 Task: Search one way flight ticket for 3 adults in first from Atlantic City: Atlantic City International Airport to Evansville: Evansville Regional Airport on 8-3-2023. Choice of flights is United. Number of bags: 2 checked bags. Price is upto 92000. Outbound departure time preference is 23:00. Return departure time preference is 0:00.
Action: Mouse moved to (328, 451)
Screenshot: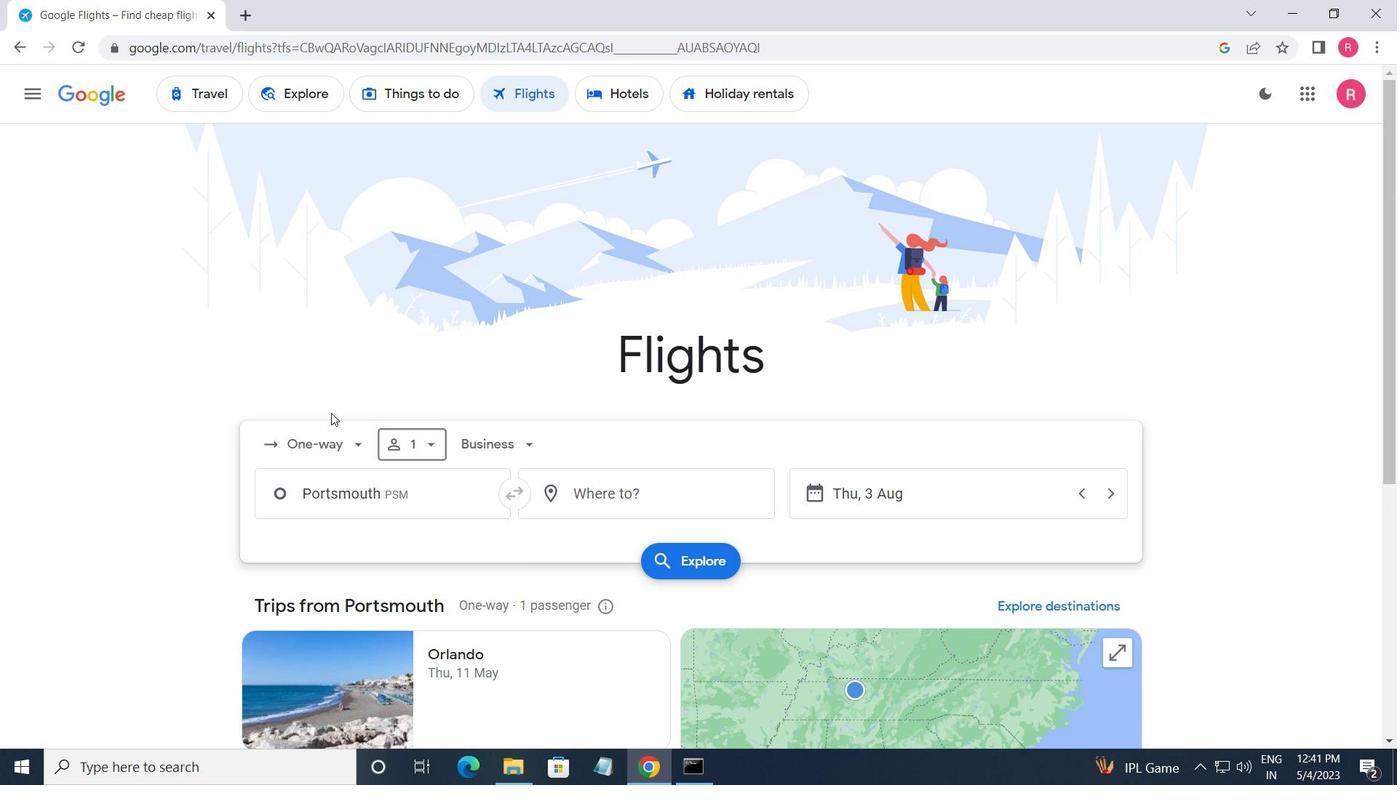 
Action: Mouse pressed left at (328, 451)
Screenshot: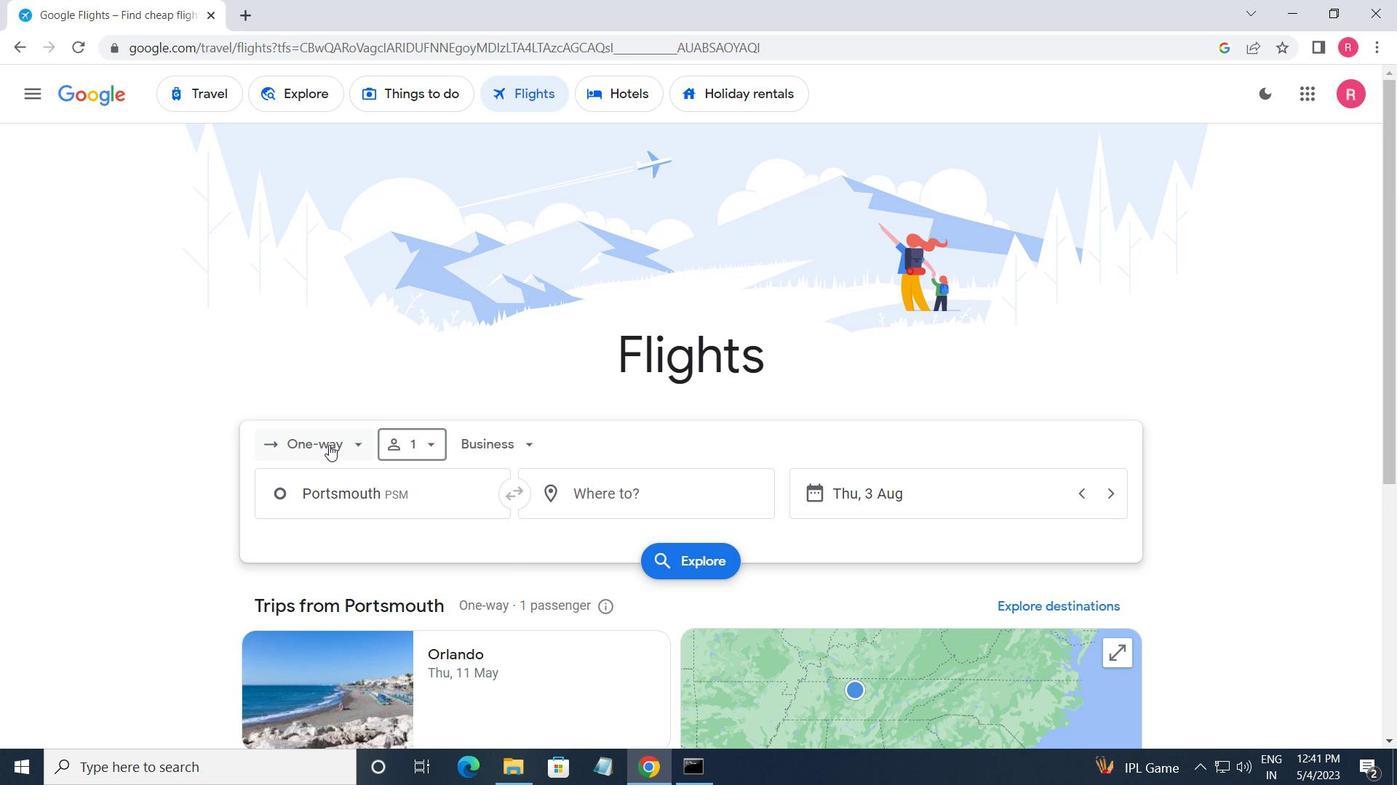 
Action: Mouse moved to (360, 527)
Screenshot: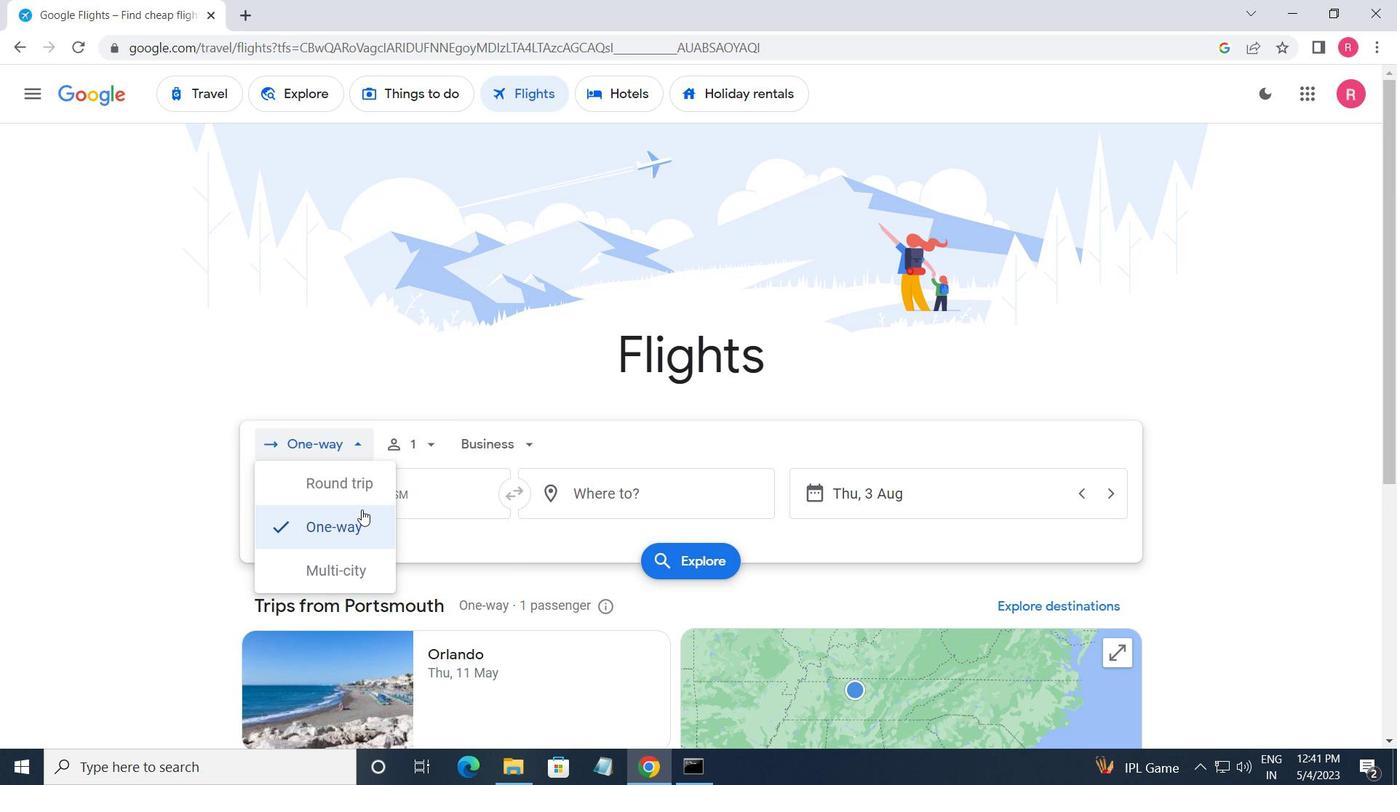 
Action: Mouse pressed left at (360, 527)
Screenshot: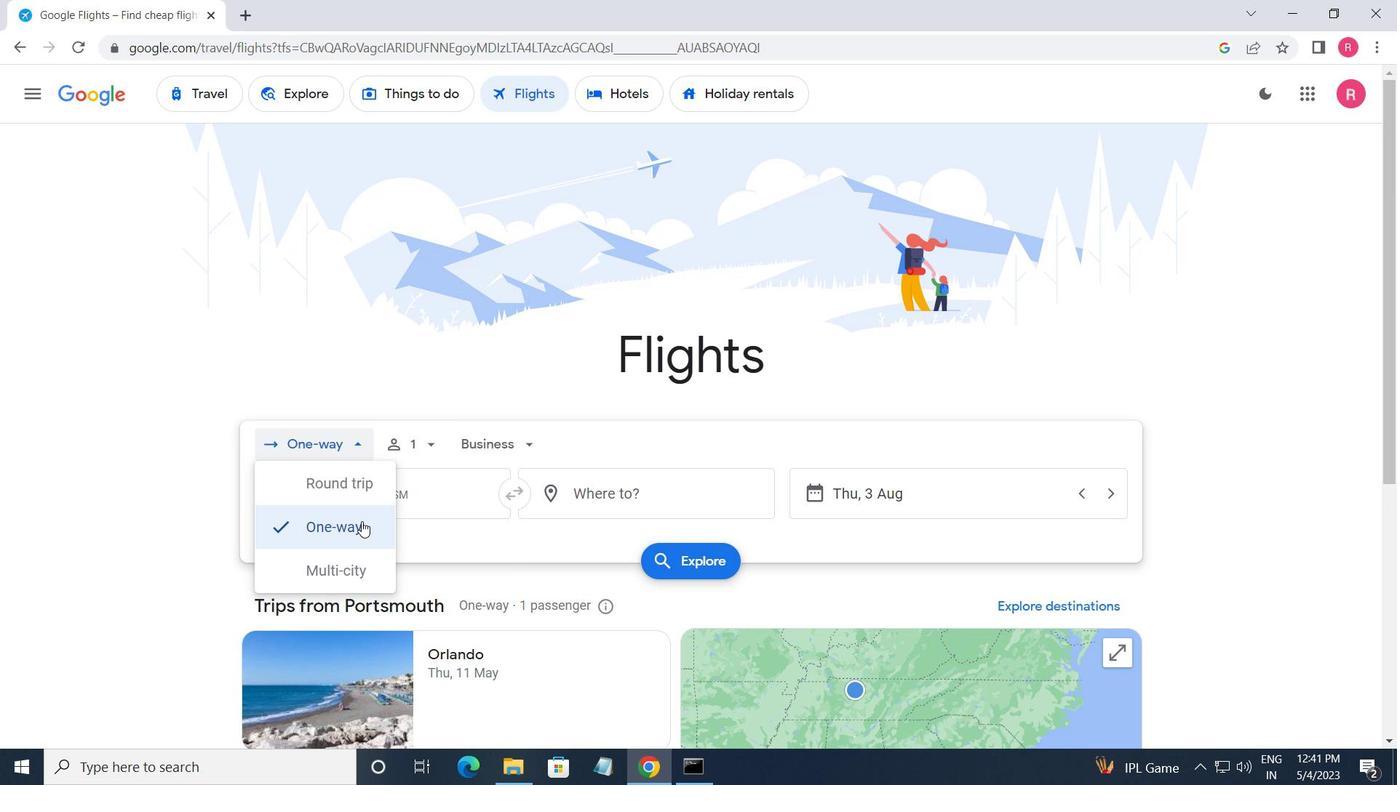 
Action: Mouse moved to (419, 460)
Screenshot: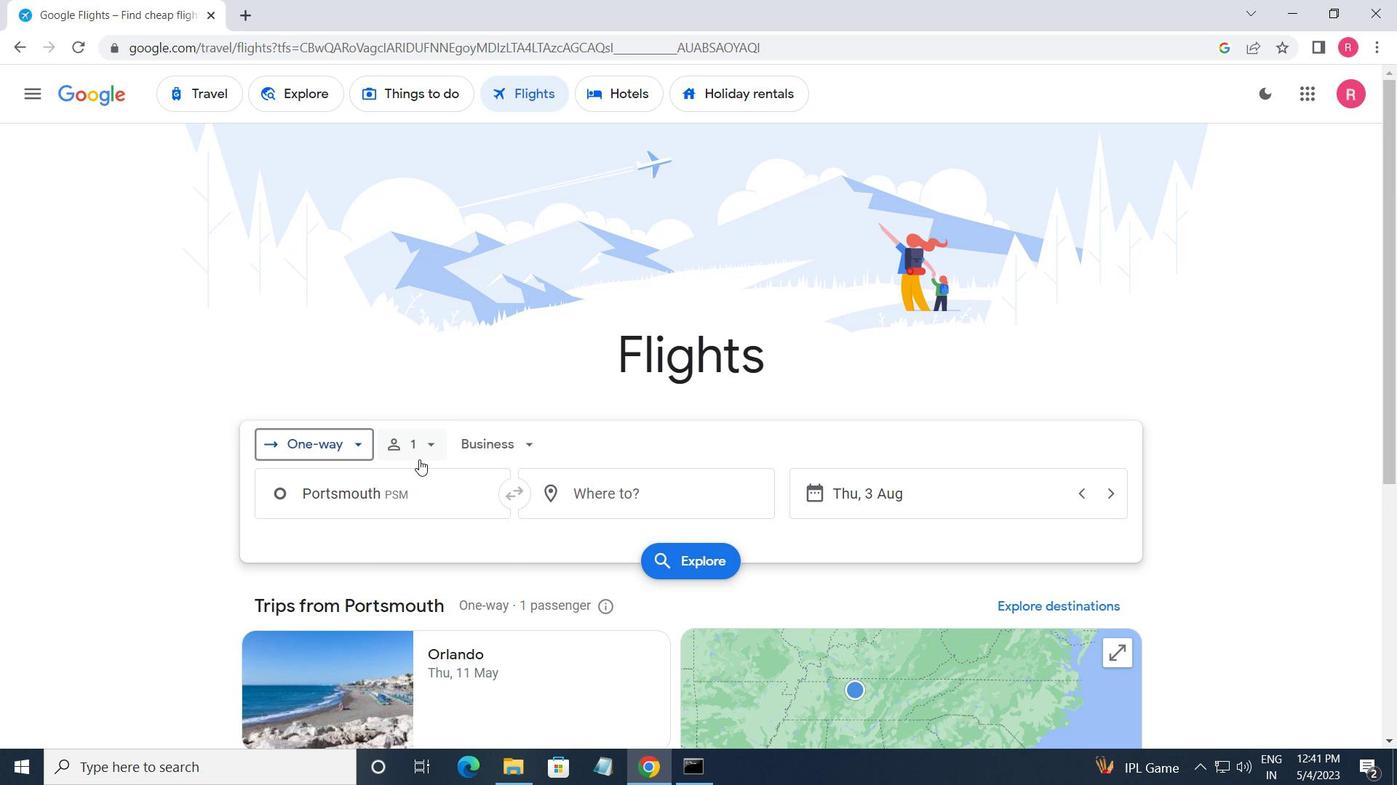 
Action: Mouse pressed left at (419, 460)
Screenshot: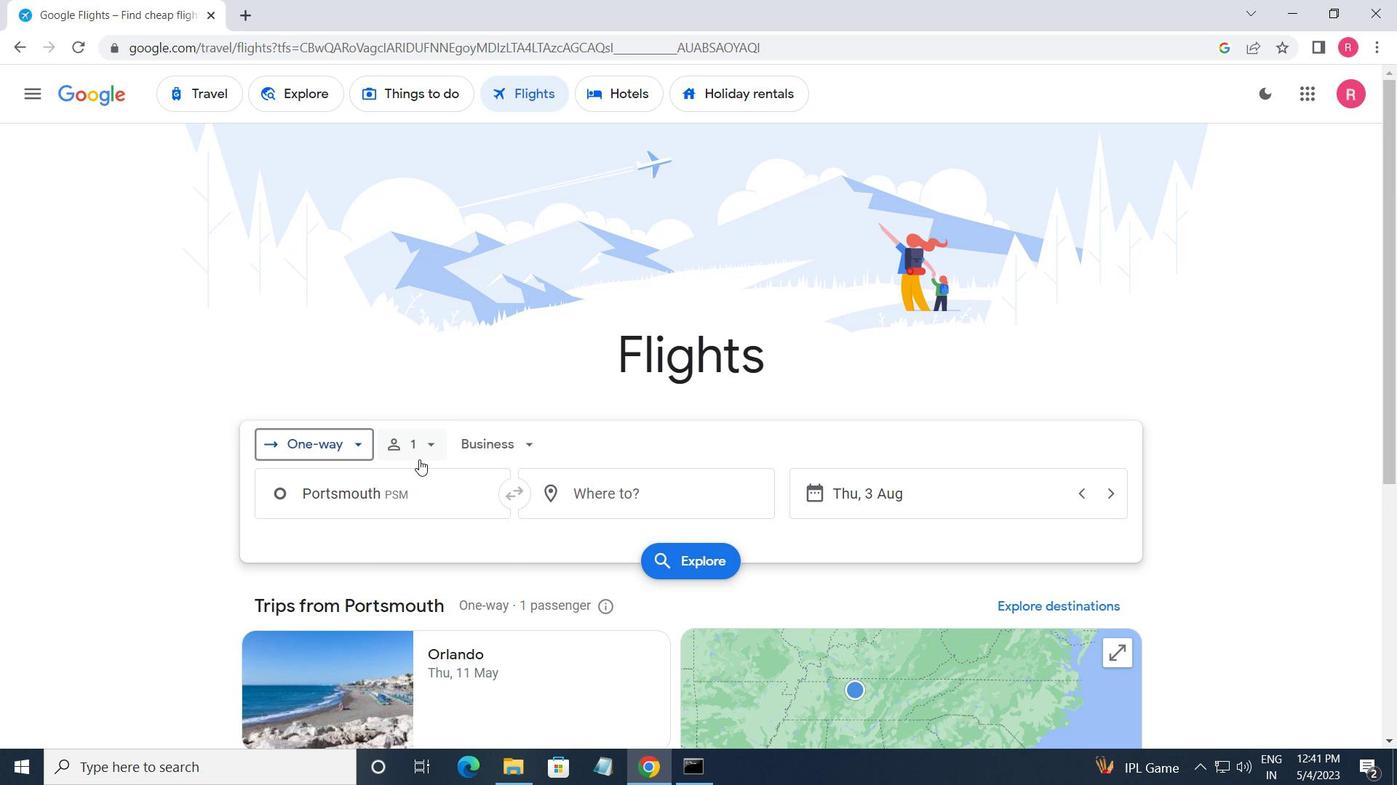
Action: Mouse moved to (571, 494)
Screenshot: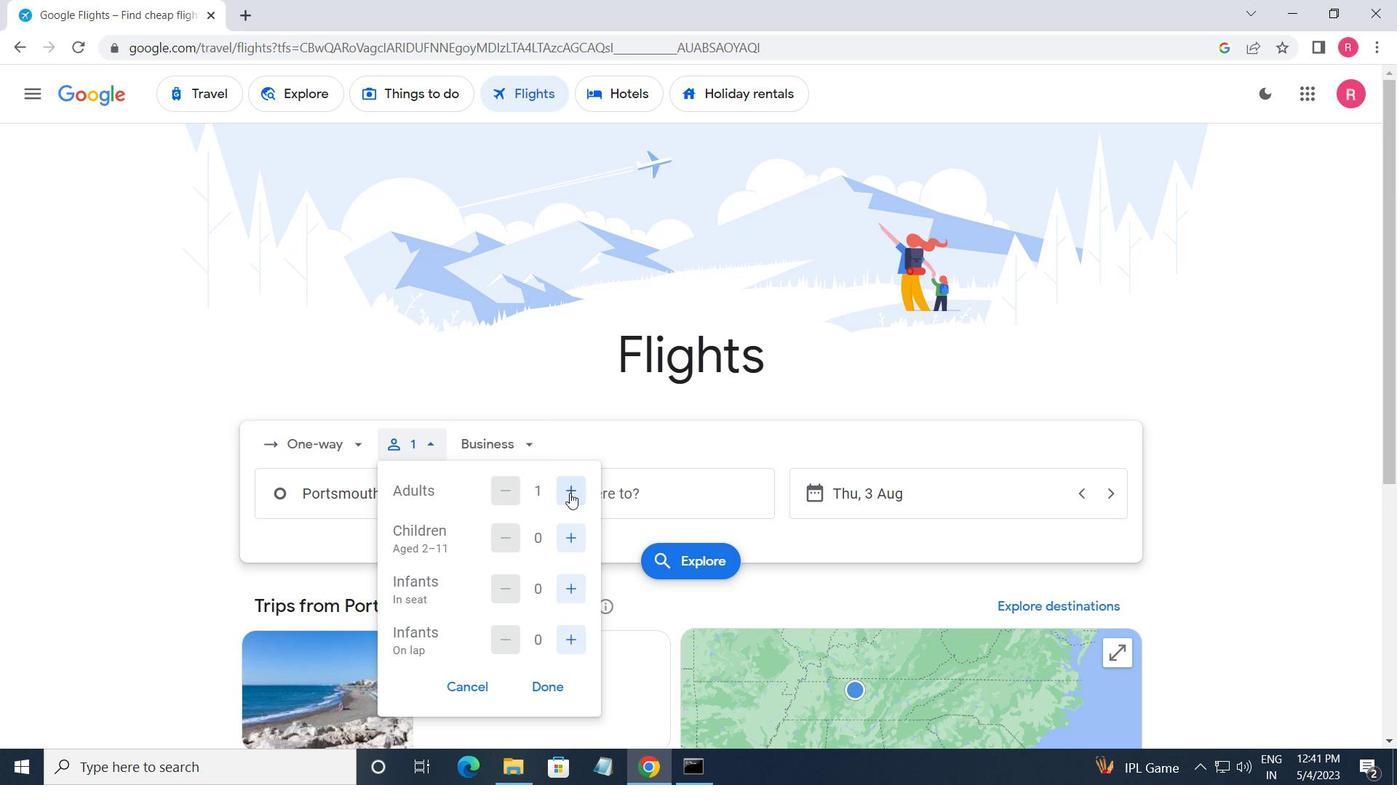 
Action: Mouse pressed left at (571, 494)
Screenshot: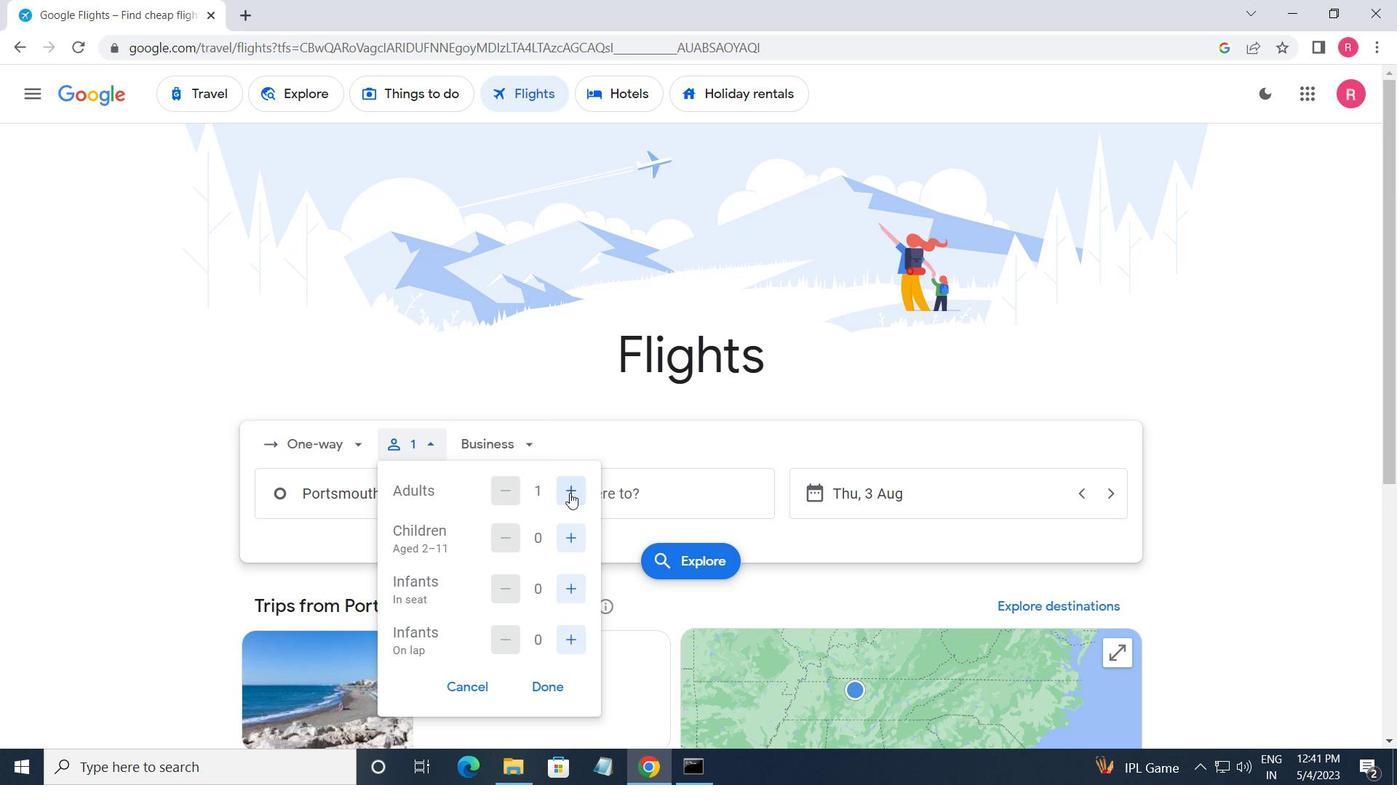 
Action: Mouse pressed left at (571, 494)
Screenshot: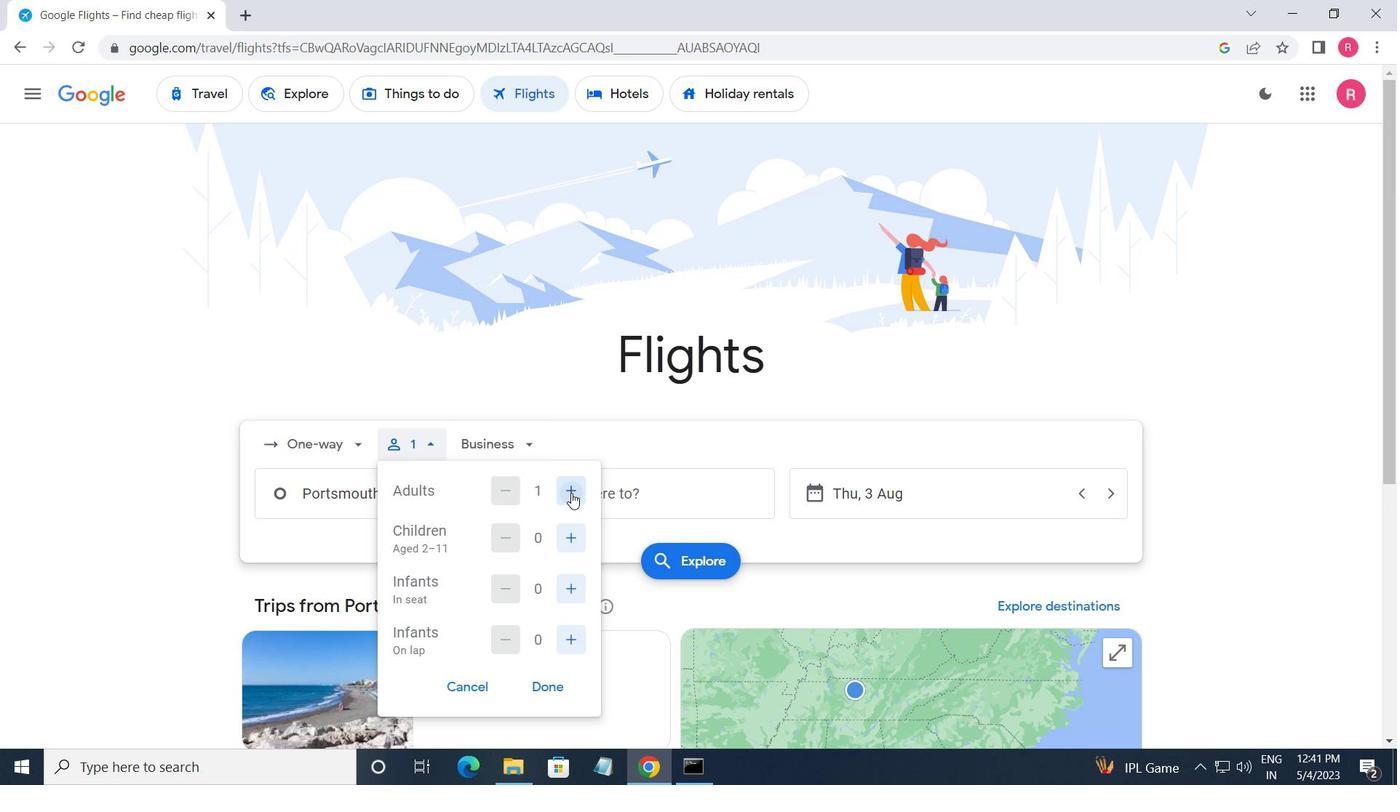 
Action: Mouse moved to (523, 444)
Screenshot: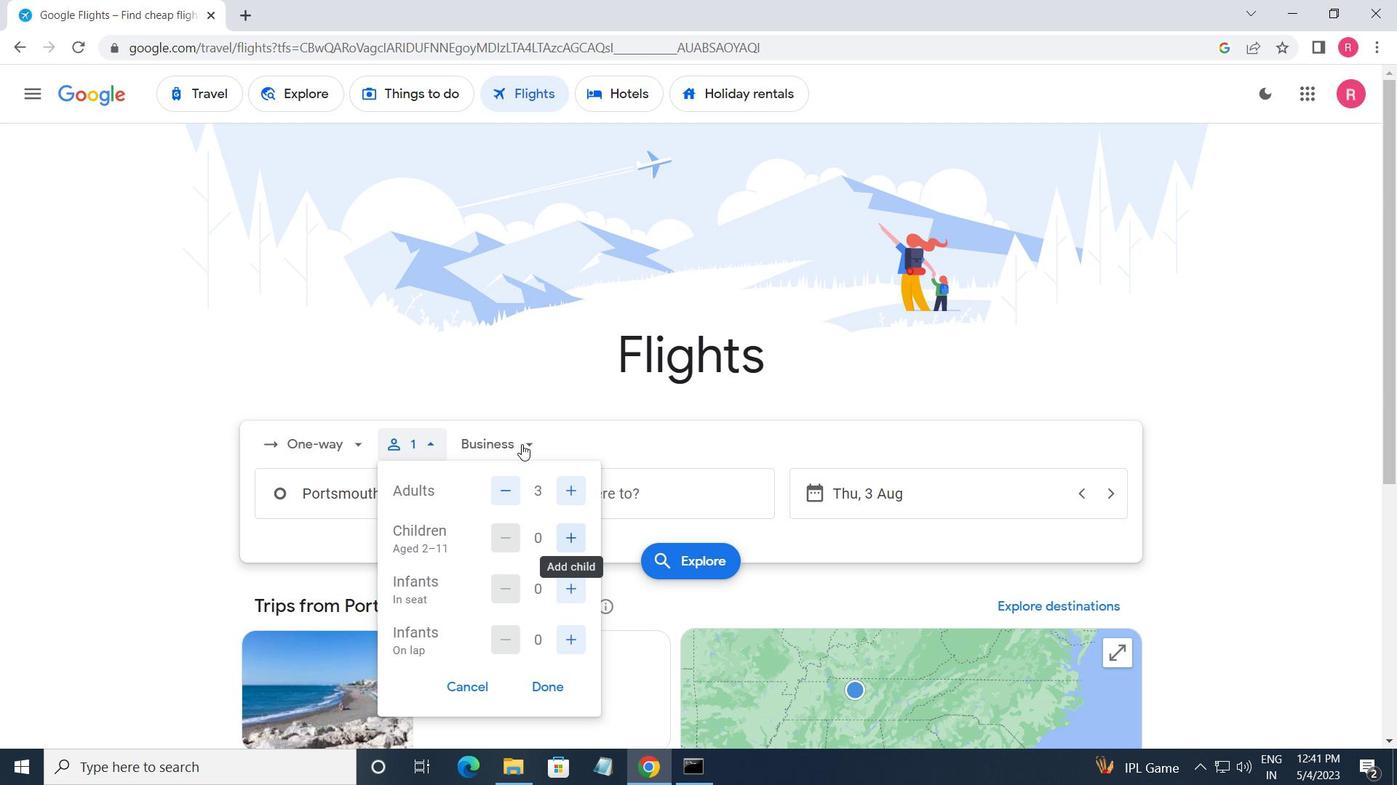
Action: Mouse pressed left at (523, 444)
Screenshot: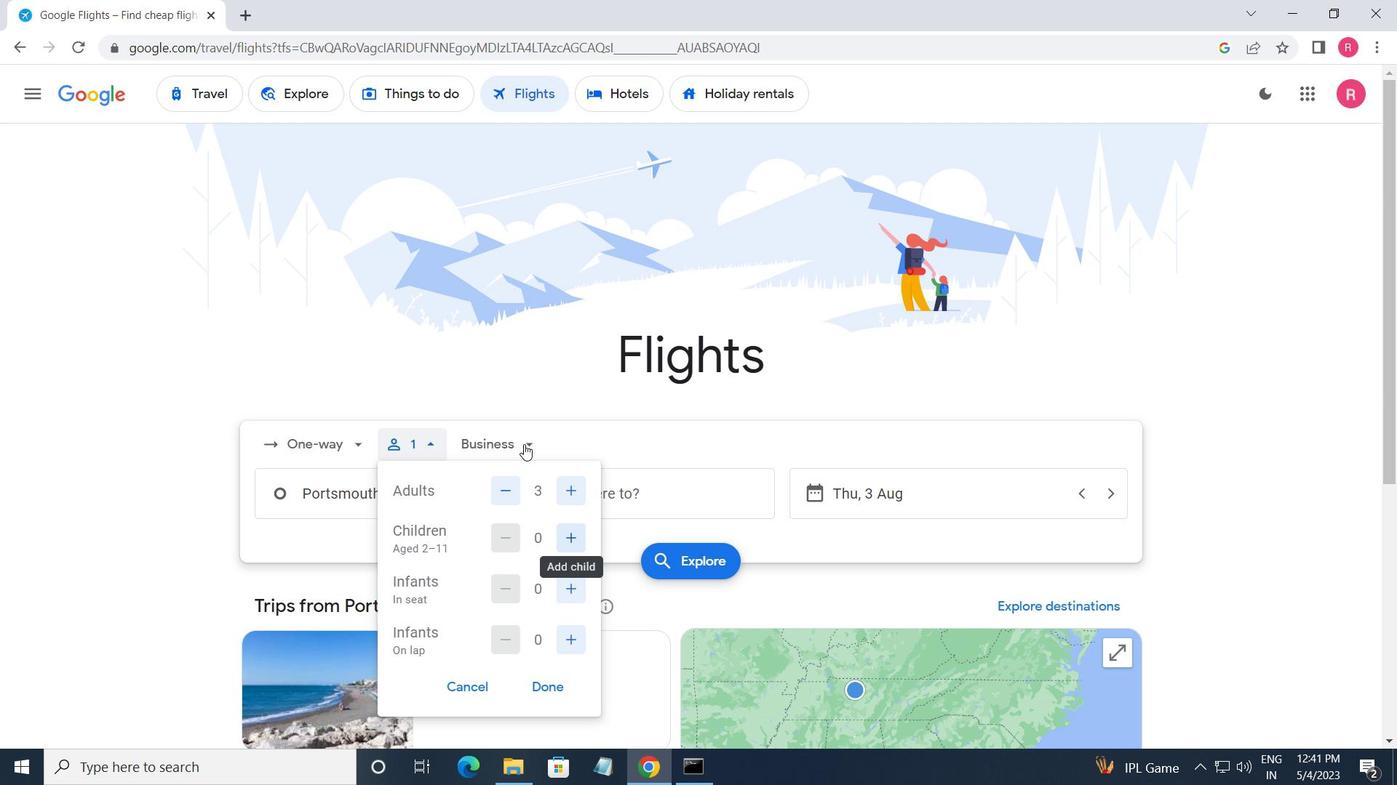 
Action: Mouse moved to (533, 617)
Screenshot: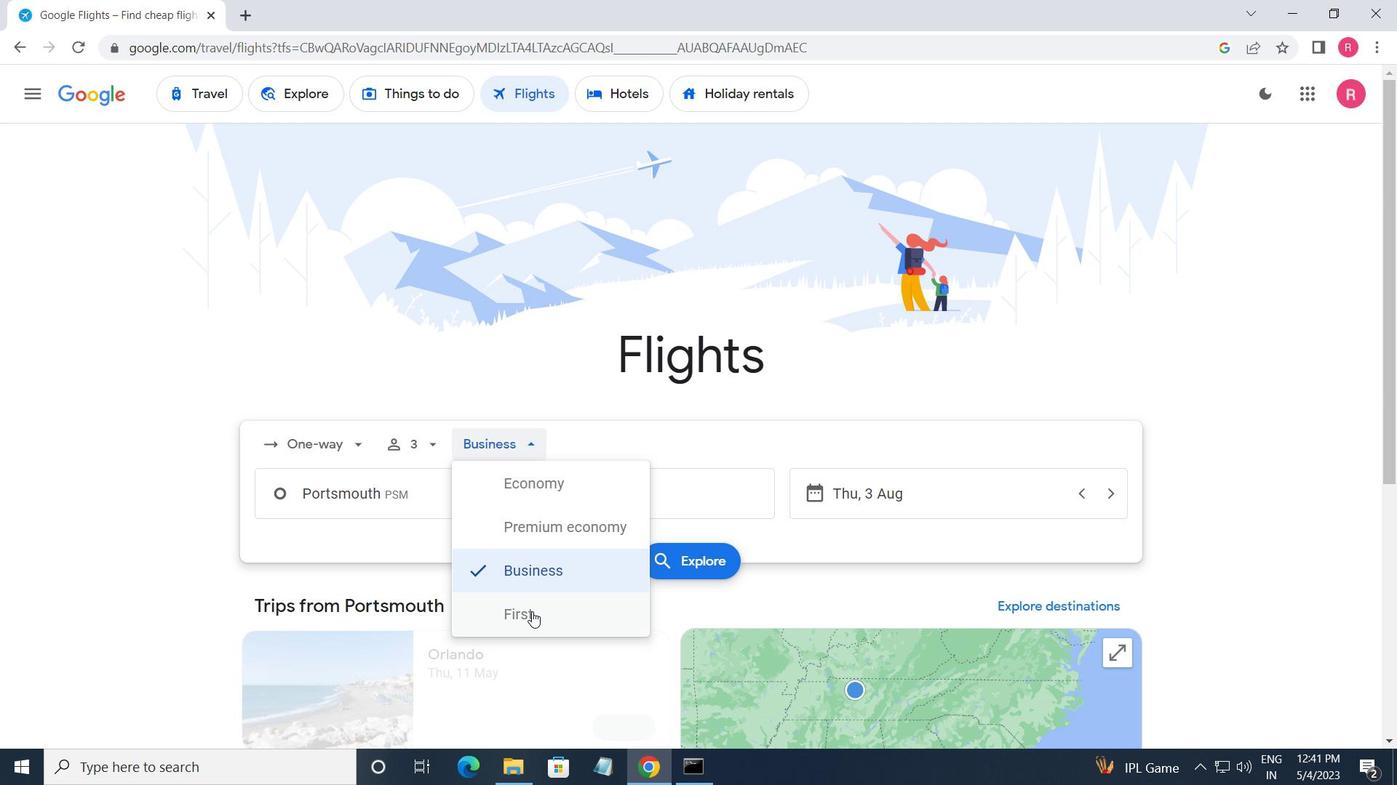 
Action: Mouse pressed left at (533, 617)
Screenshot: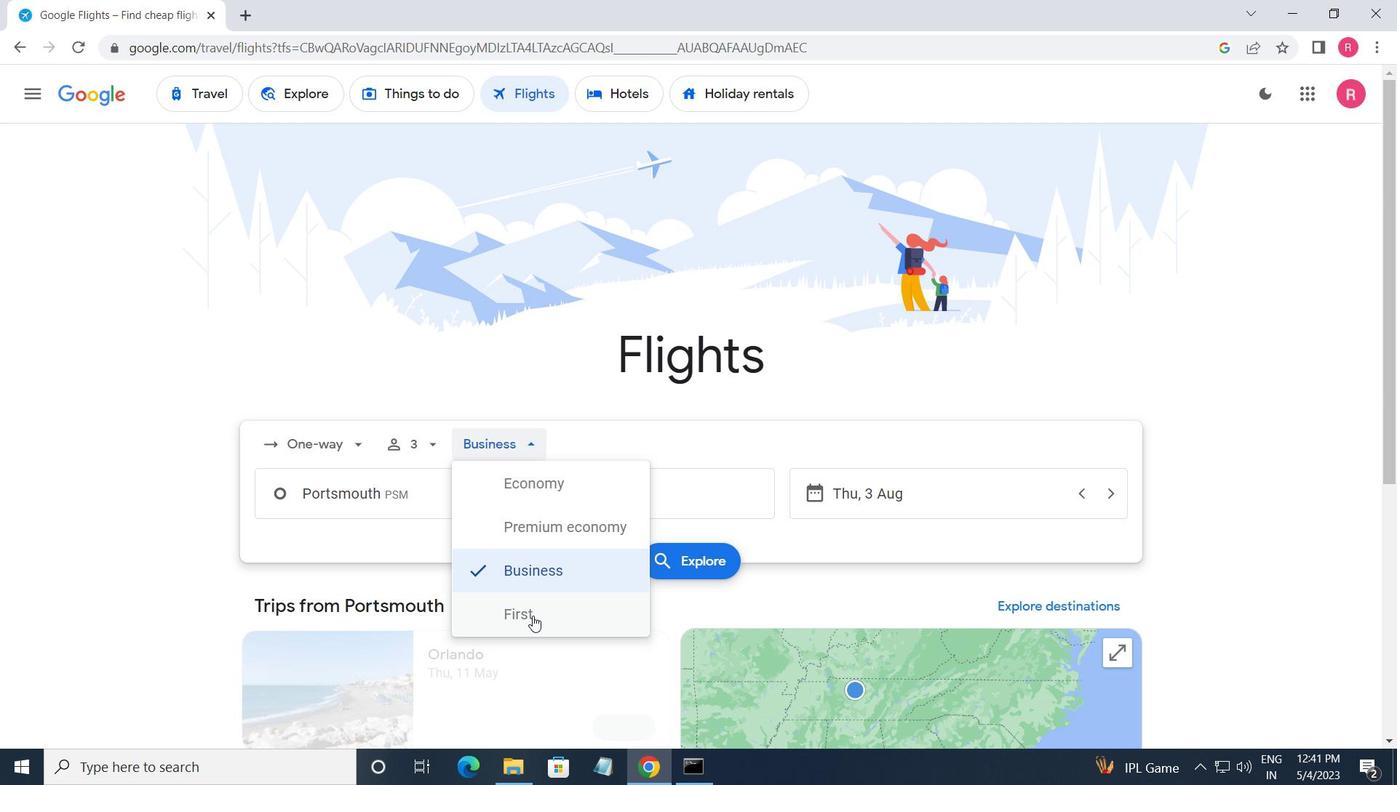 
Action: Mouse moved to (467, 513)
Screenshot: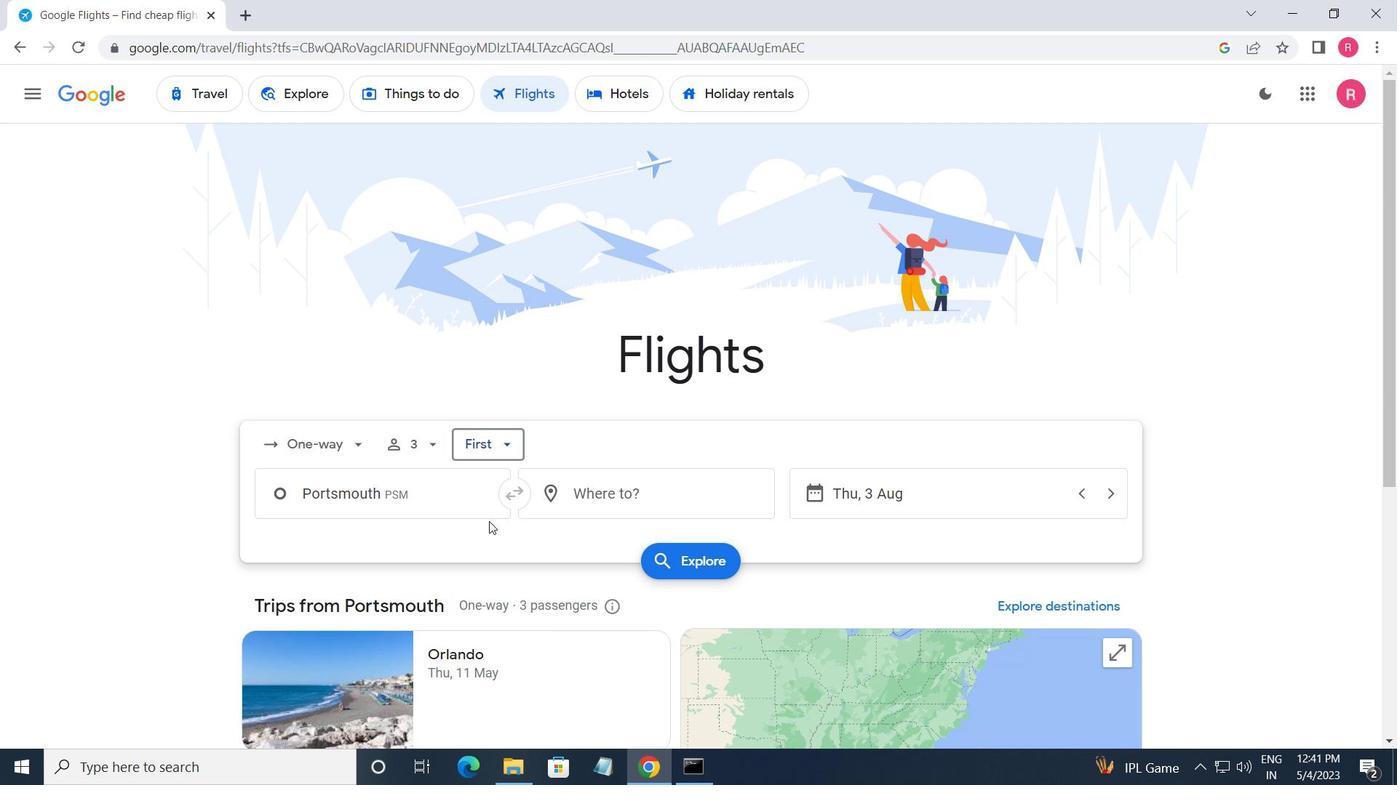 
Action: Mouse pressed left at (467, 513)
Screenshot: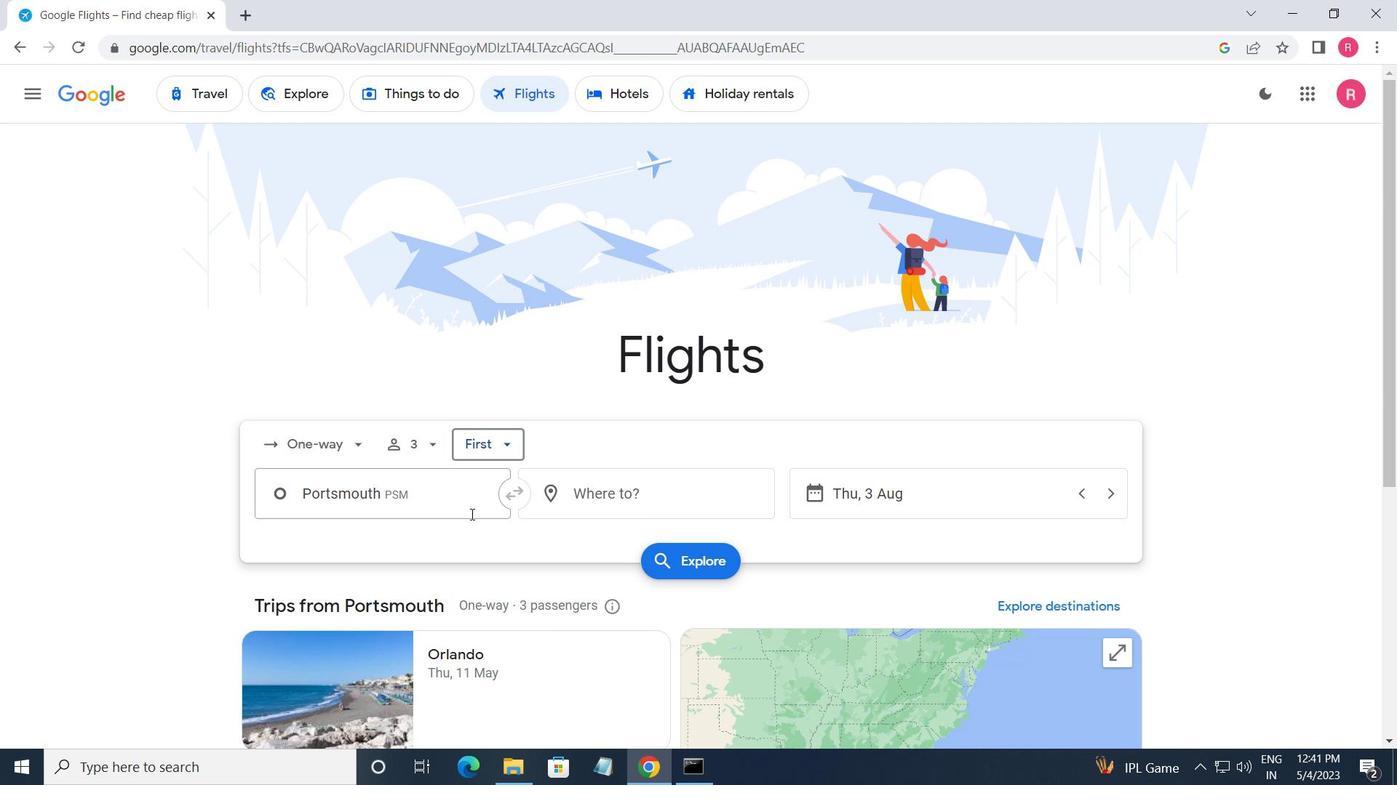 
Action: Mouse moved to (454, 621)
Screenshot: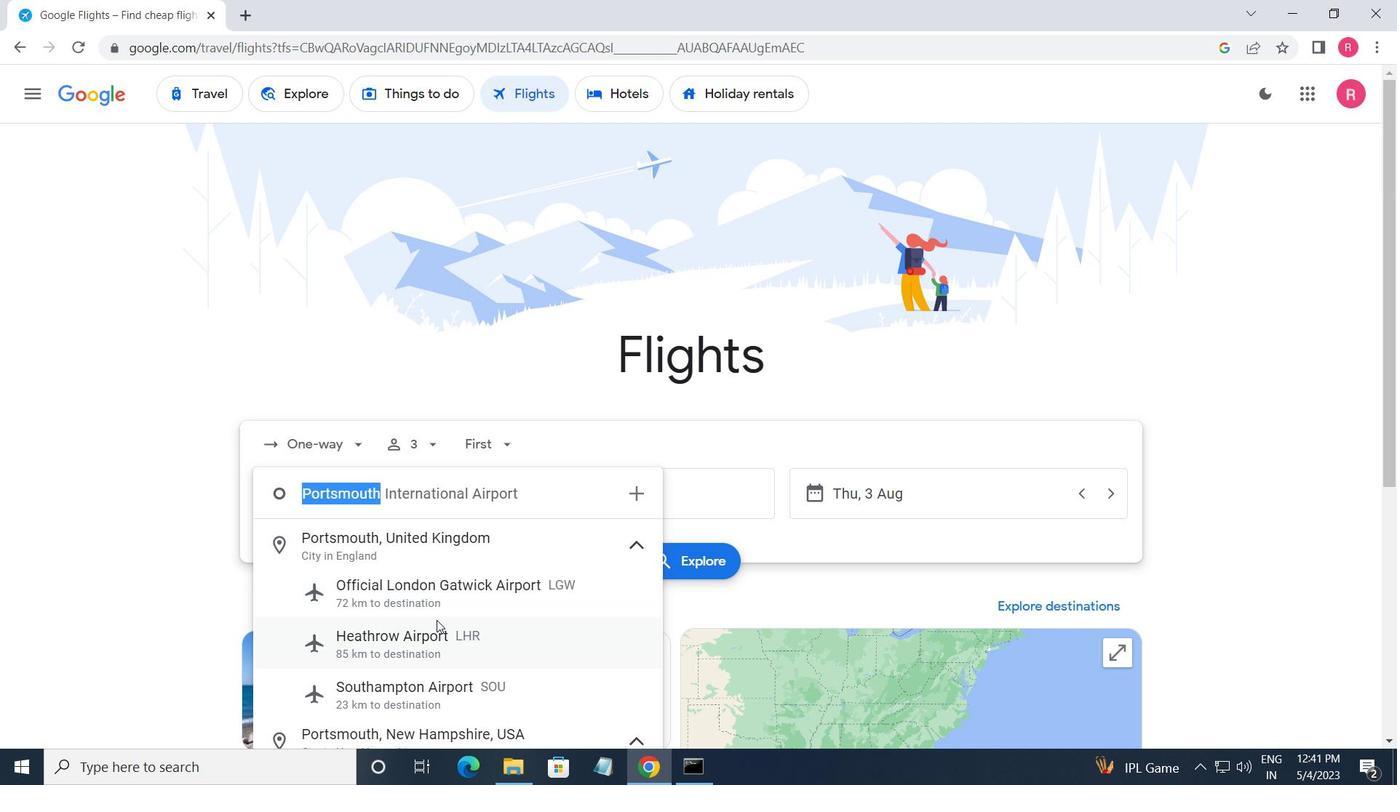 
Action: Mouse scrolled (454, 620) with delta (0, 0)
Screenshot: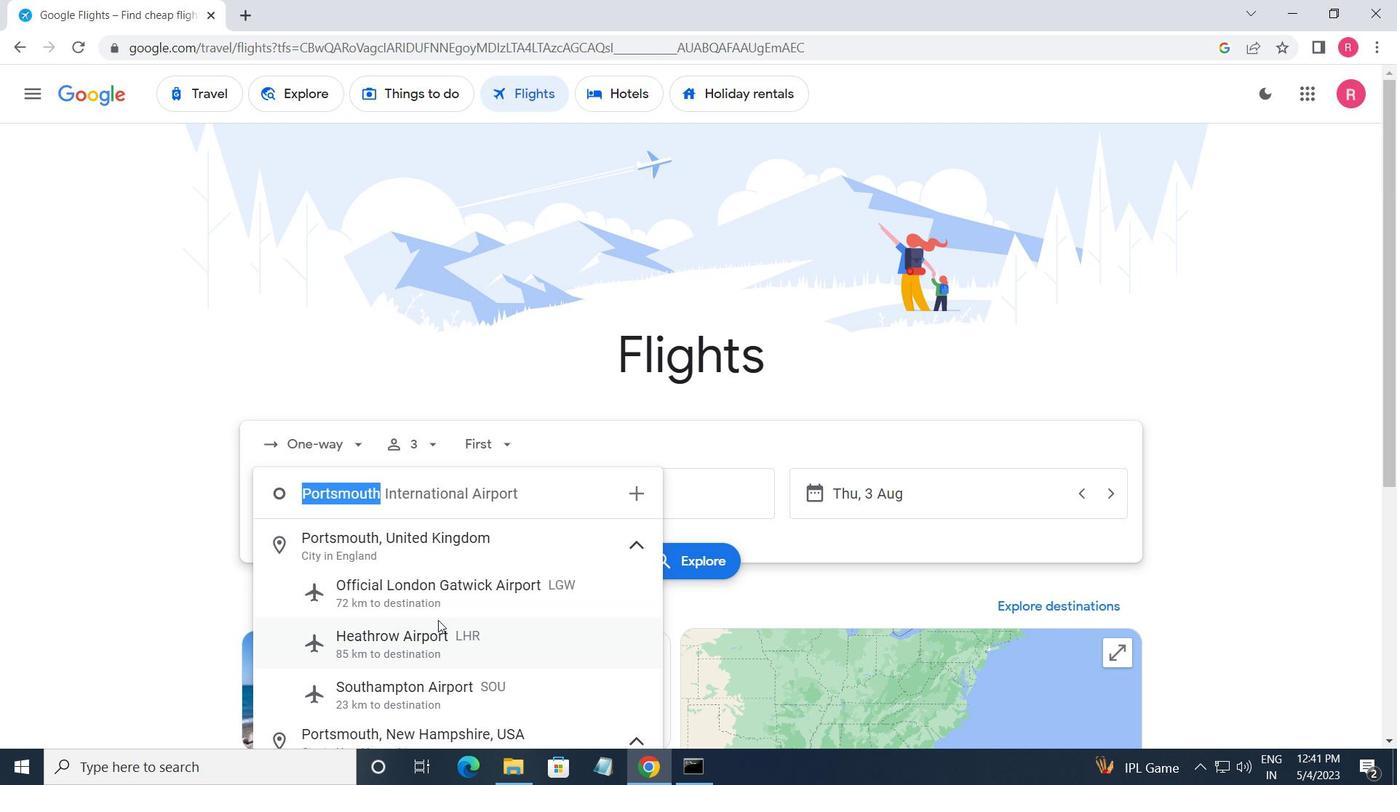 
Action: Mouse moved to (456, 620)
Screenshot: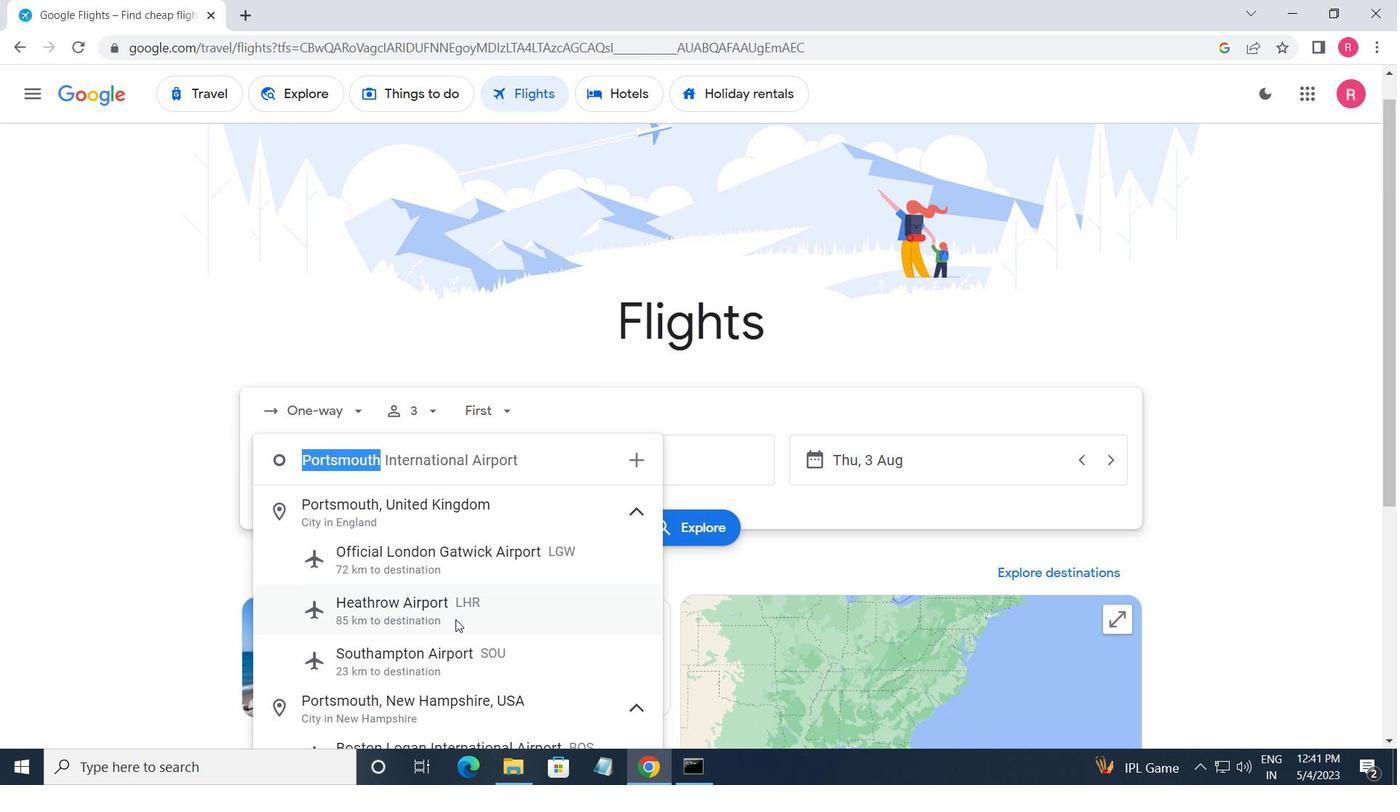 
Action: Mouse scrolled (456, 619) with delta (0, 0)
Screenshot: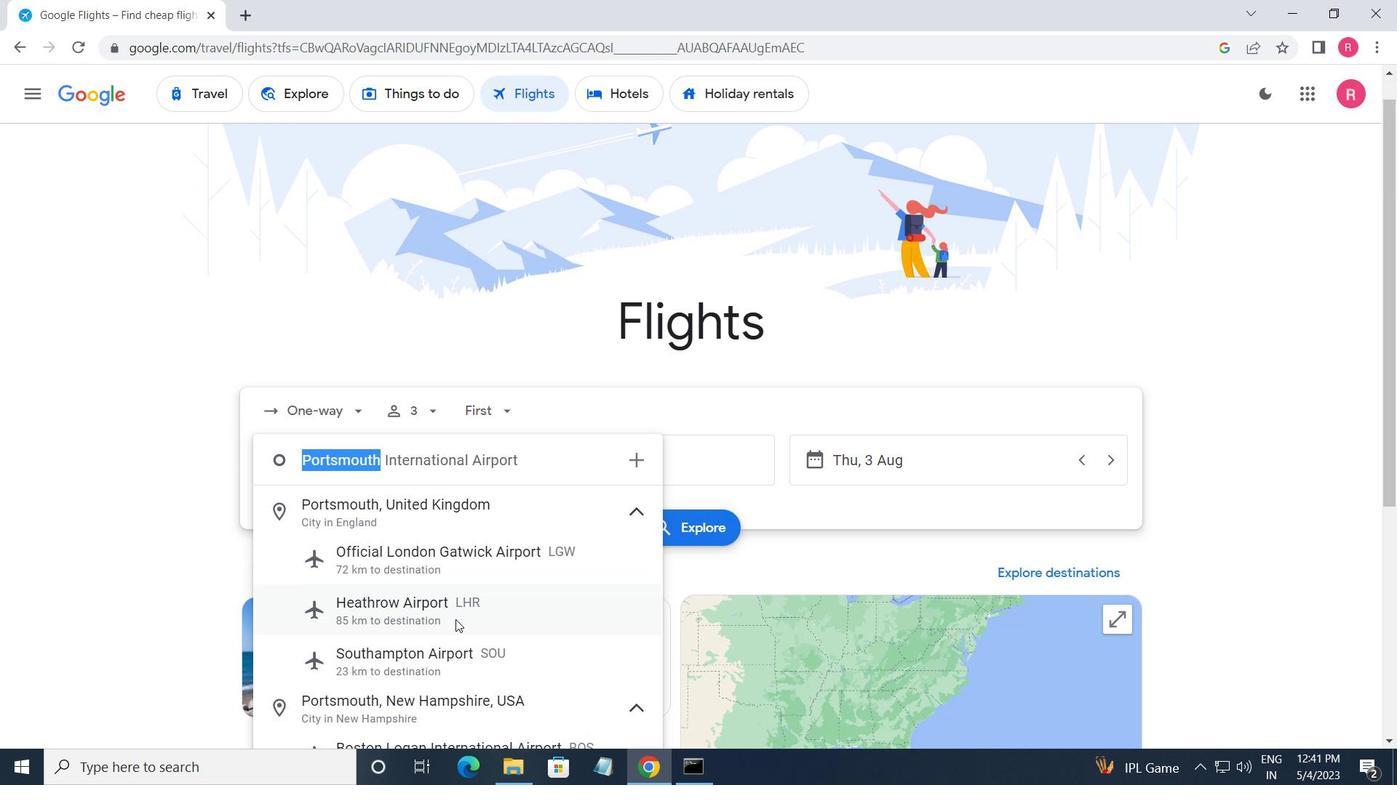 
Action: Mouse moved to (381, 534)
Screenshot: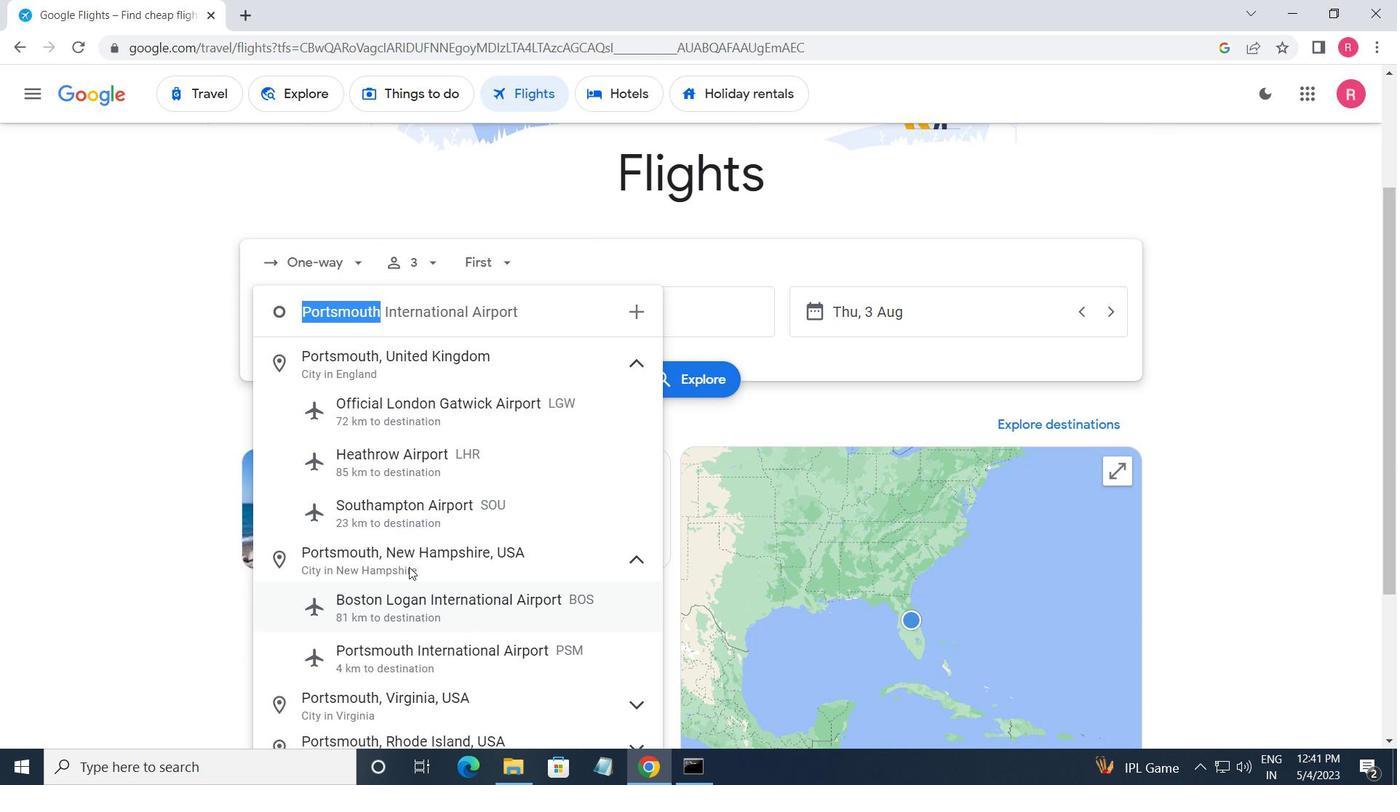 
Action: Key pressed <Key.shift>A
Screenshot: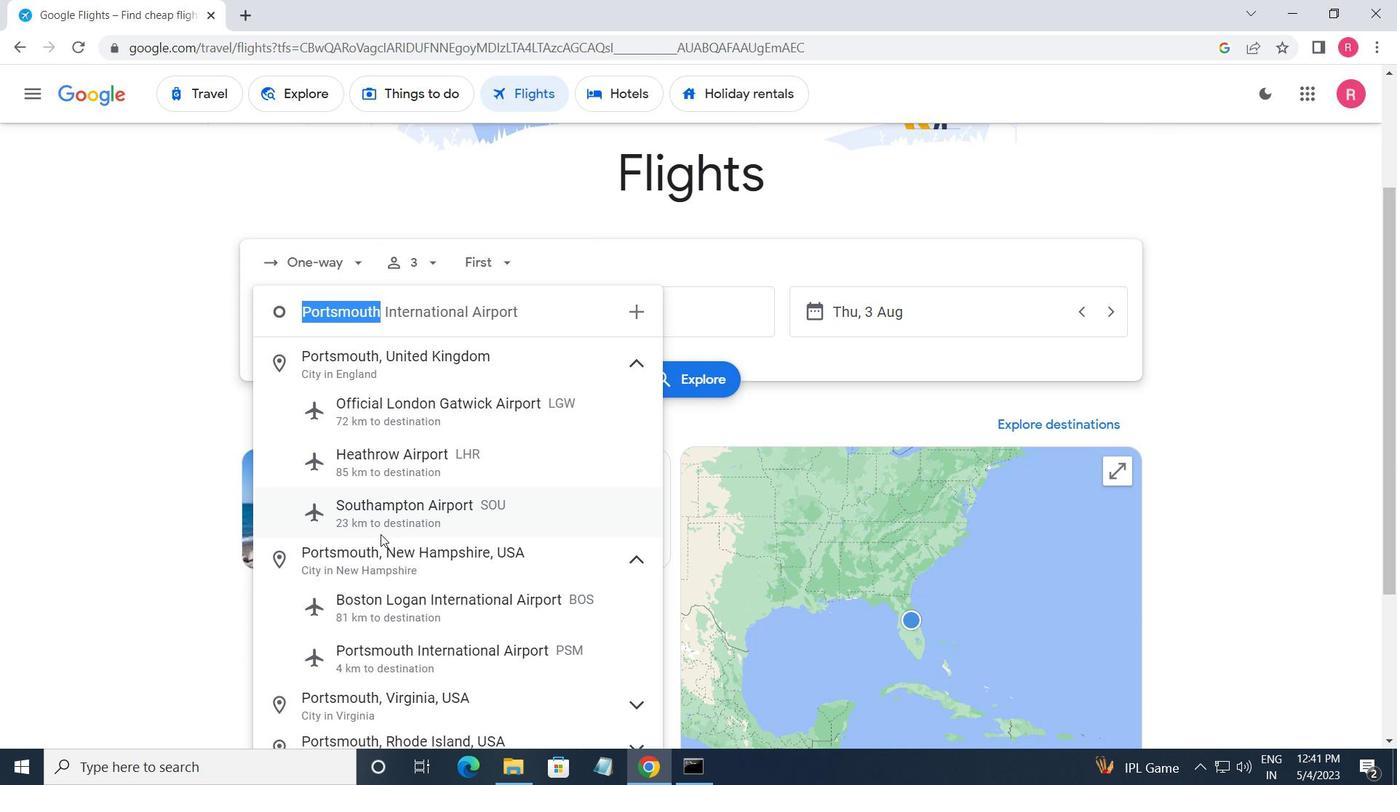 
Action: Mouse moved to (277, 456)
Screenshot: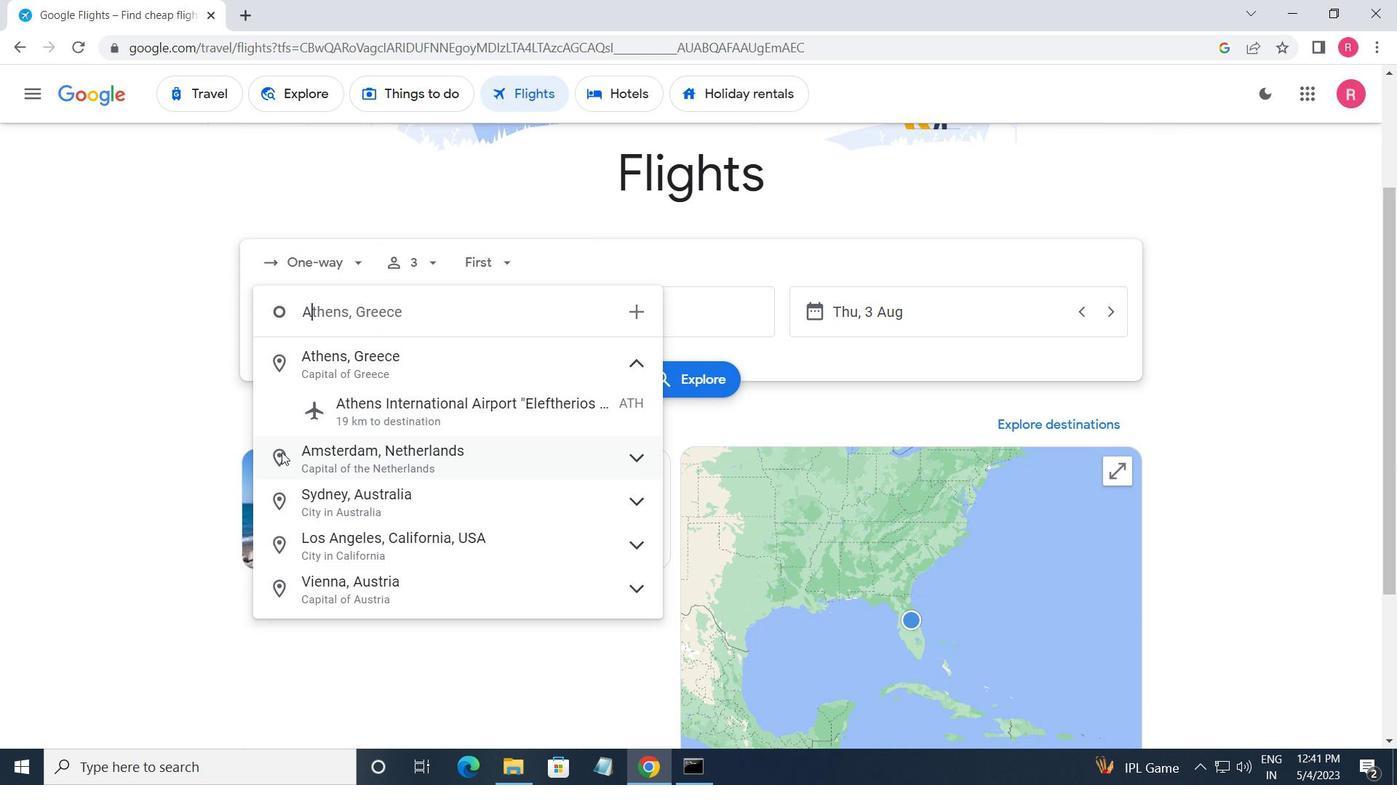 
Action: Key pressed TLANTA<Key.space><Key.shift><Key.shift><Key.shift><Key.shift><Key.shift><Key.shift>C<Key.backspace><Key.shift>CITY<Key.left><Key.left><Key.left><Key.left><Key.left><Key.backspace>IC
Screenshot: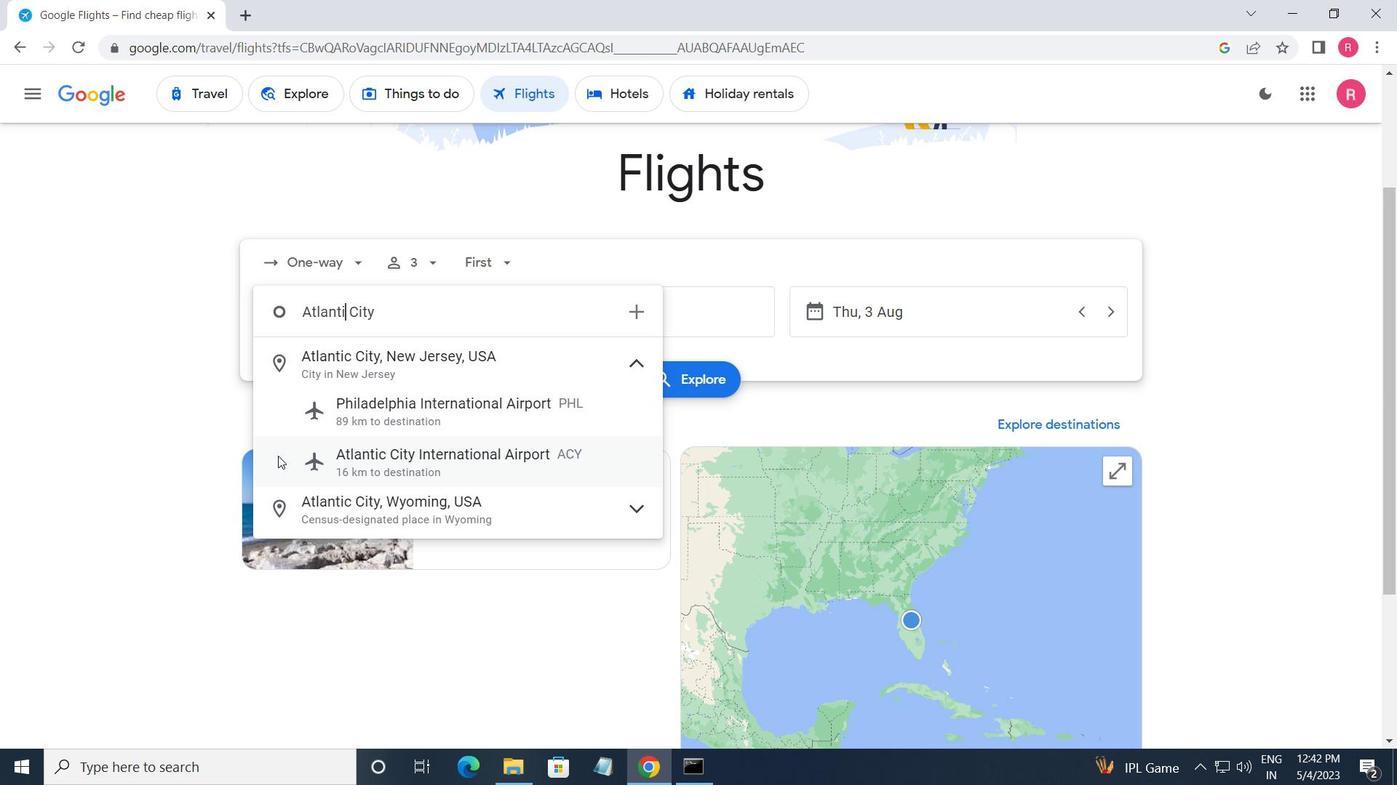 
Action: Mouse moved to (409, 446)
Screenshot: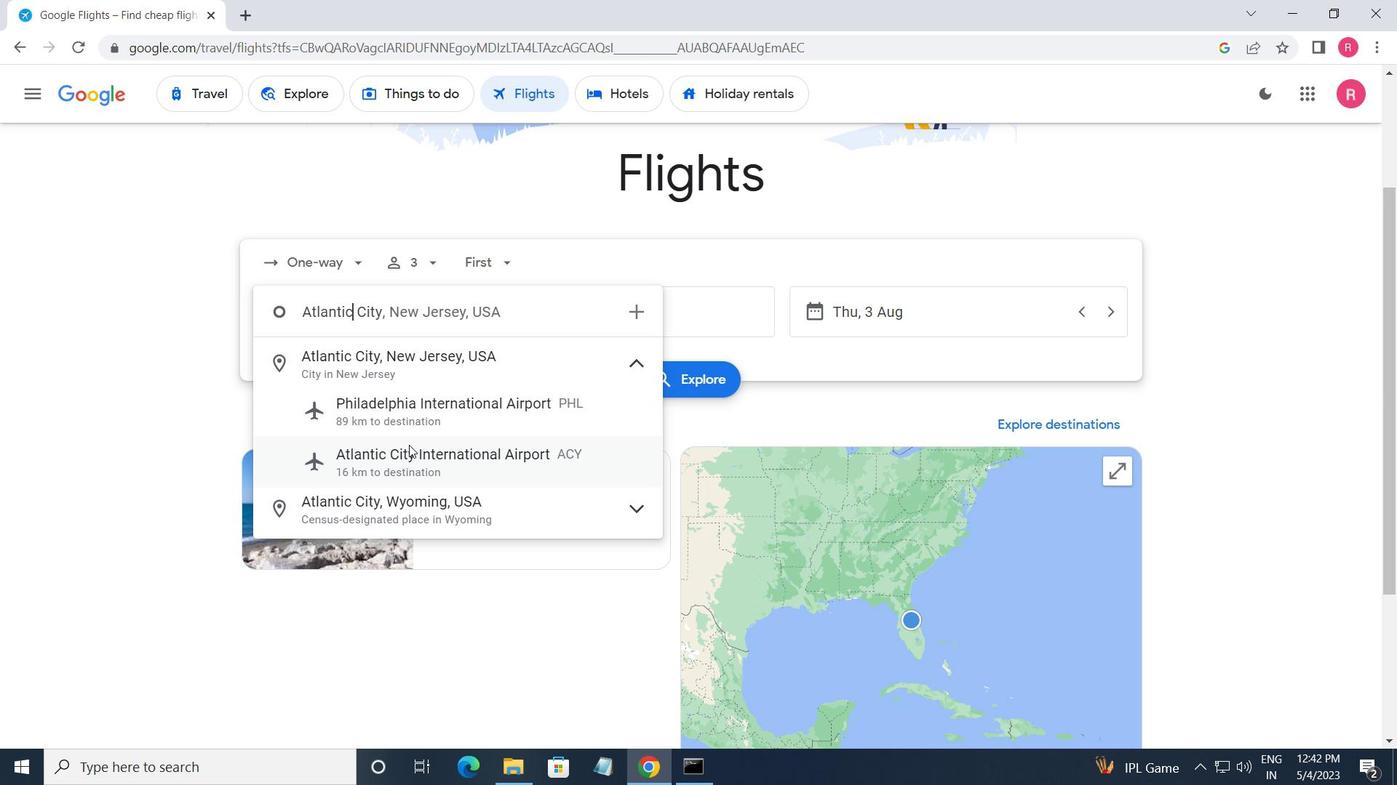 
Action: Mouse pressed left at (409, 446)
Screenshot: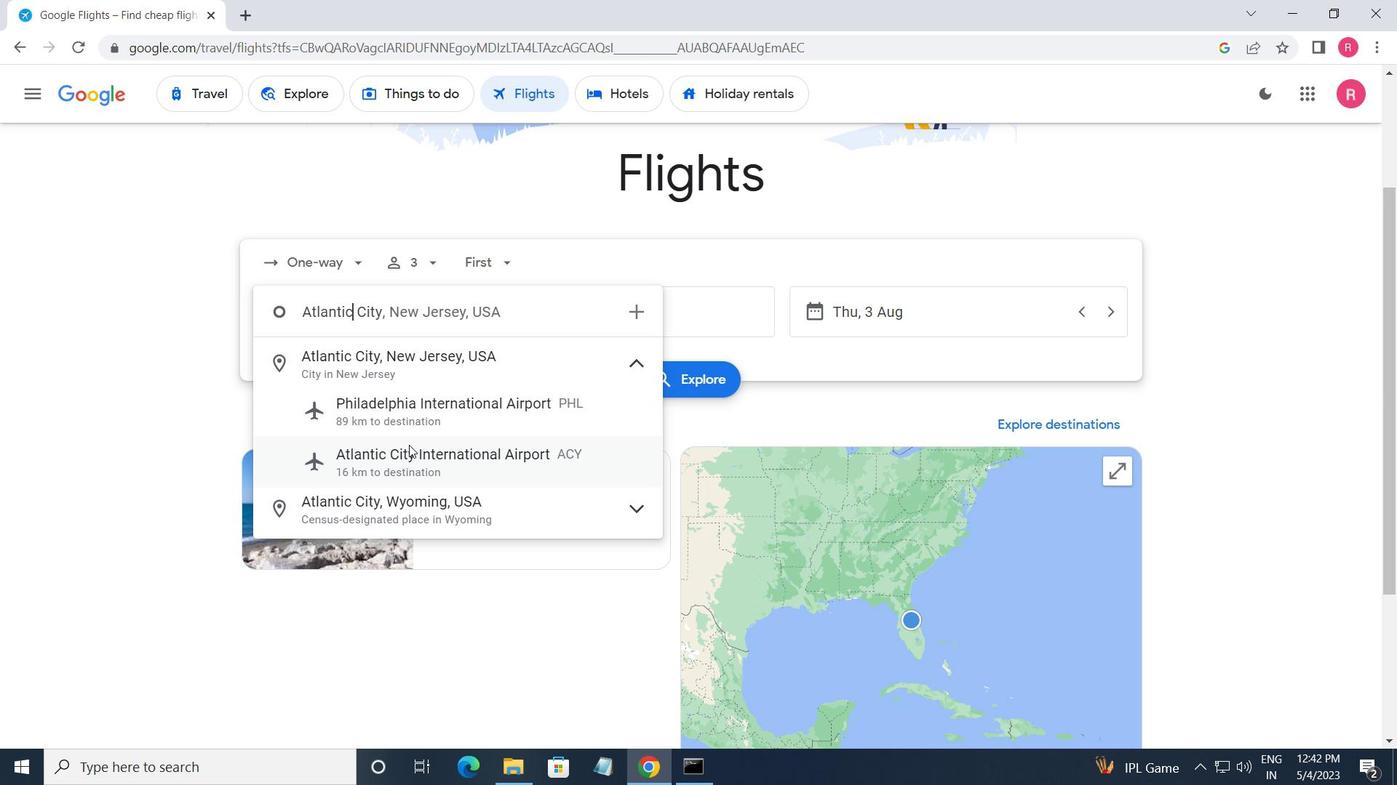 
Action: Mouse moved to (677, 330)
Screenshot: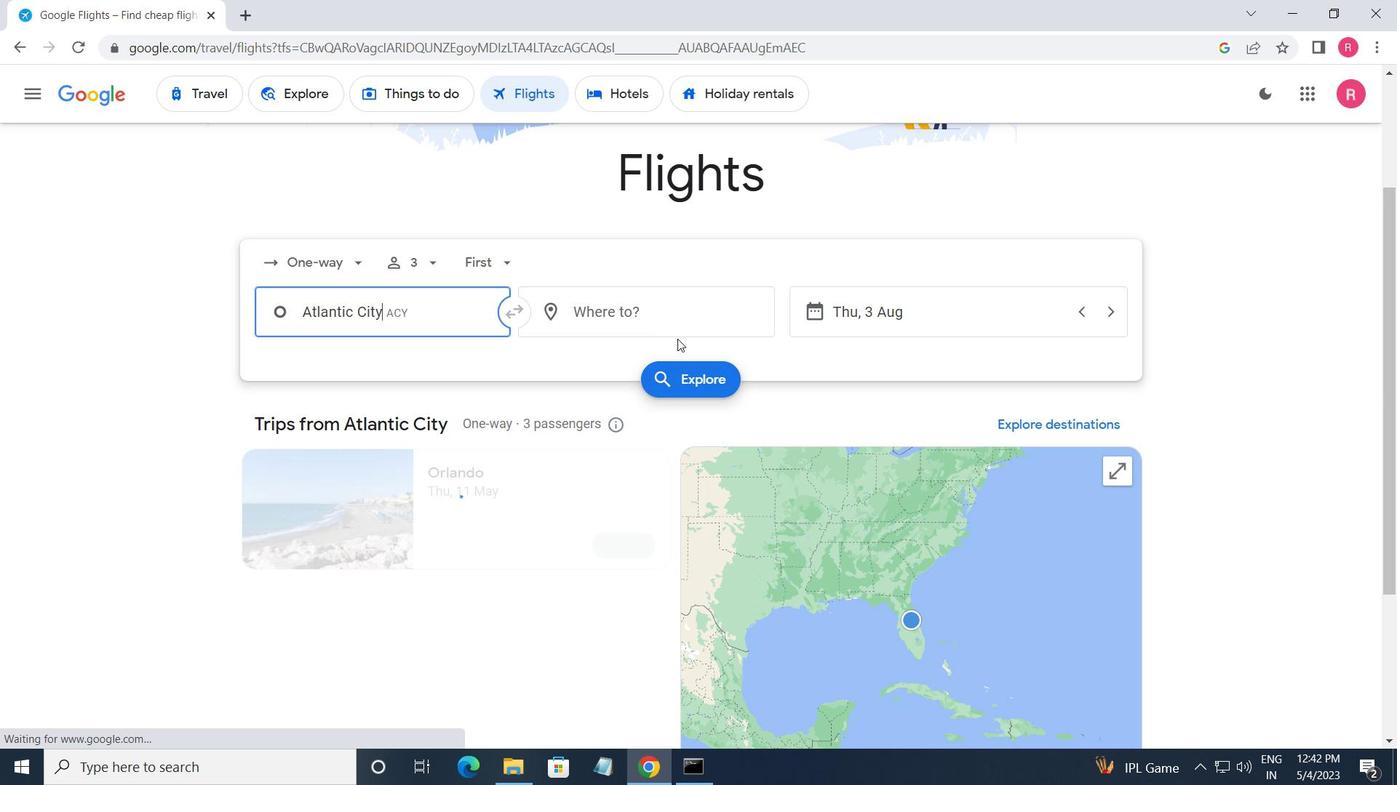 
Action: Mouse pressed left at (677, 330)
Screenshot: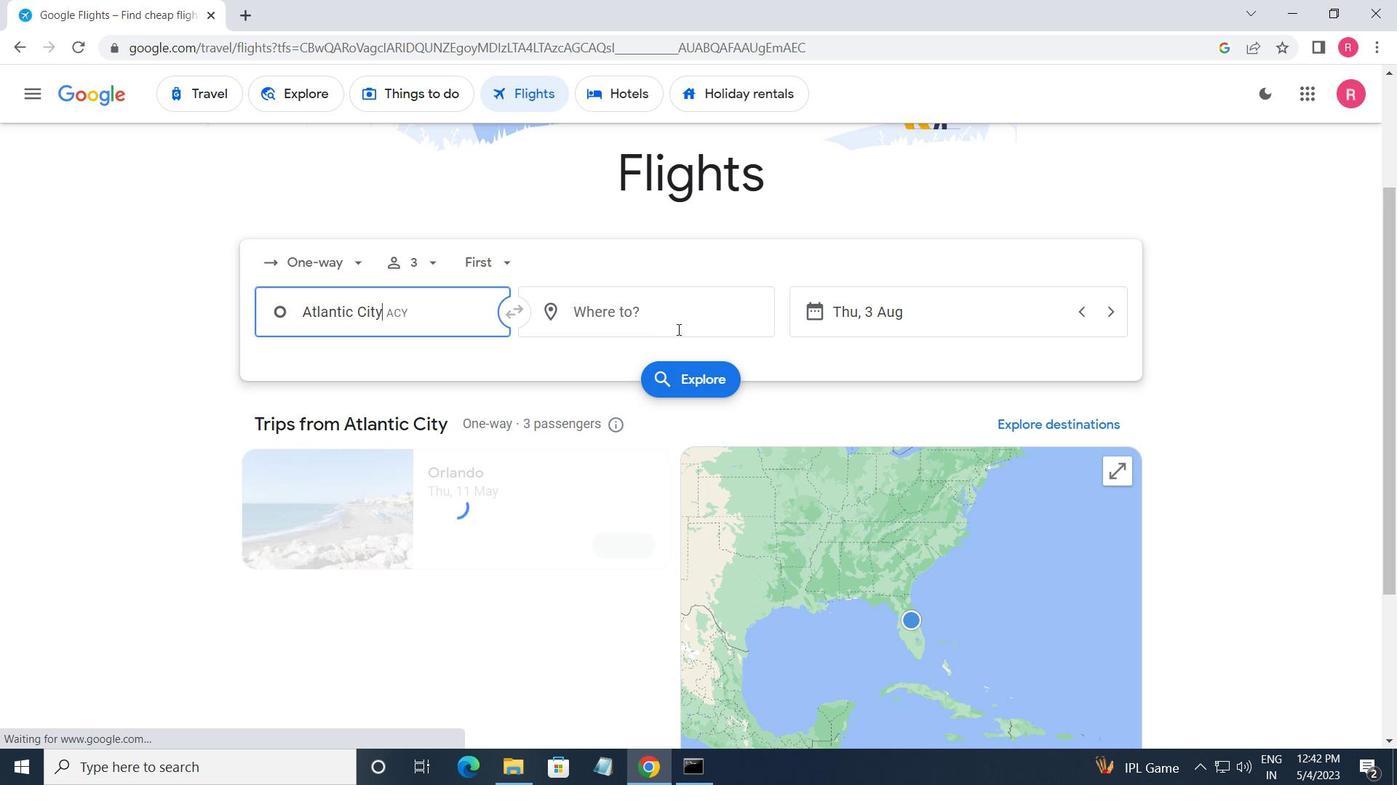 
Action: Mouse moved to (696, 507)
Screenshot: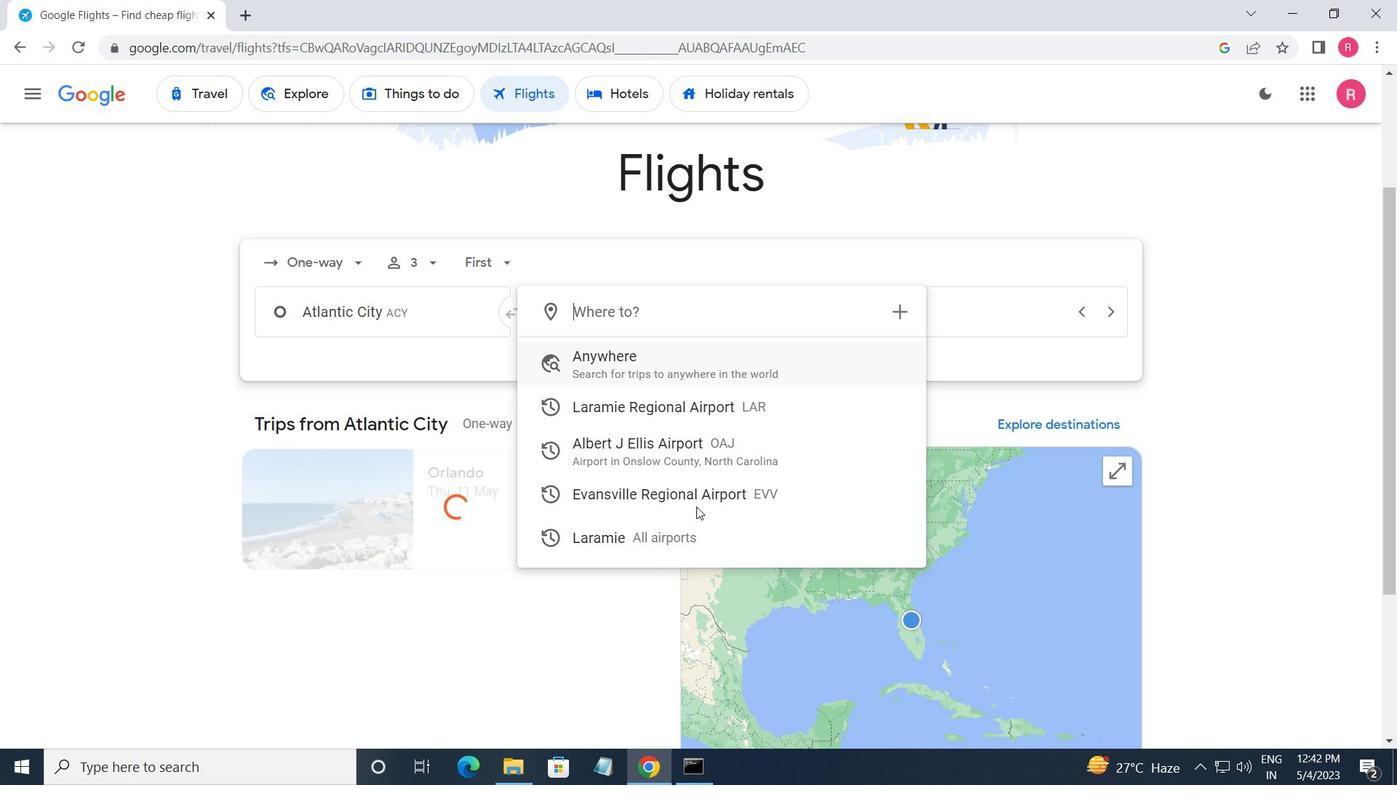 
Action: Mouse pressed left at (696, 507)
Screenshot: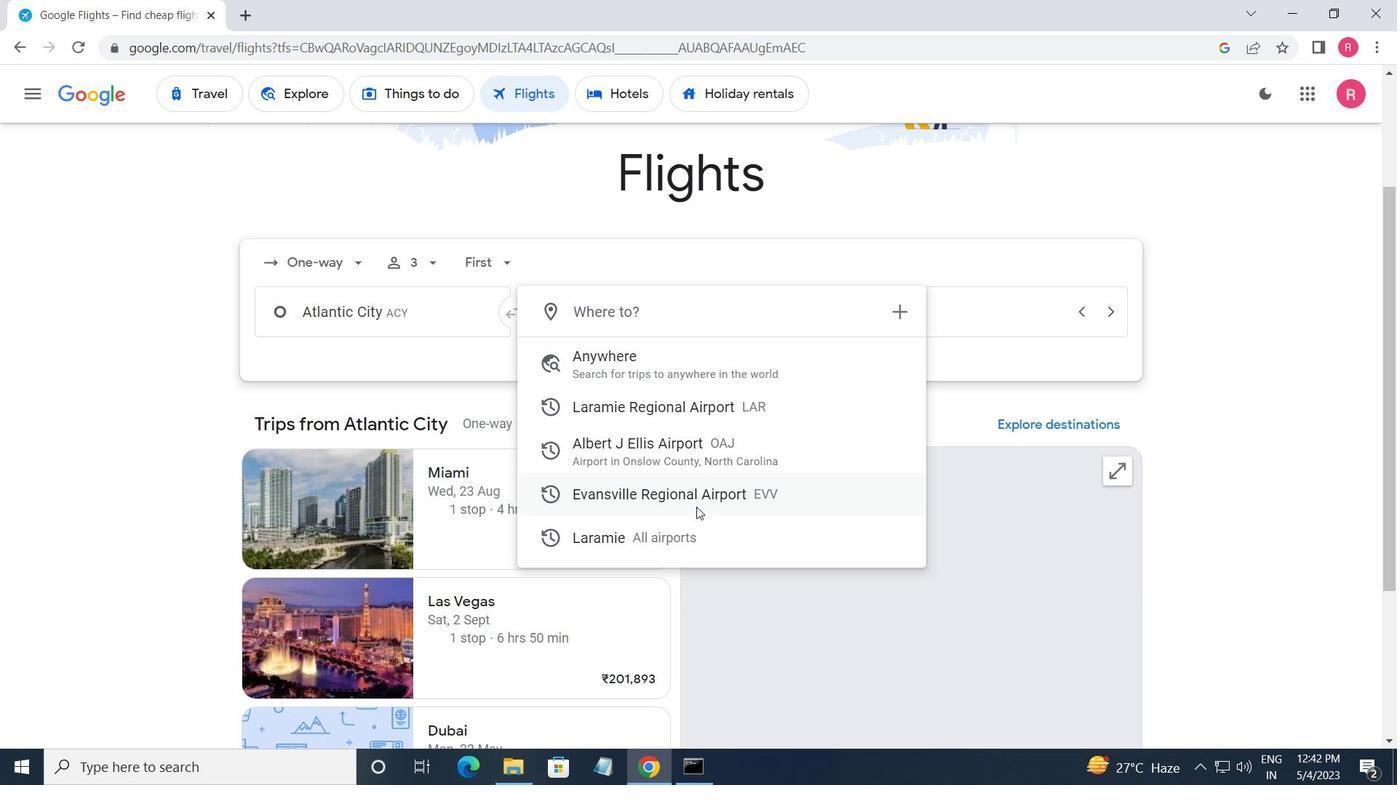 
Action: Mouse moved to (974, 324)
Screenshot: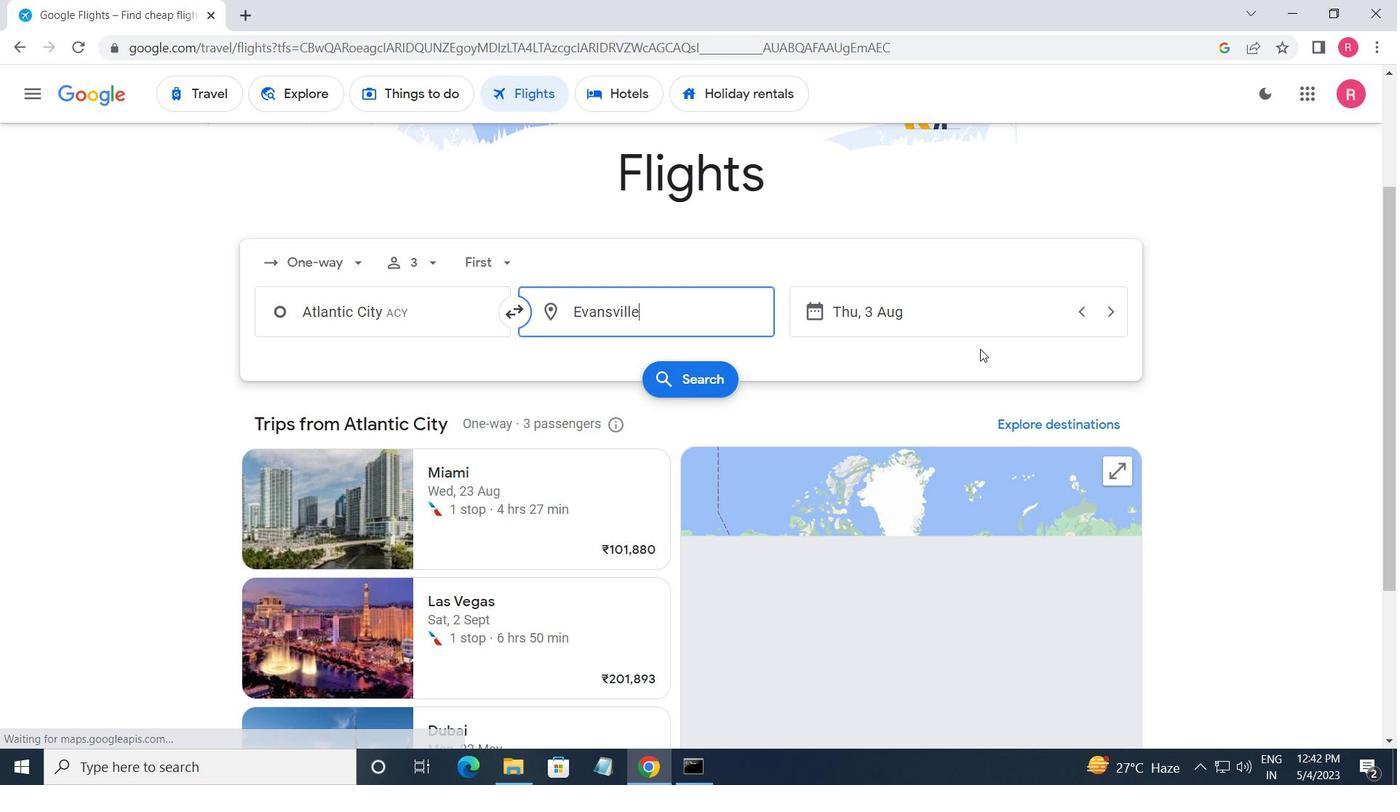 
Action: Mouse pressed left at (974, 324)
Screenshot: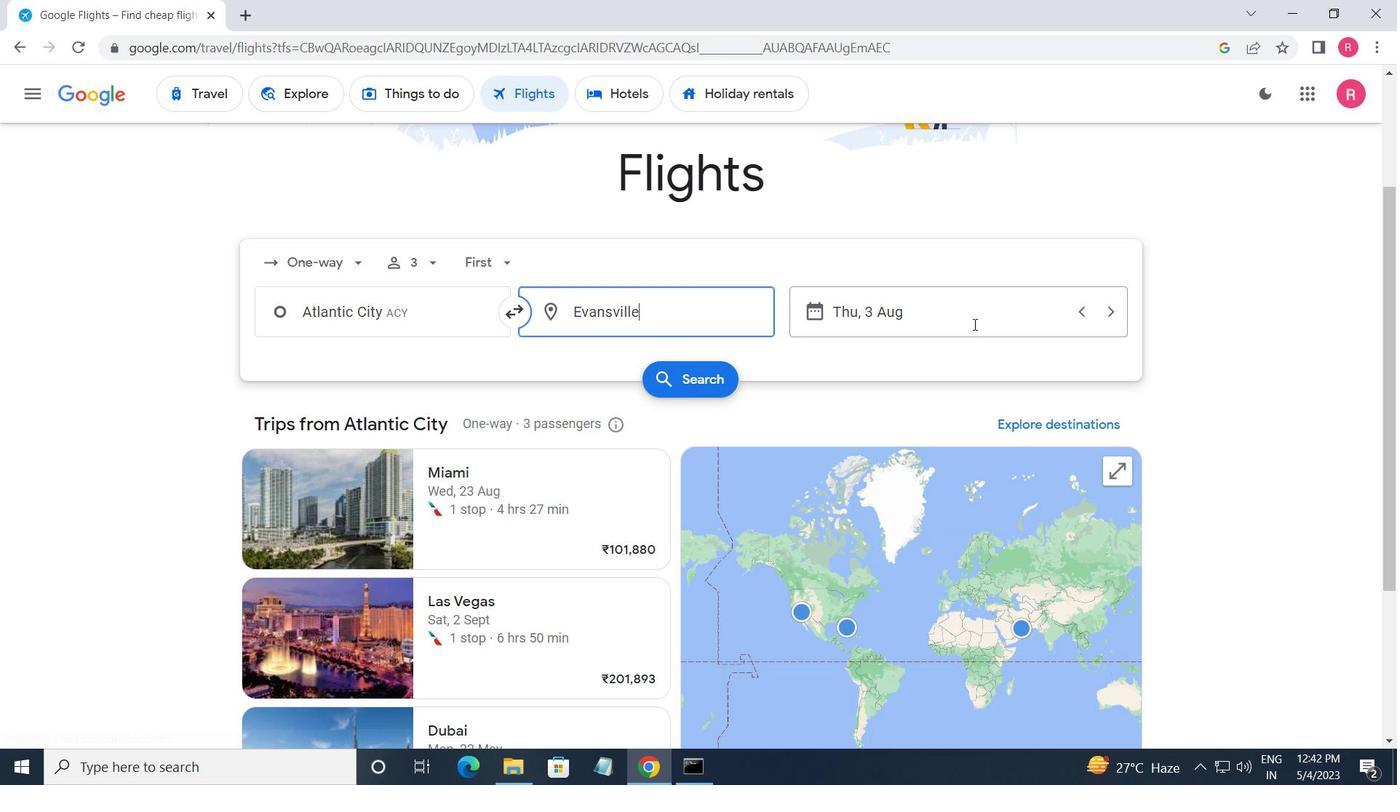 
Action: Mouse moved to (649, 413)
Screenshot: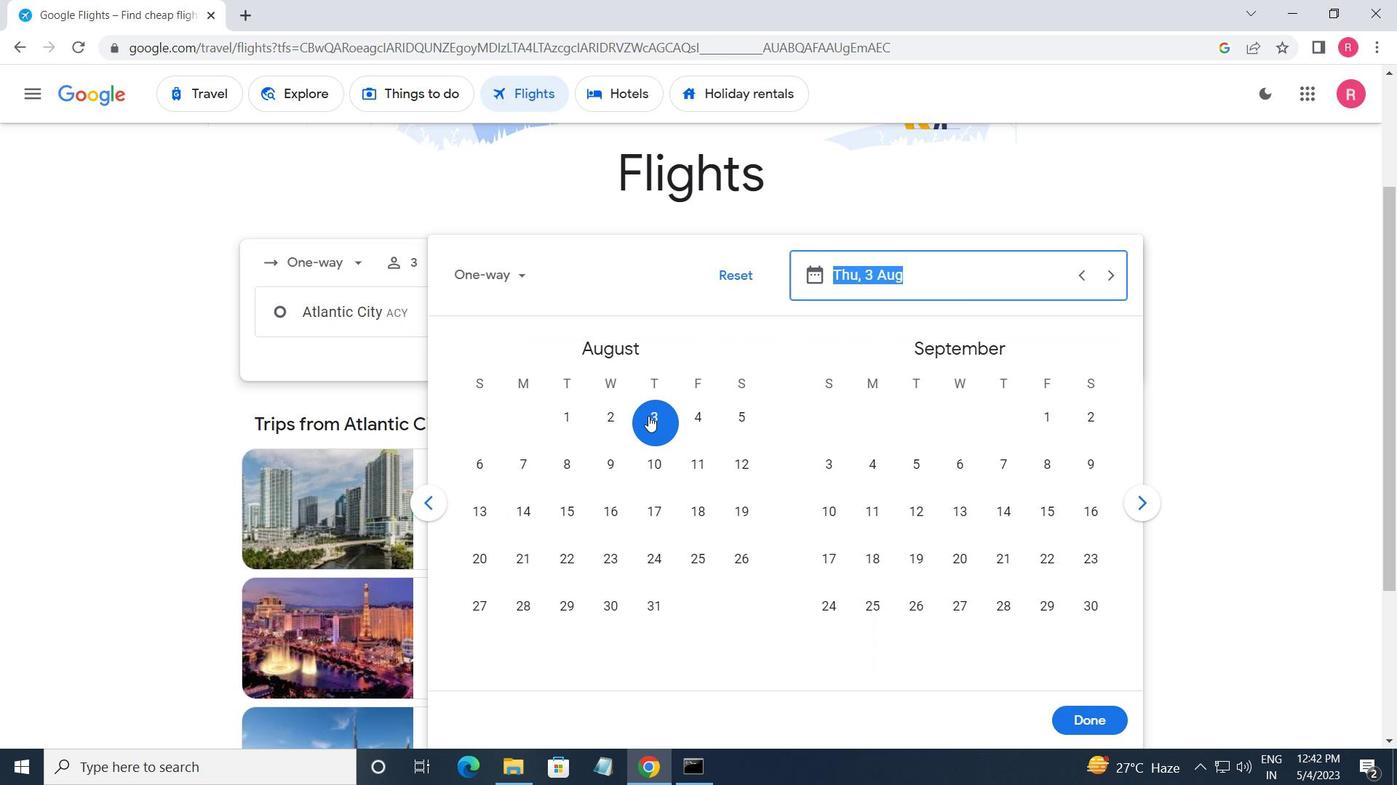 
Action: Mouse pressed left at (649, 413)
Screenshot: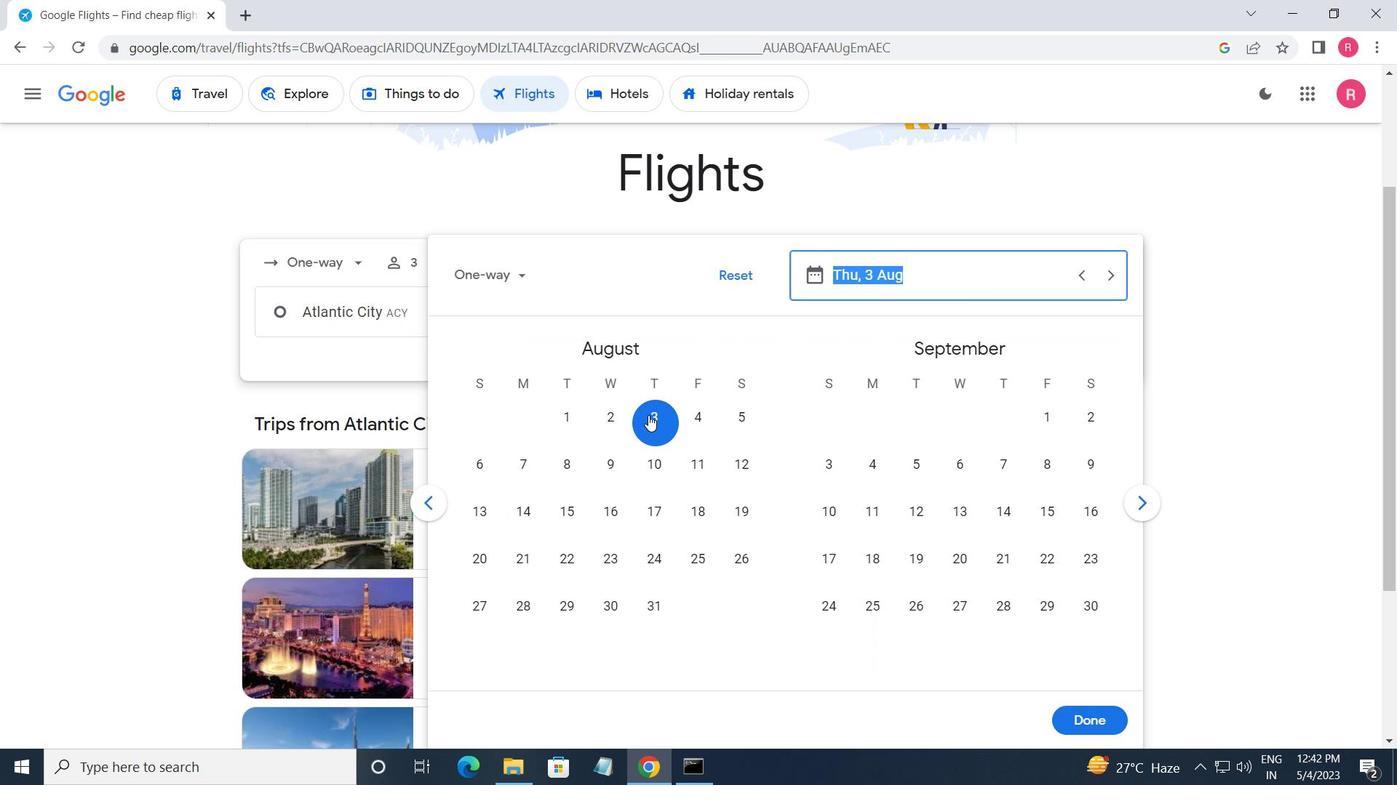 
Action: Mouse moved to (1097, 720)
Screenshot: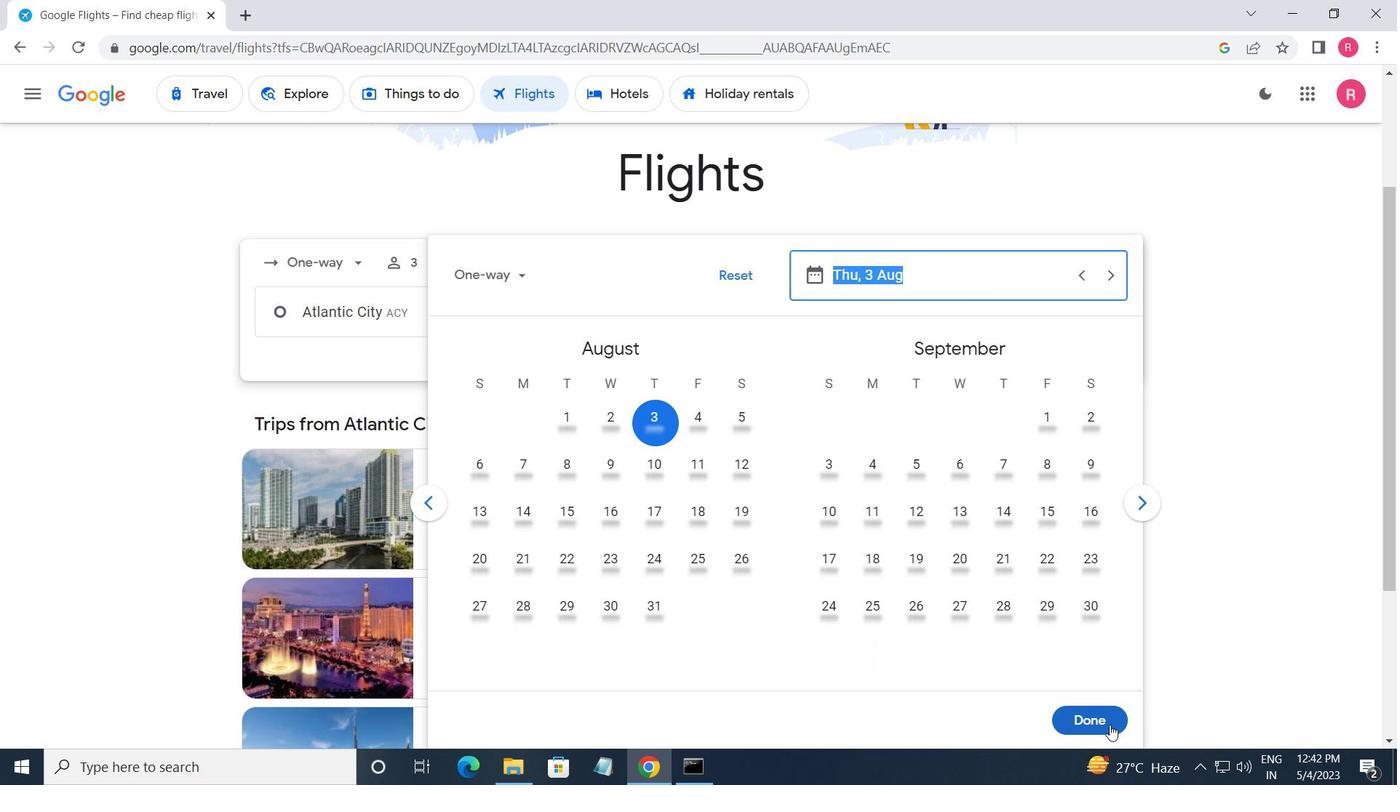 
Action: Mouse pressed left at (1097, 720)
Screenshot: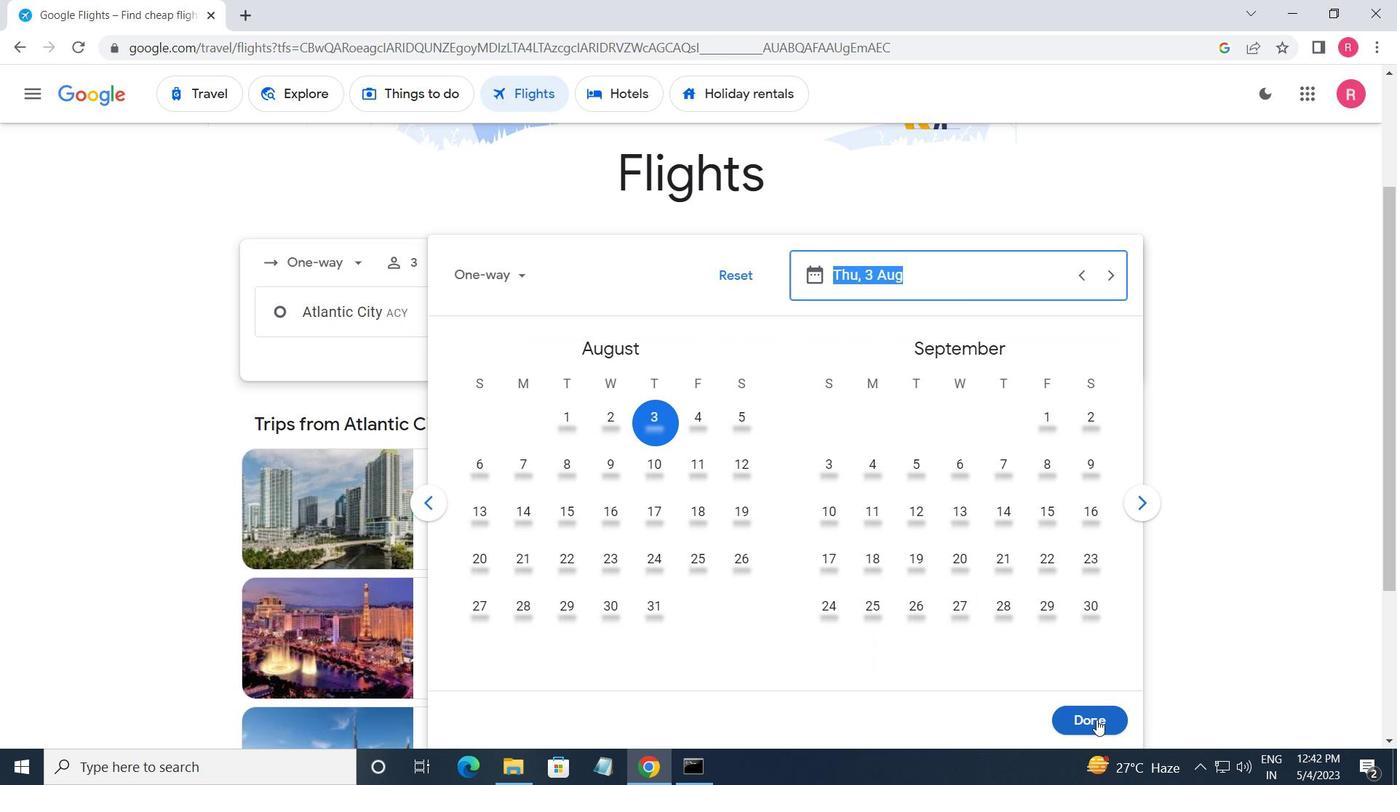 
Action: Mouse moved to (694, 383)
Screenshot: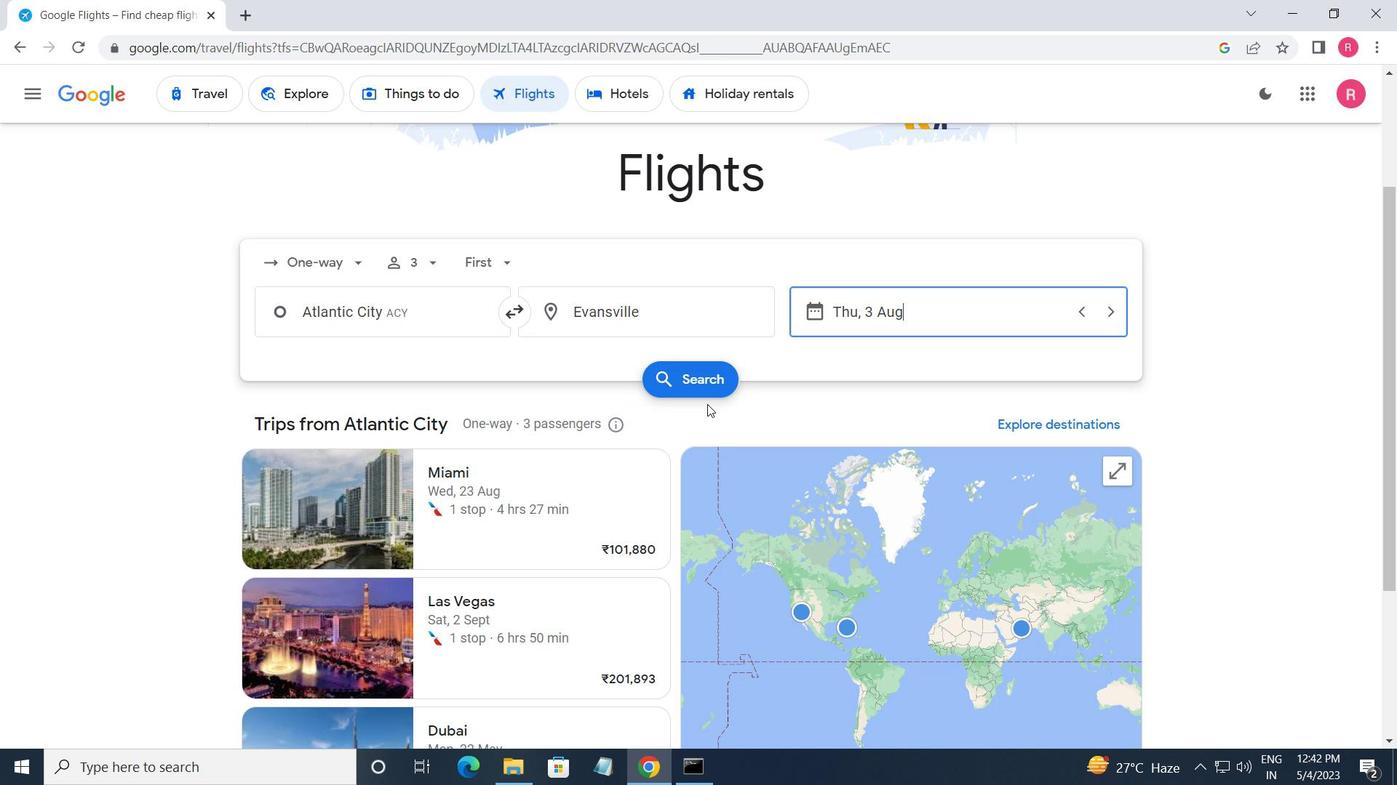 
Action: Mouse pressed left at (694, 383)
Screenshot: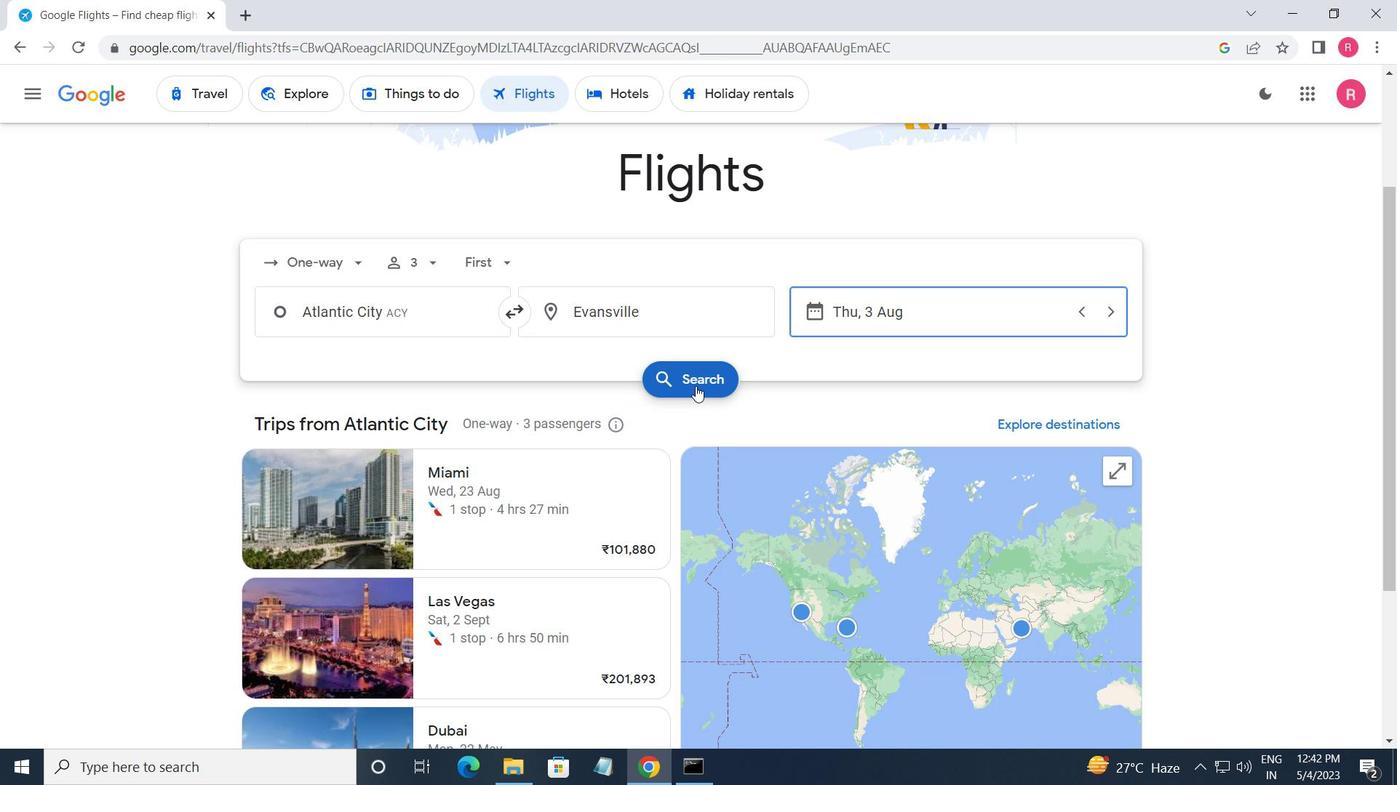 
Action: Mouse moved to (285, 256)
Screenshot: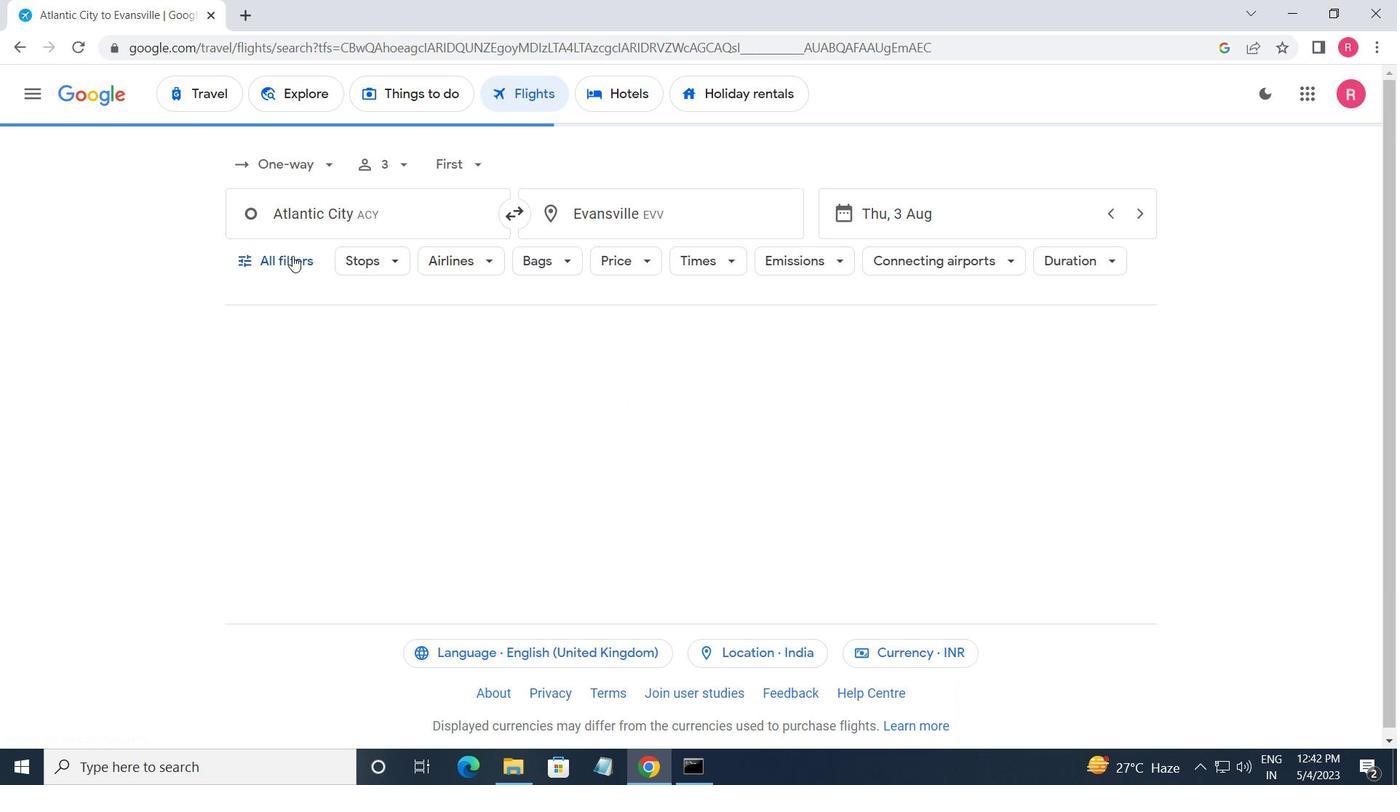 
Action: Mouse pressed left at (285, 256)
Screenshot: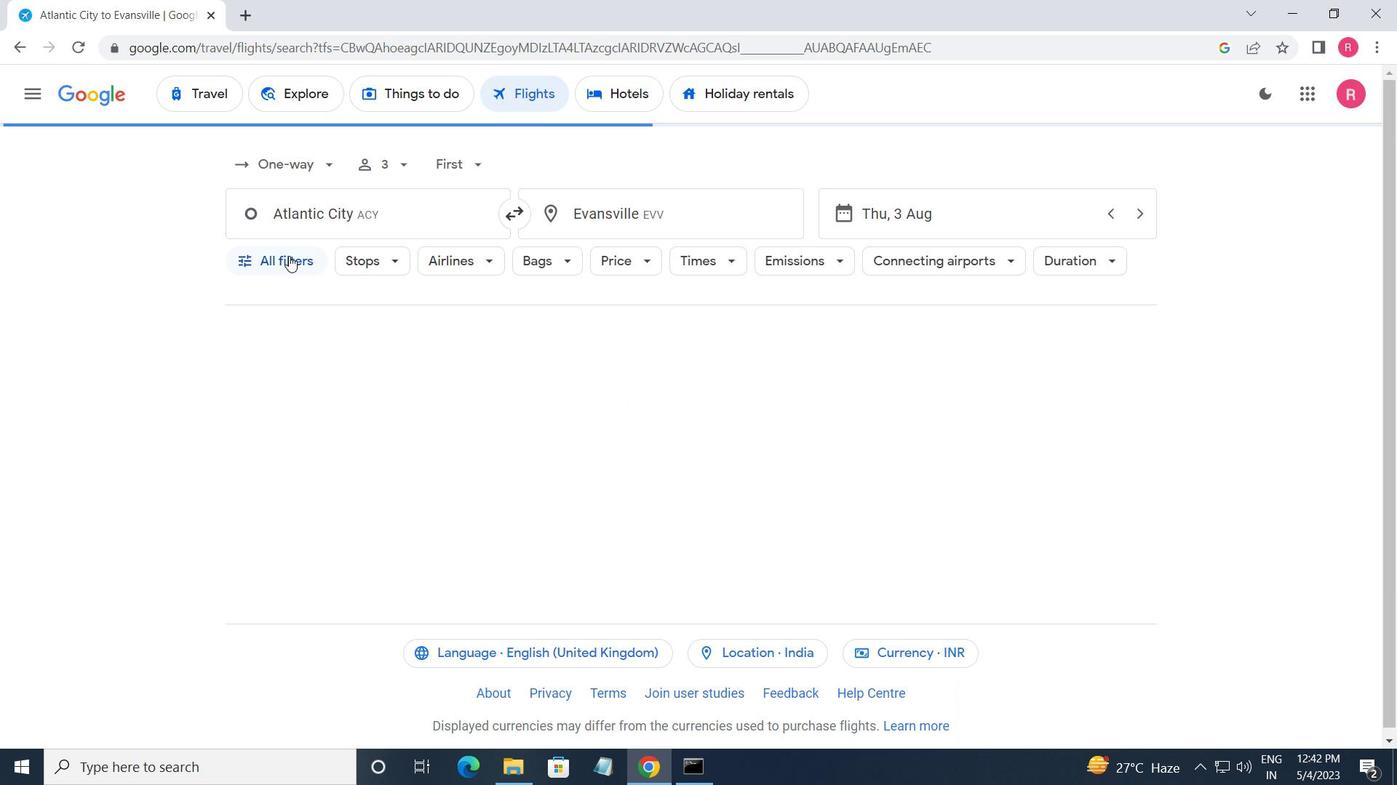 
Action: Mouse moved to (409, 507)
Screenshot: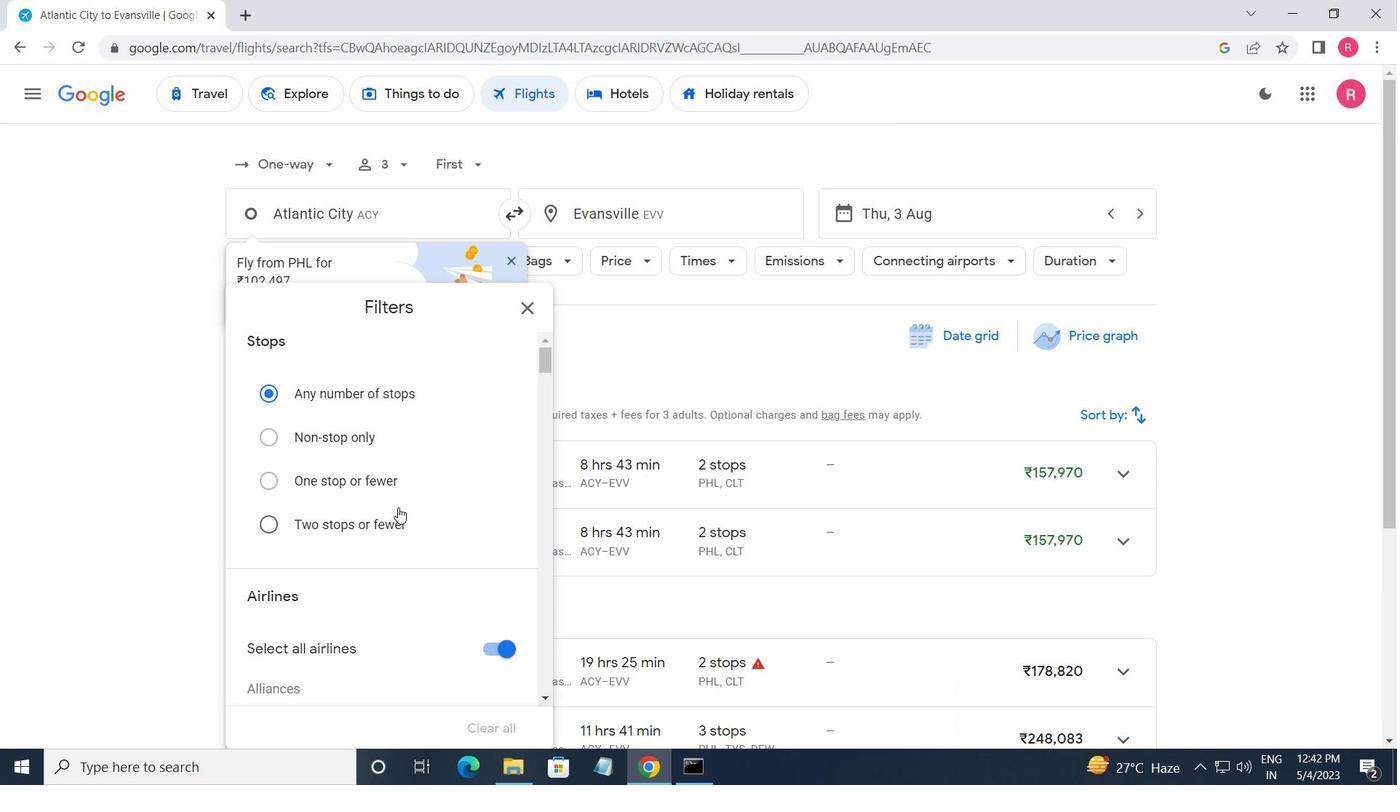 
Action: Mouse scrolled (409, 507) with delta (0, 0)
Screenshot: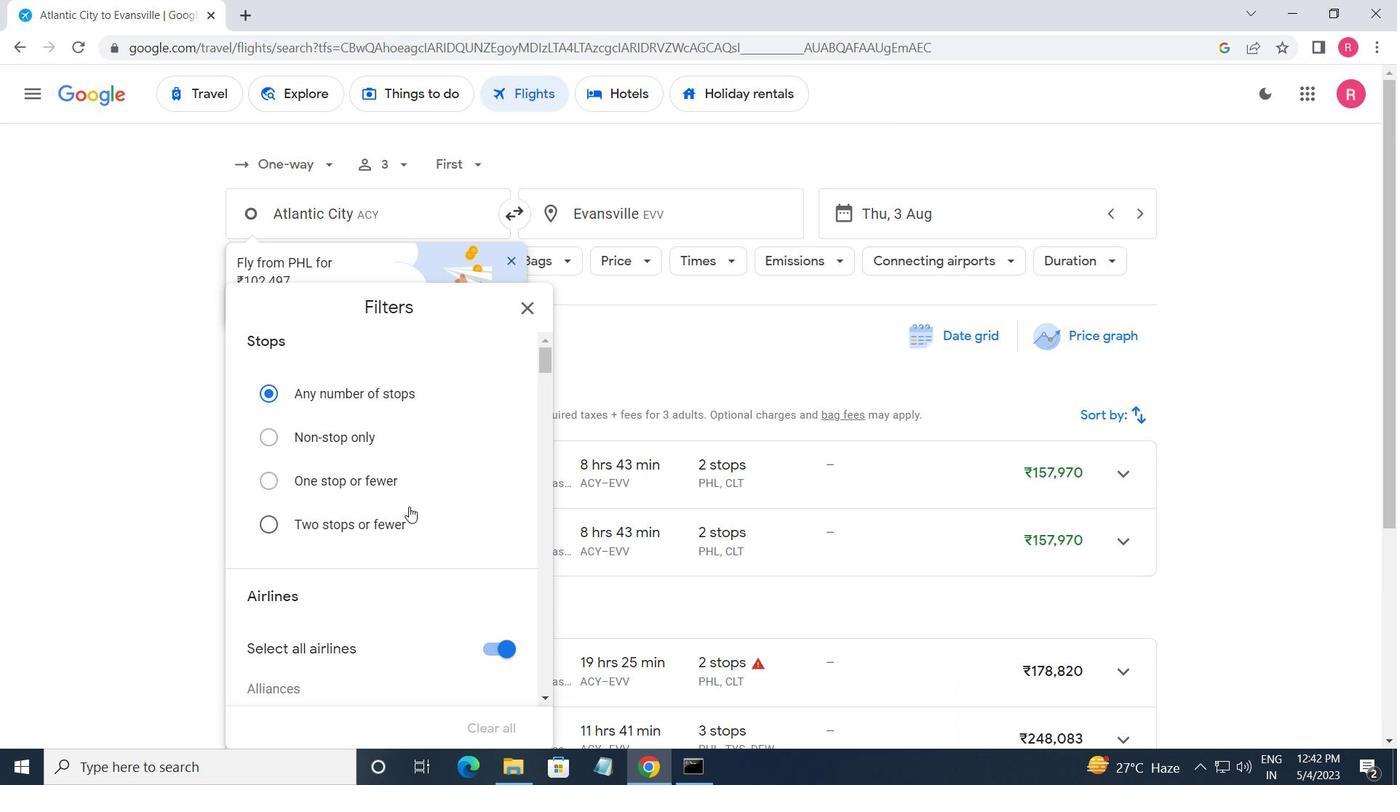 
Action: Mouse moved to (412, 506)
Screenshot: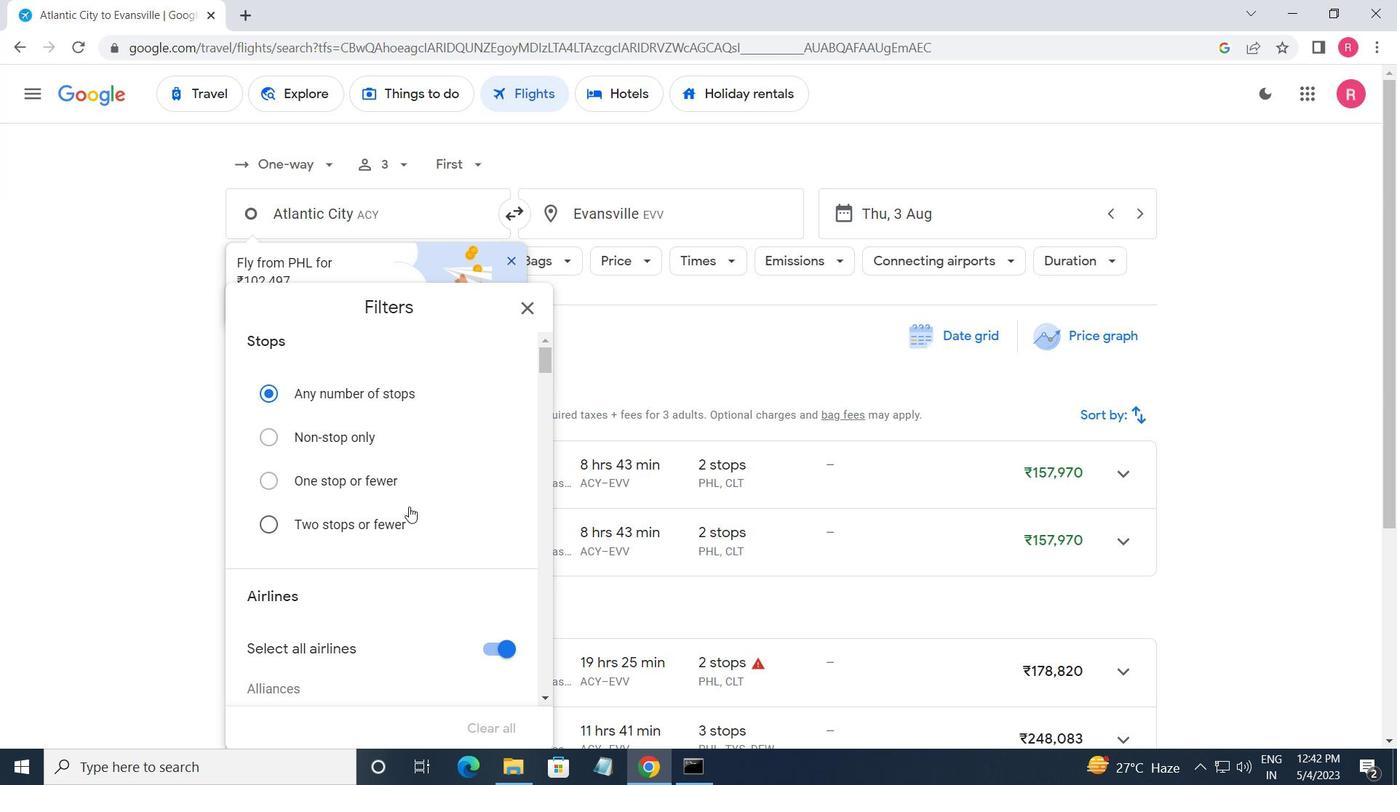 
Action: Mouse scrolled (412, 505) with delta (0, 0)
Screenshot: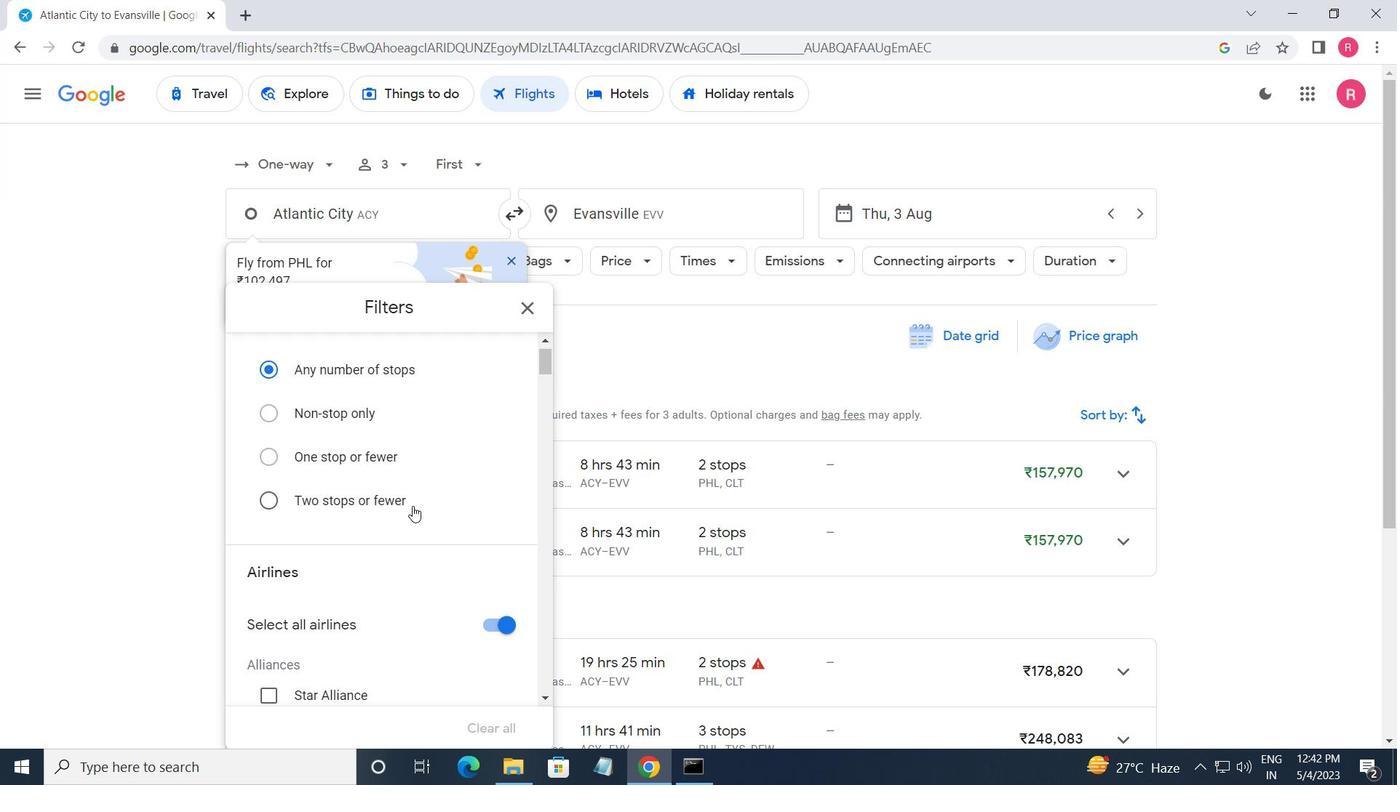 
Action: Mouse scrolled (412, 505) with delta (0, 0)
Screenshot: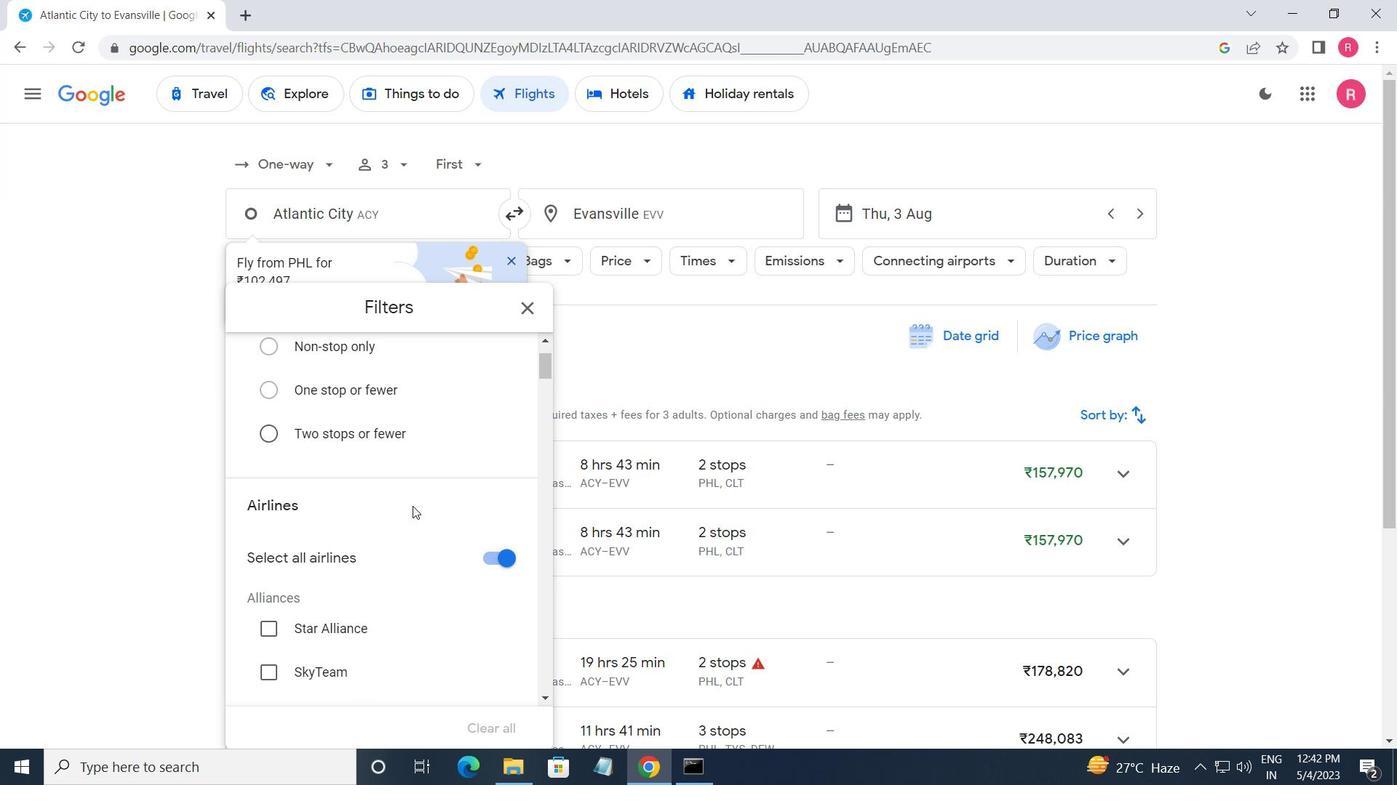 
Action: Mouse scrolled (412, 505) with delta (0, 0)
Screenshot: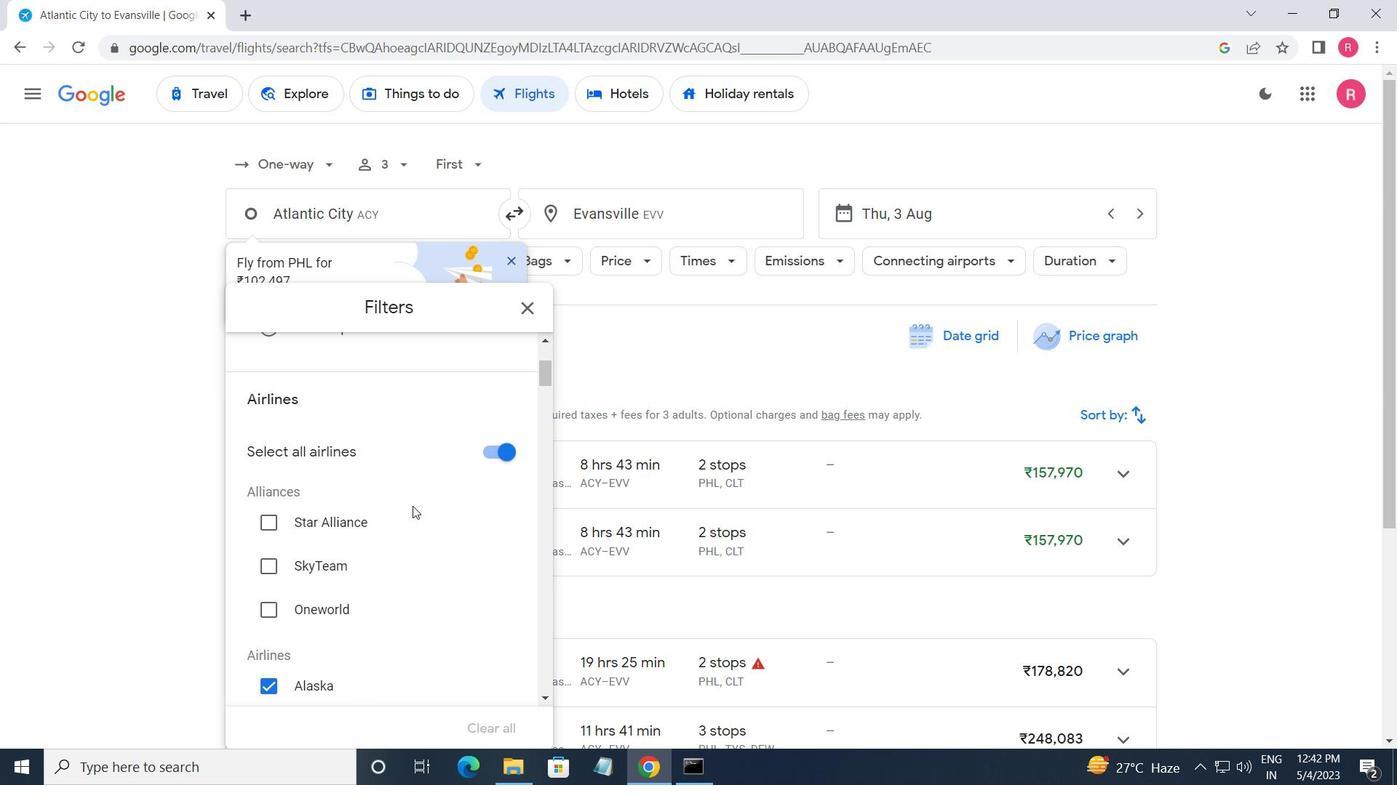 
Action: Mouse scrolled (412, 505) with delta (0, 0)
Screenshot: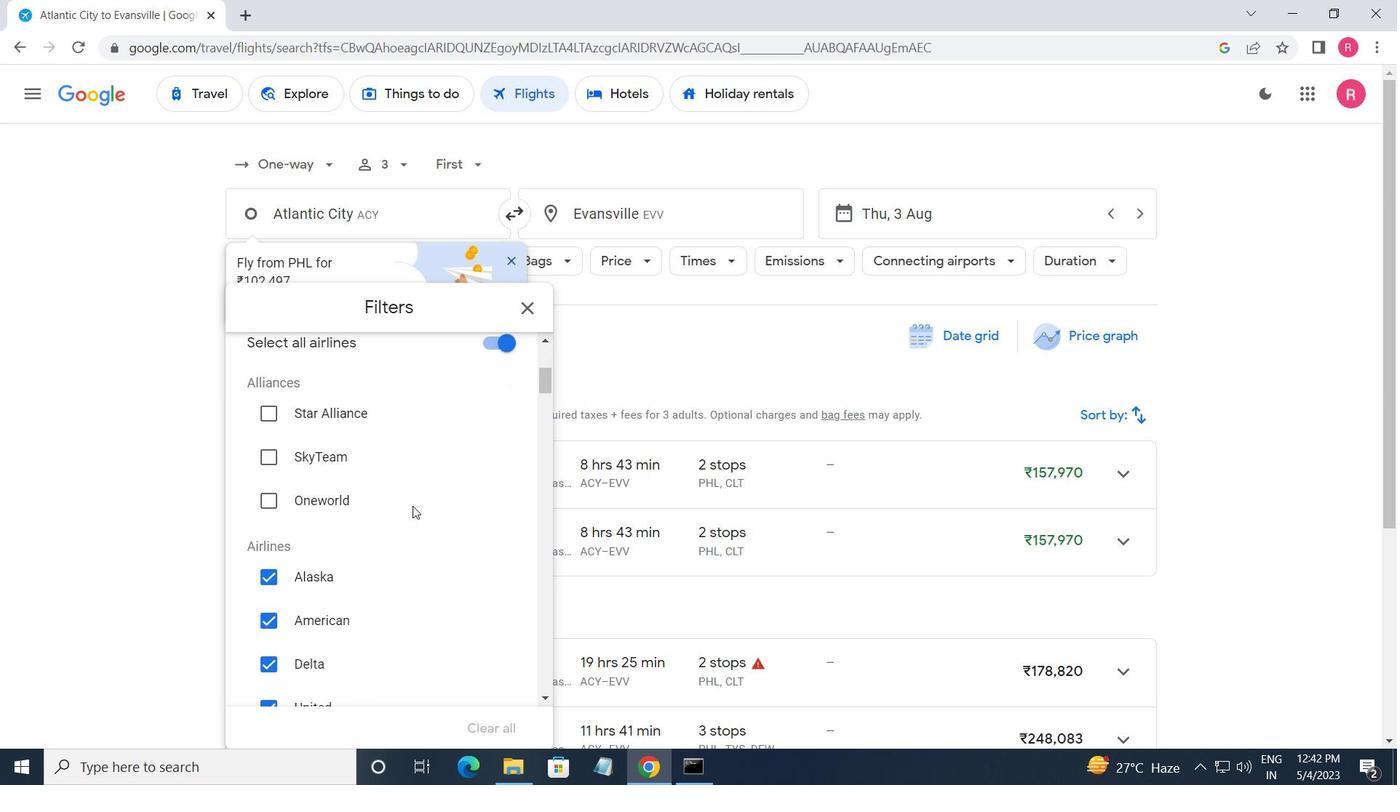 
Action: Mouse moved to (471, 569)
Screenshot: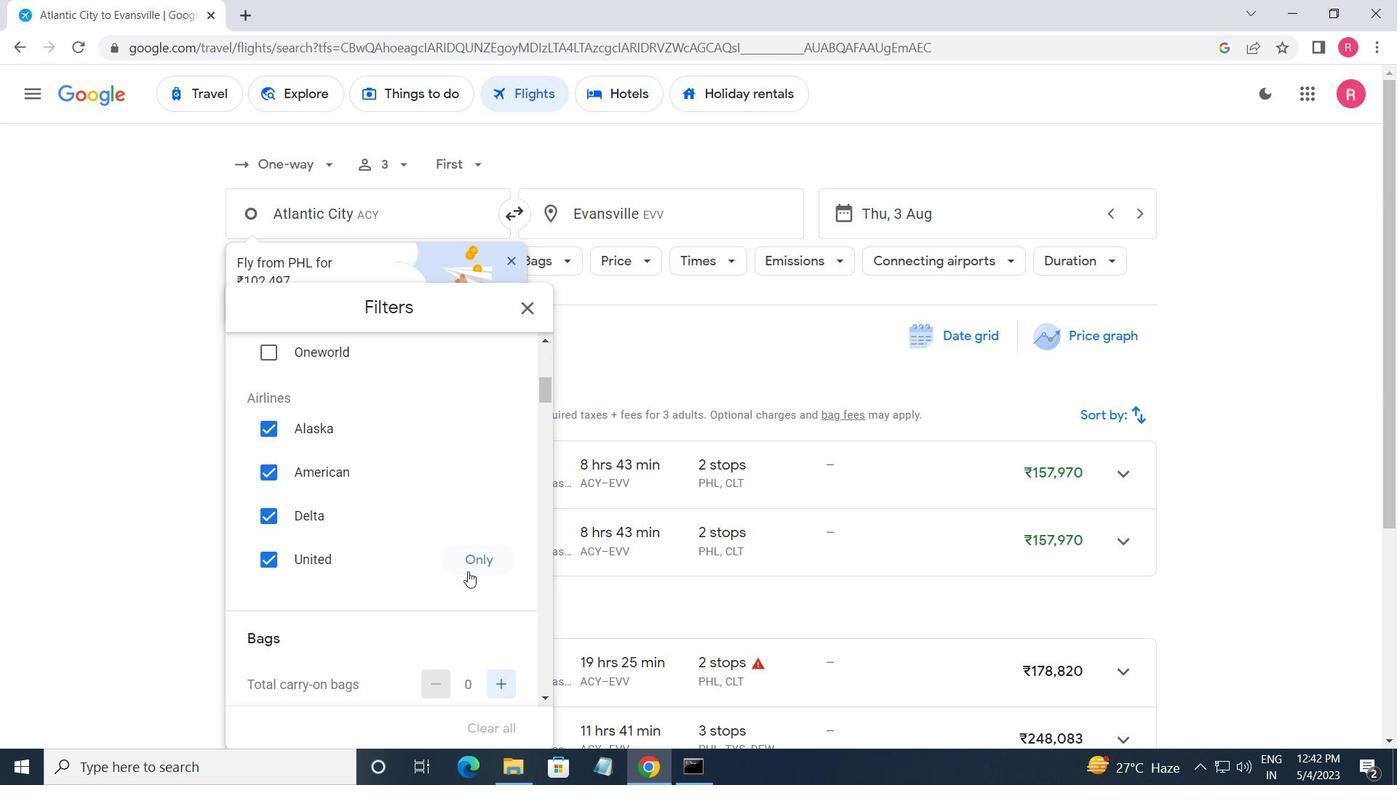
Action: Mouse pressed left at (471, 569)
Screenshot: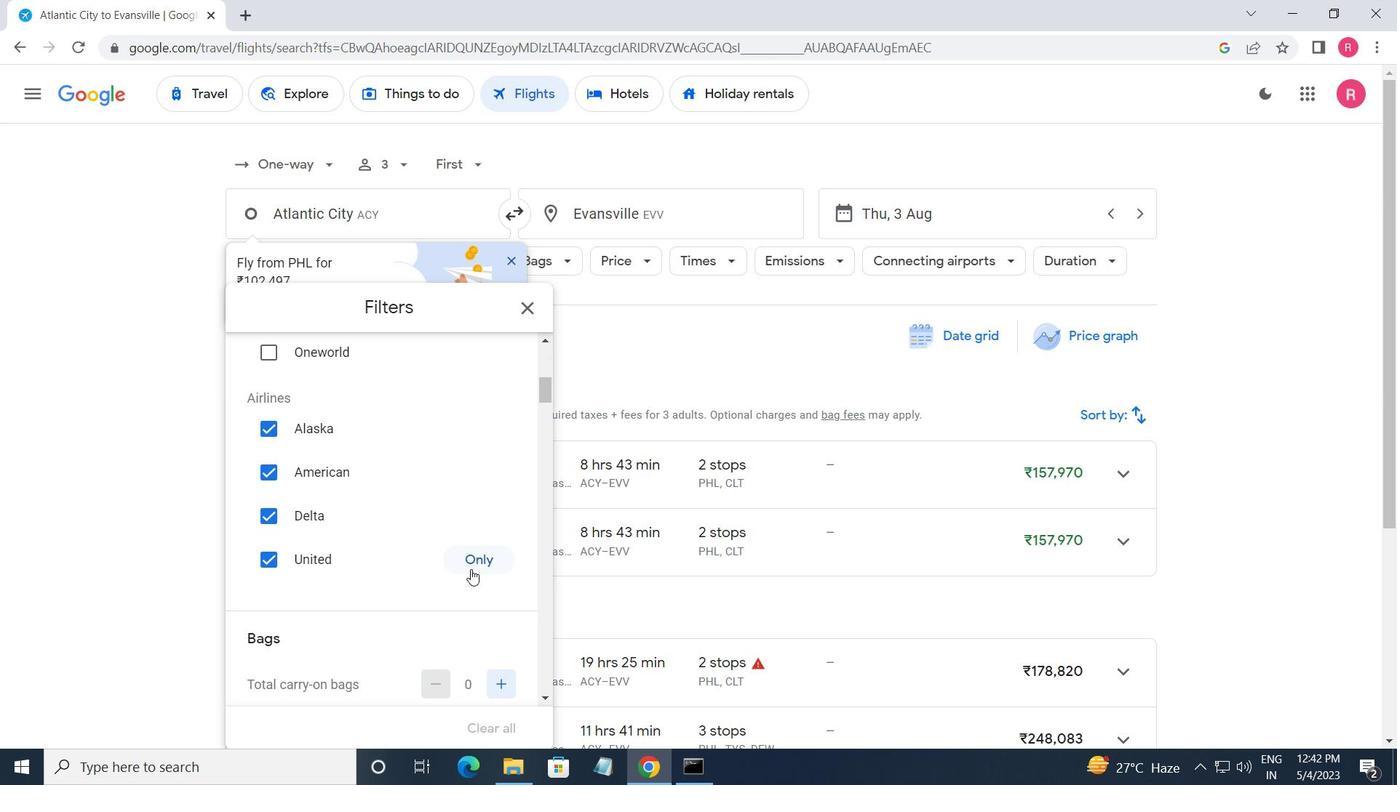 
Action: Mouse moved to (456, 577)
Screenshot: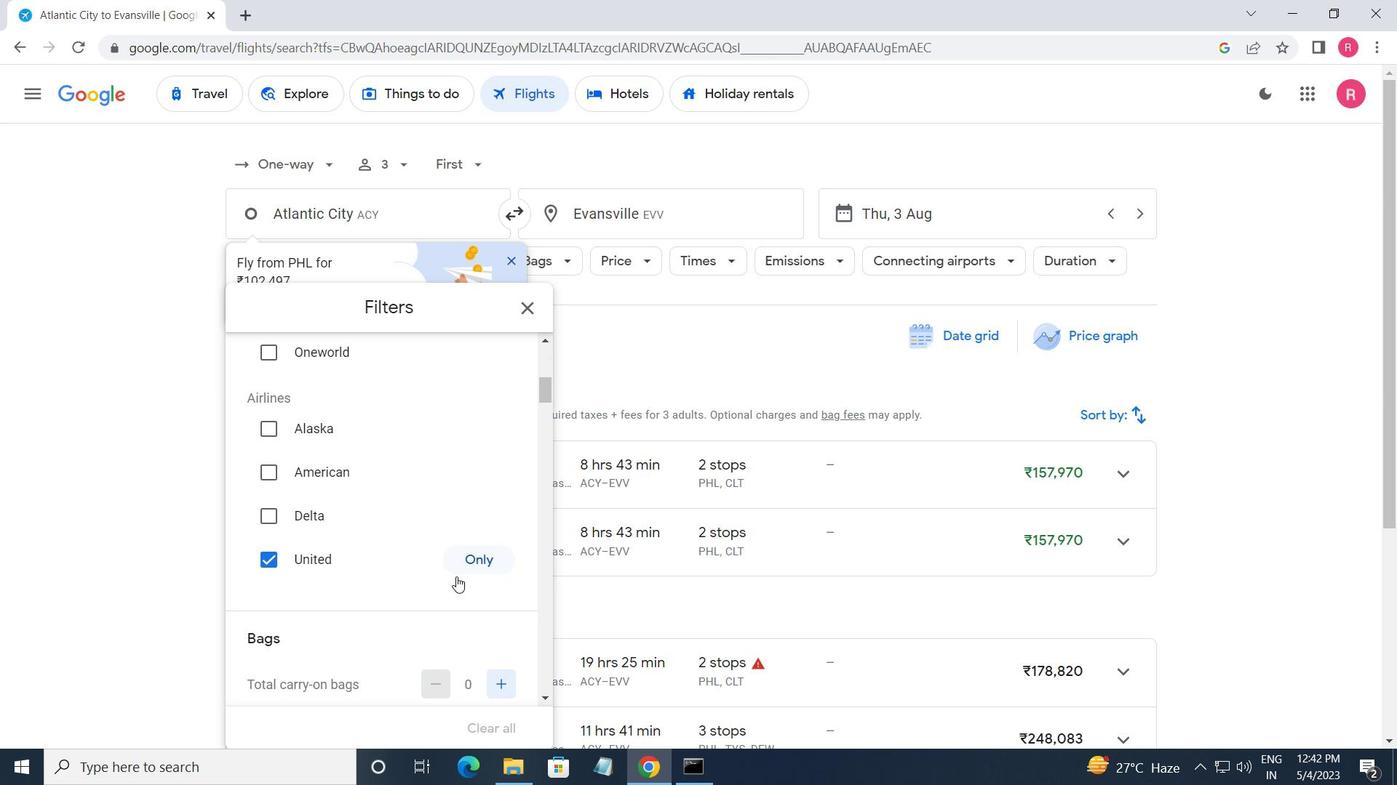 
Action: Mouse scrolled (456, 577) with delta (0, 0)
Screenshot: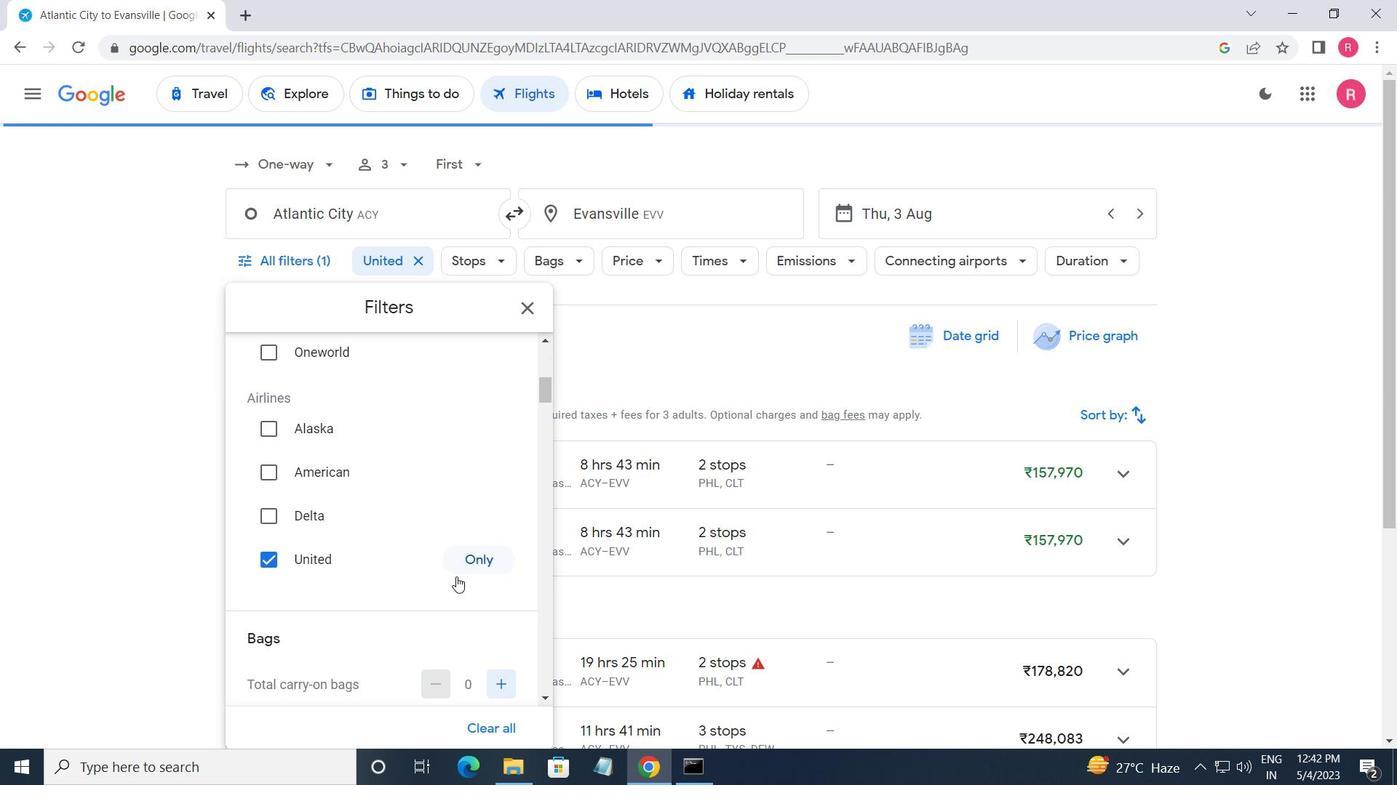 
Action: Mouse scrolled (456, 577) with delta (0, 0)
Screenshot: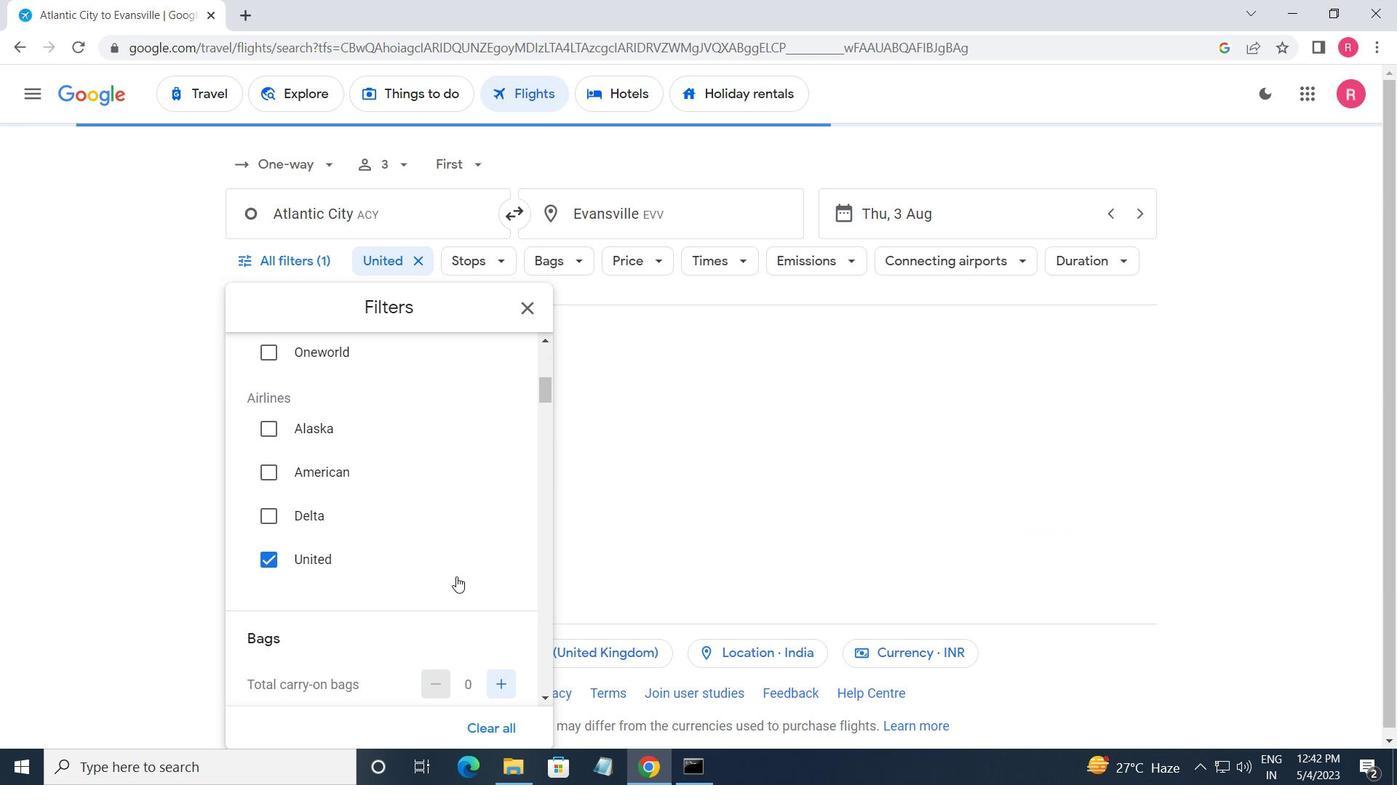 
Action: Mouse moved to (496, 542)
Screenshot: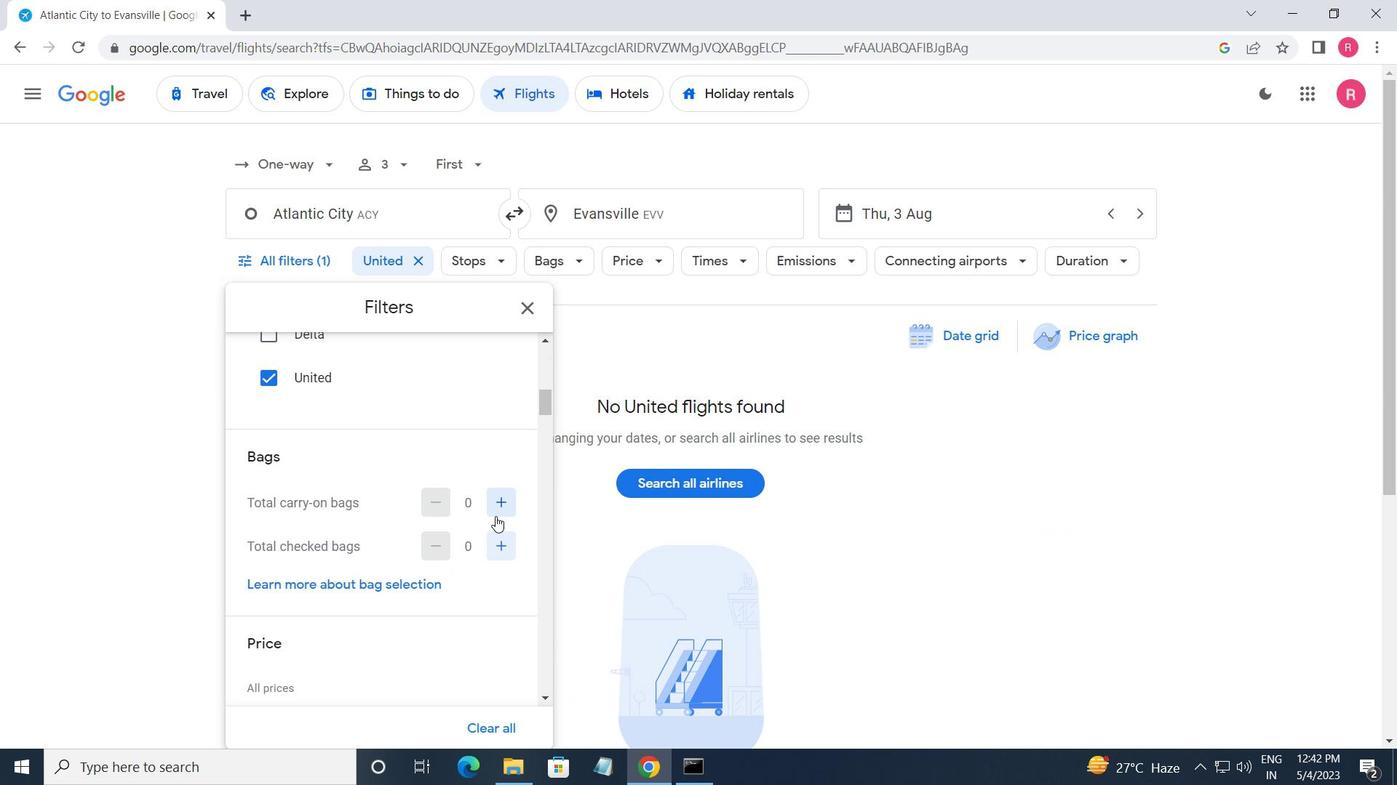 
Action: Mouse pressed left at (496, 542)
Screenshot: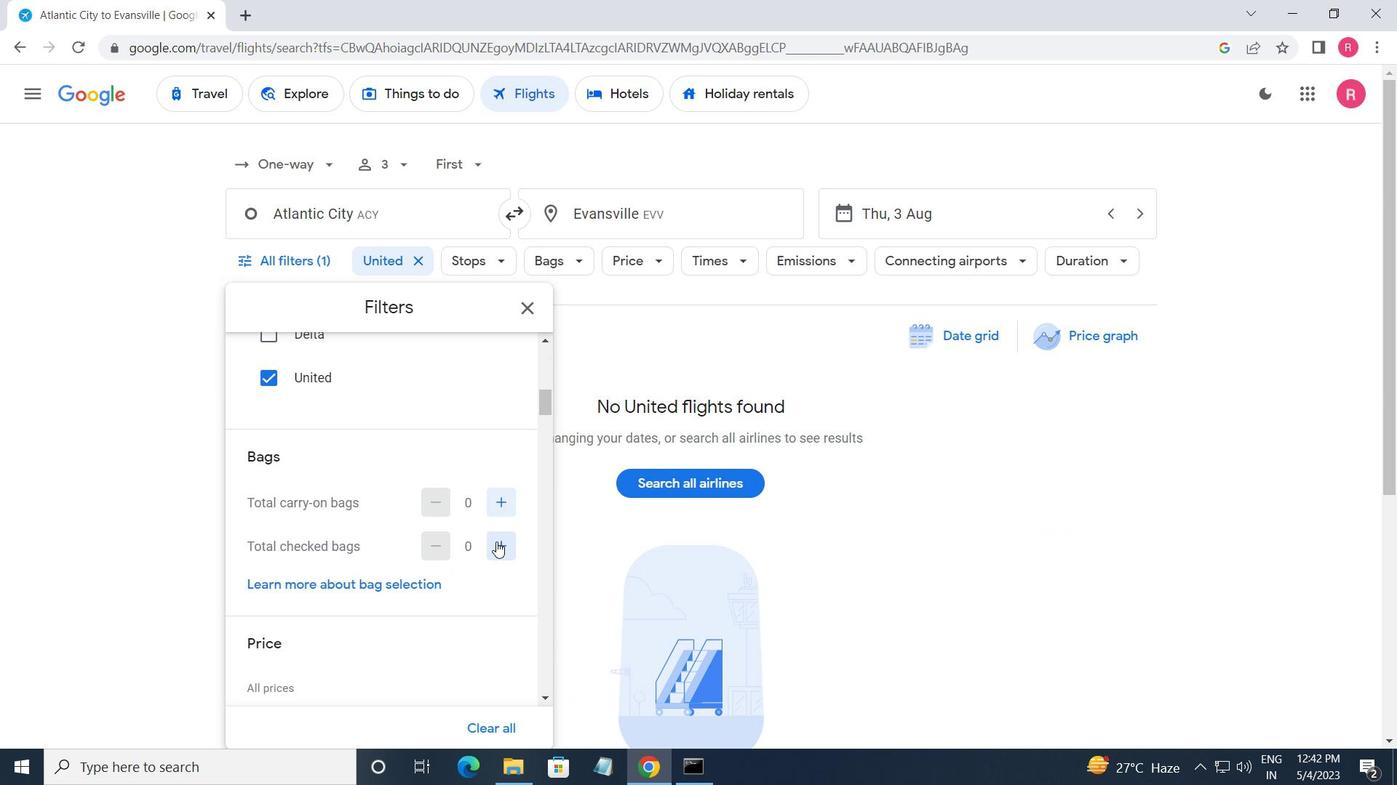 
Action: Mouse pressed left at (496, 542)
Screenshot: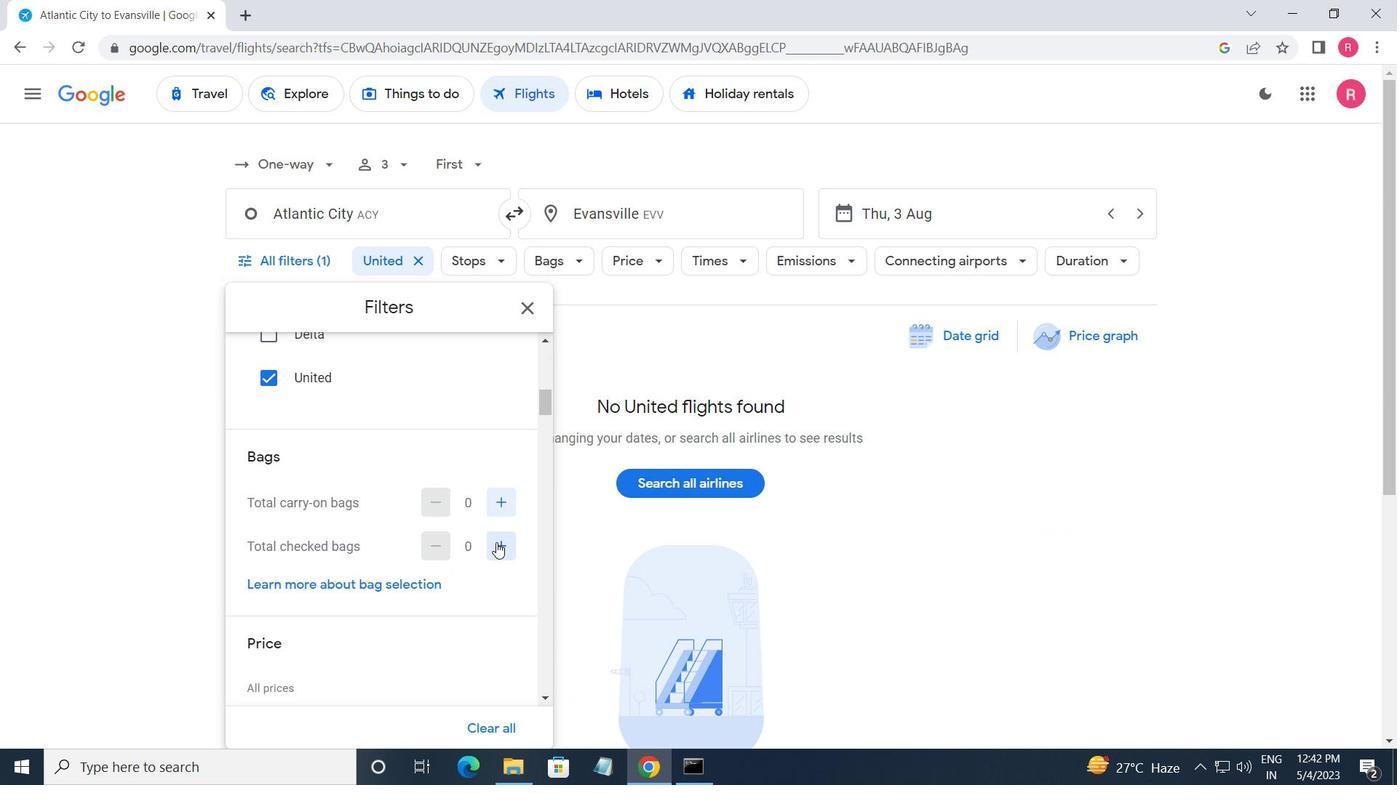 
Action: Mouse moved to (491, 544)
Screenshot: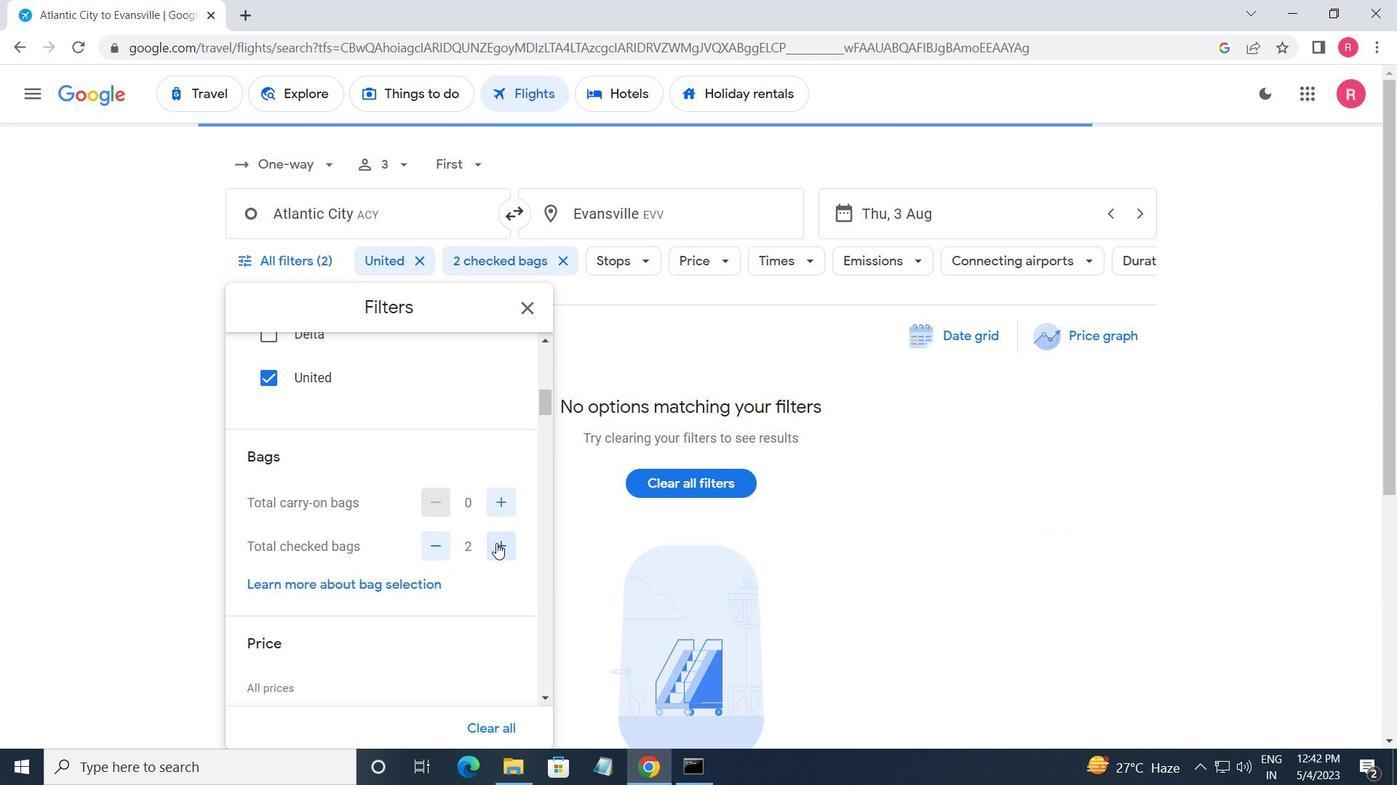 
Action: Mouse scrolled (491, 543) with delta (0, 0)
Screenshot: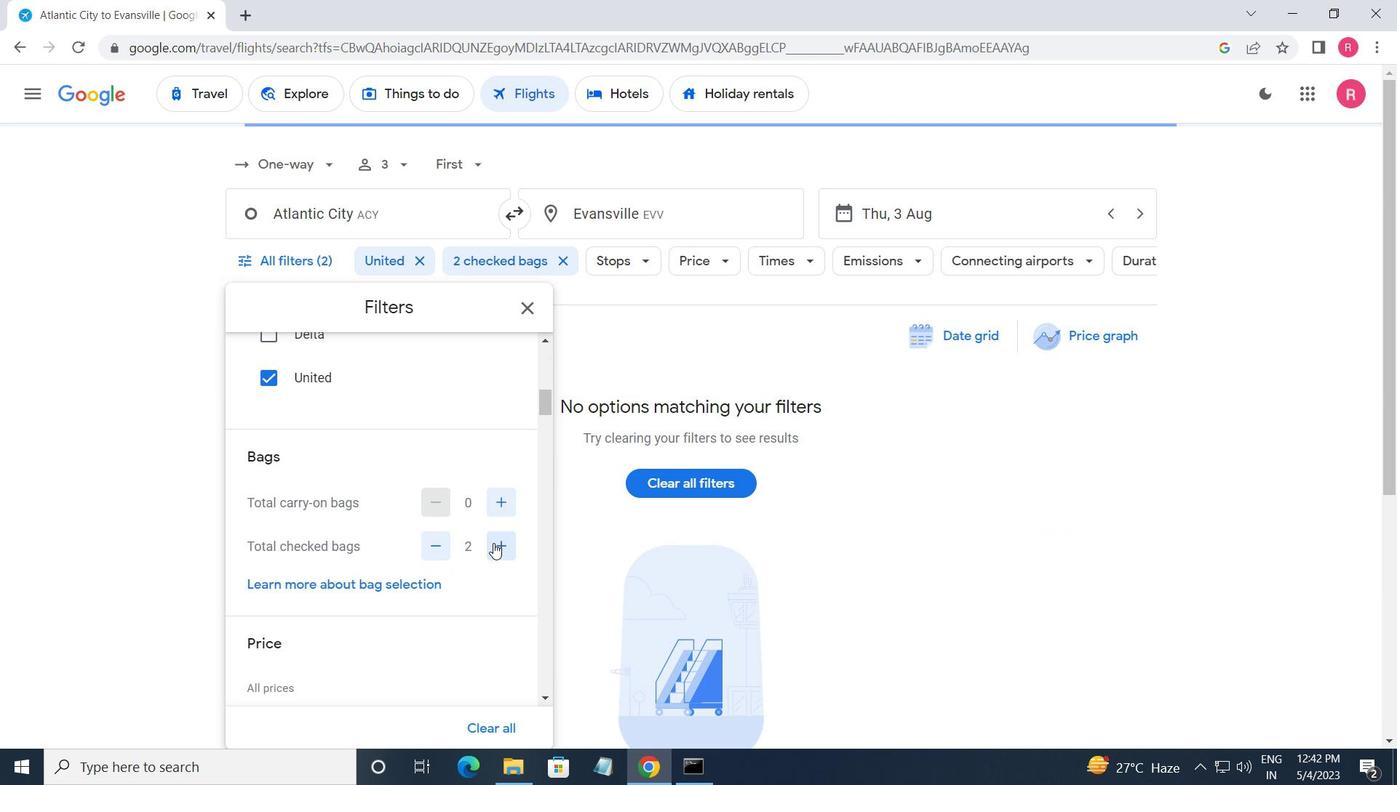 
Action: Mouse moved to (517, 643)
Screenshot: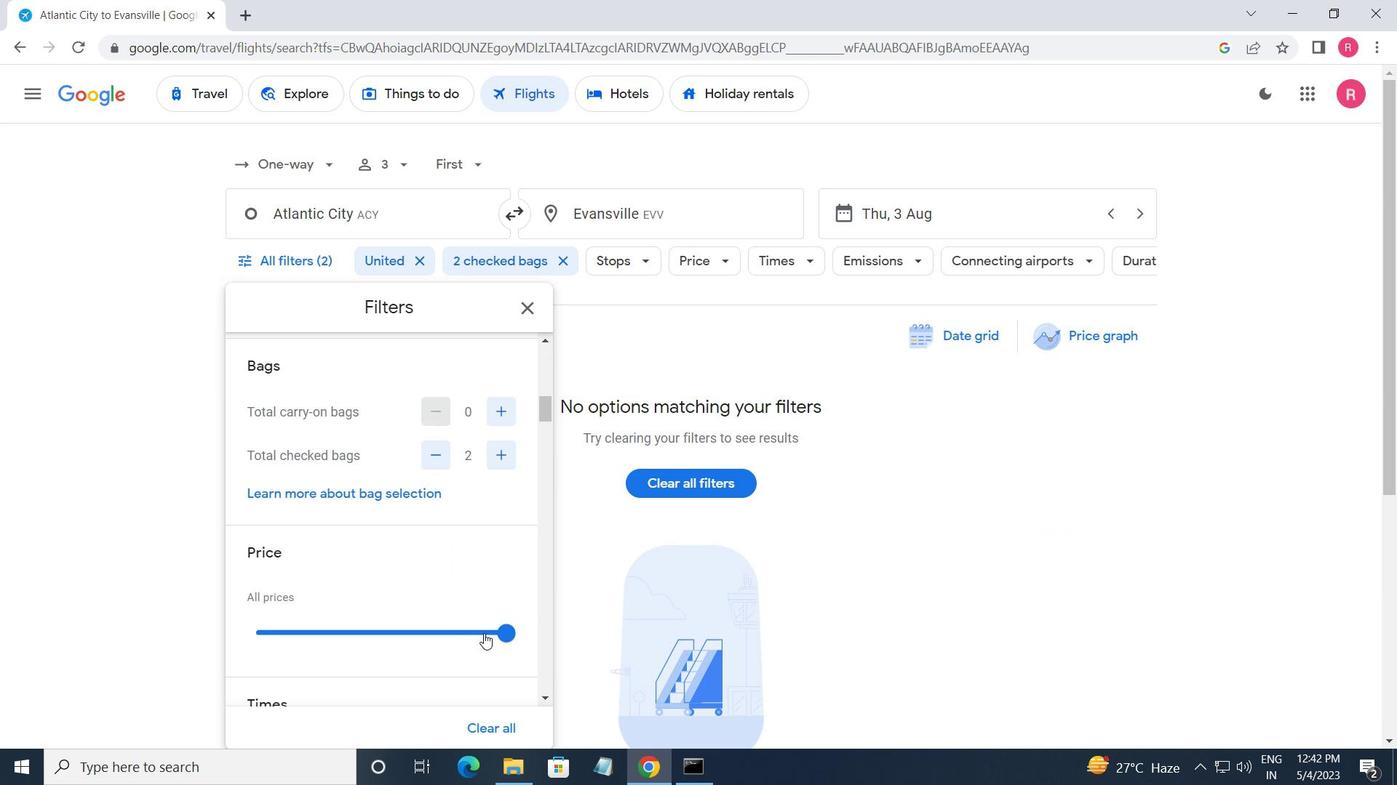 
Action: Mouse pressed left at (517, 643)
Screenshot: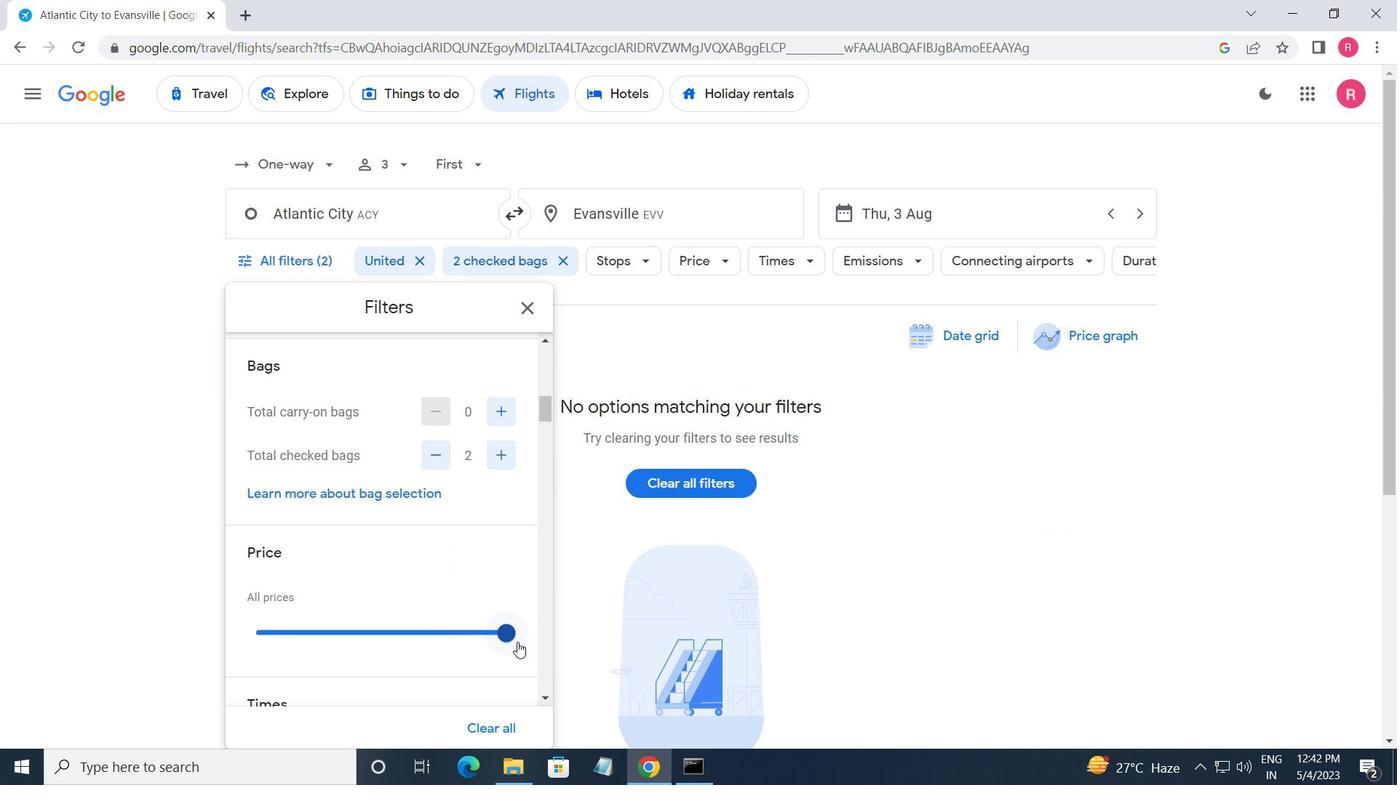 
Action: Mouse moved to (343, 638)
Screenshot: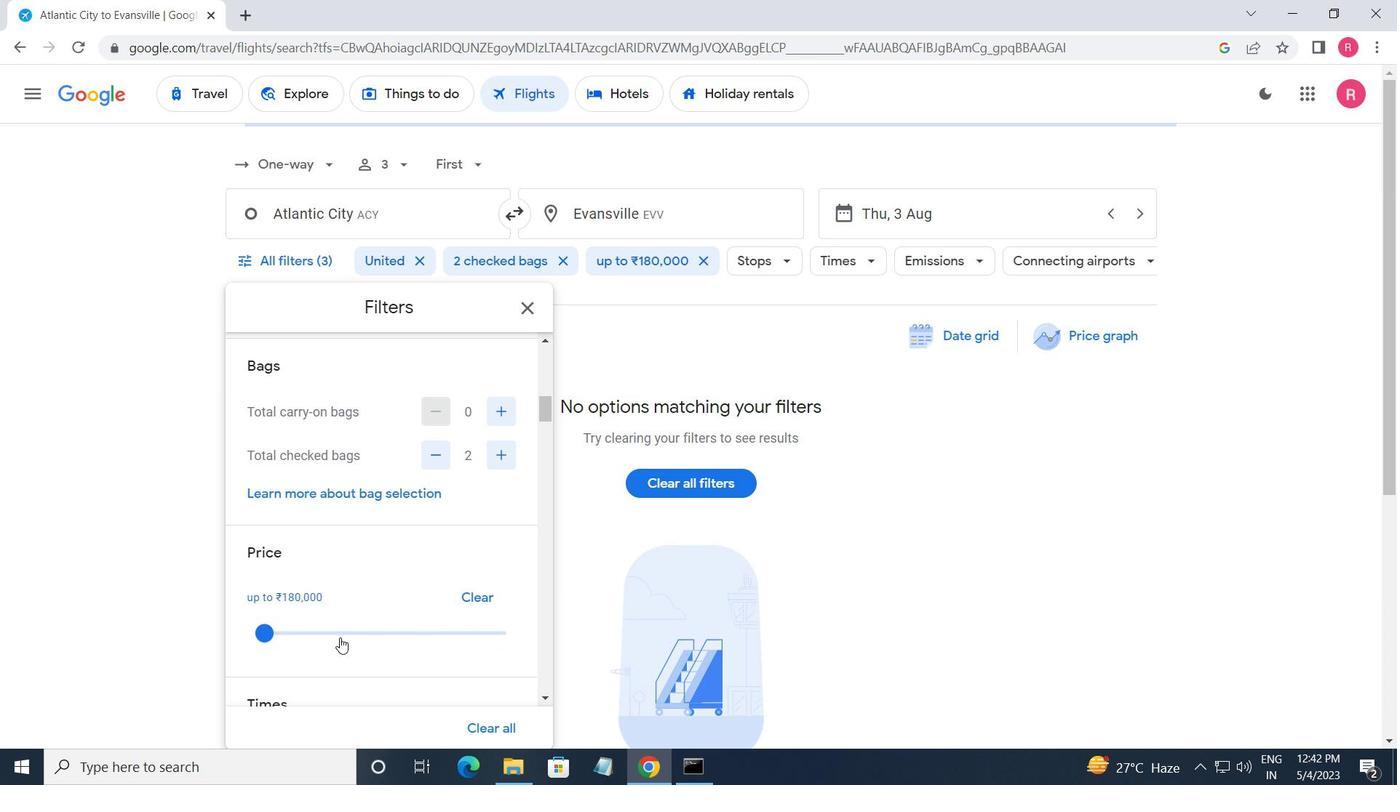 
Action: Mouse scrolled (343, 637) with delta (0, 0)
Screenshot: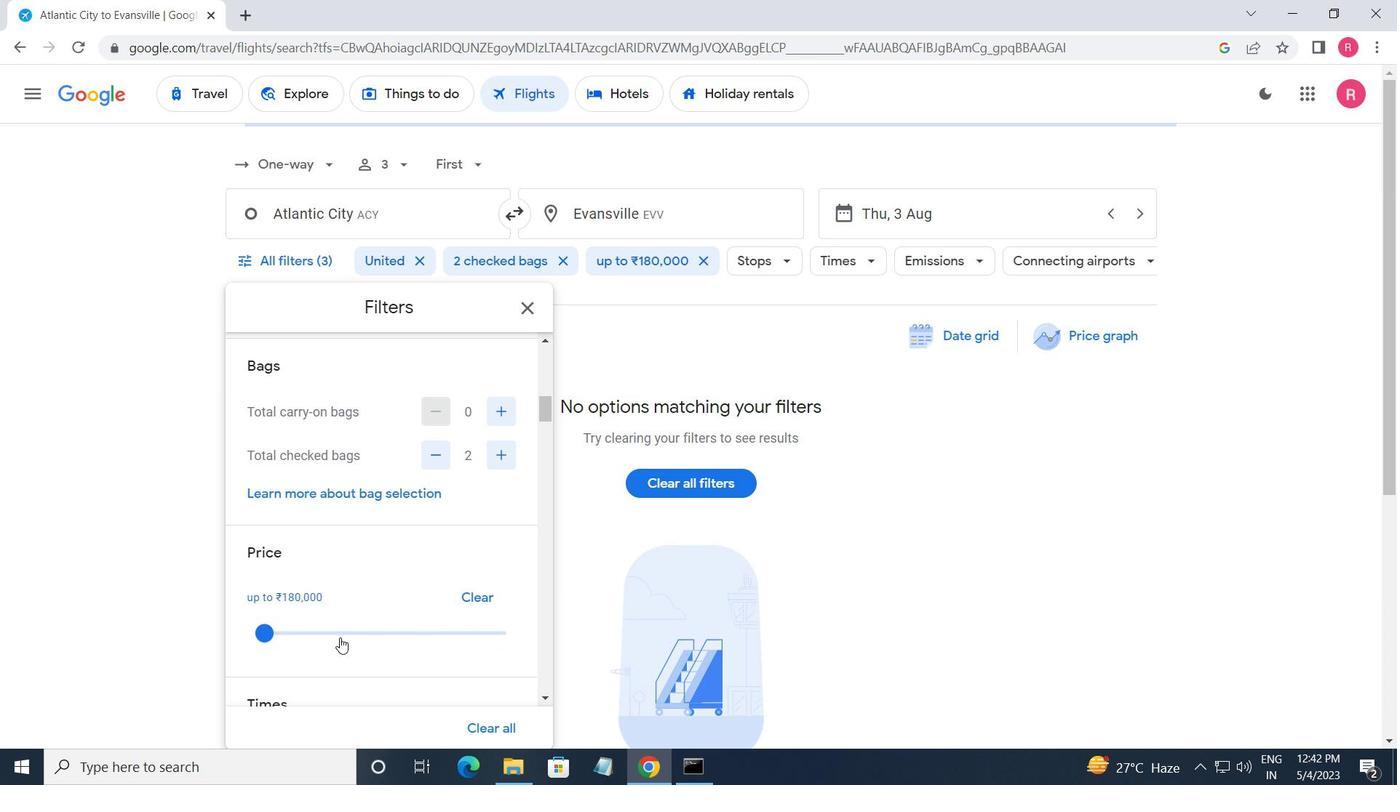 
Action: Mouse moved to (344, 638)
Screenshot: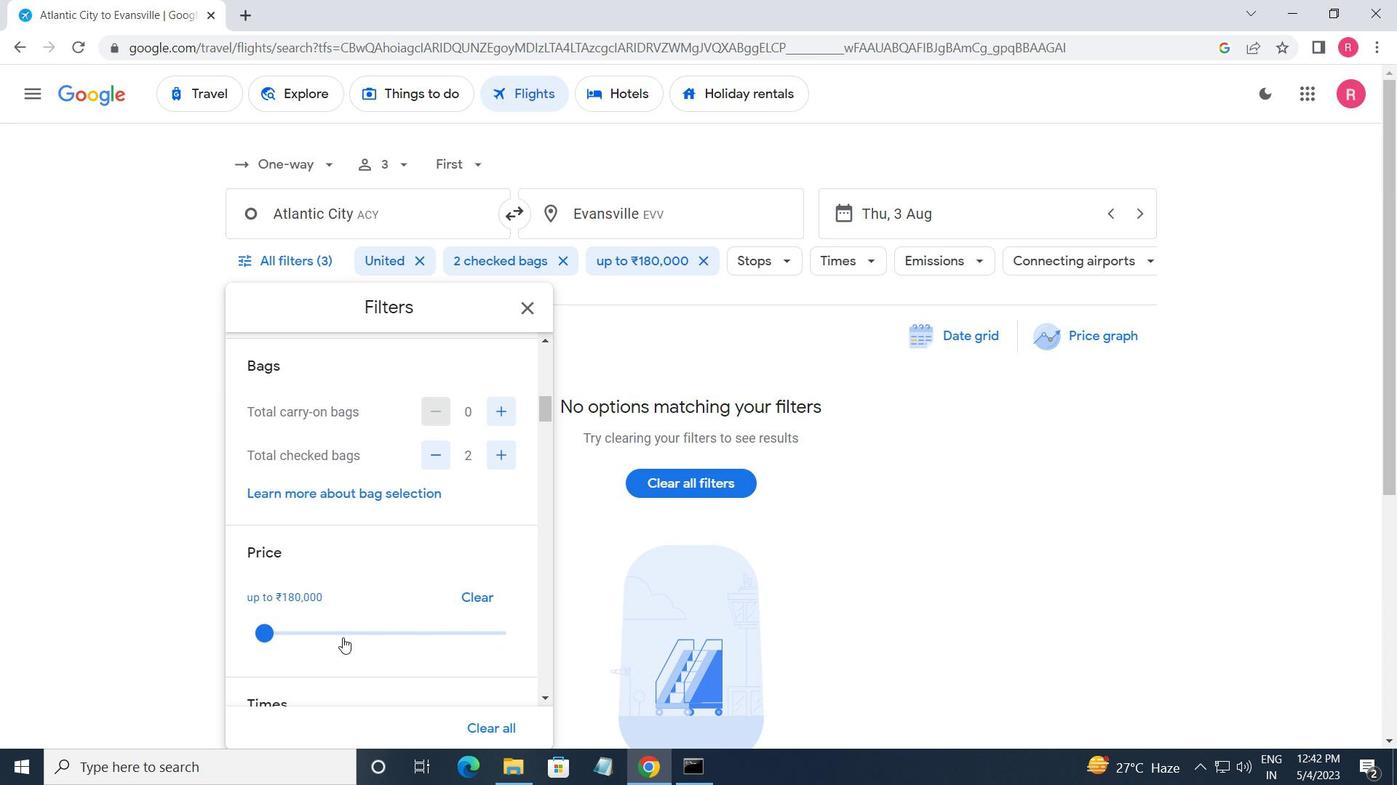 
Action: Mouse scrolled (344, 637) with delta (0, 0)
Screenshot: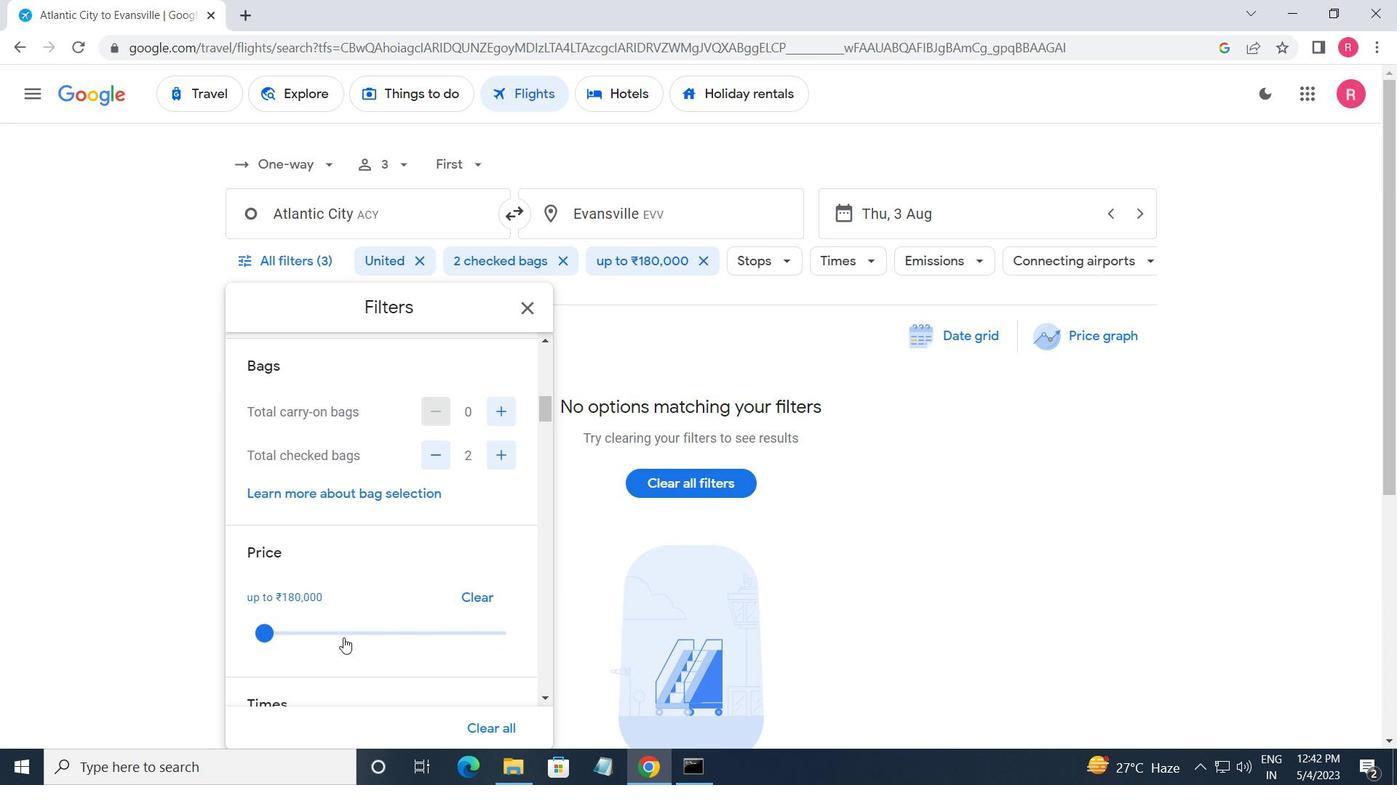 
Action: Mouse moved to (260, 649)
Screenshot: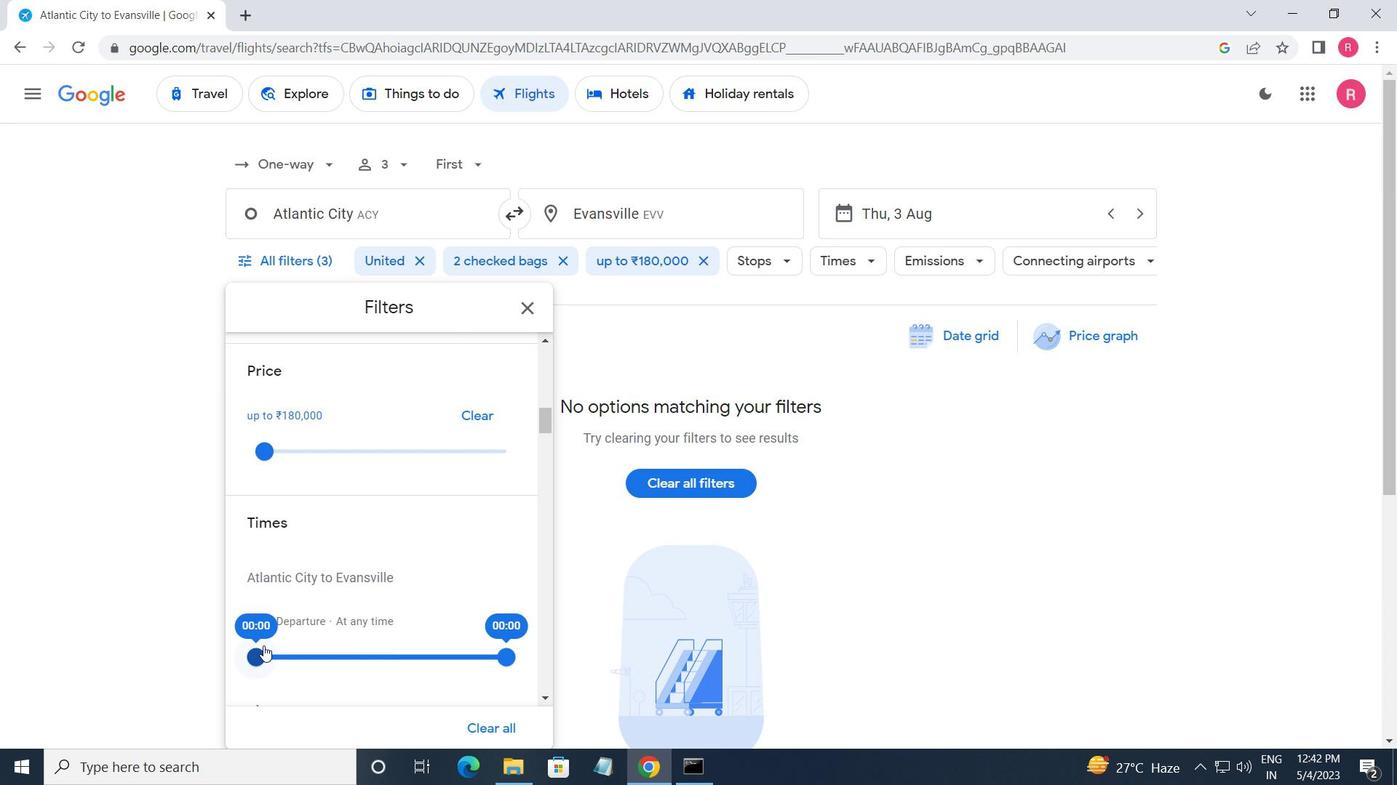 
Action: Mouse pressed left at (260, 649)
Screenshot: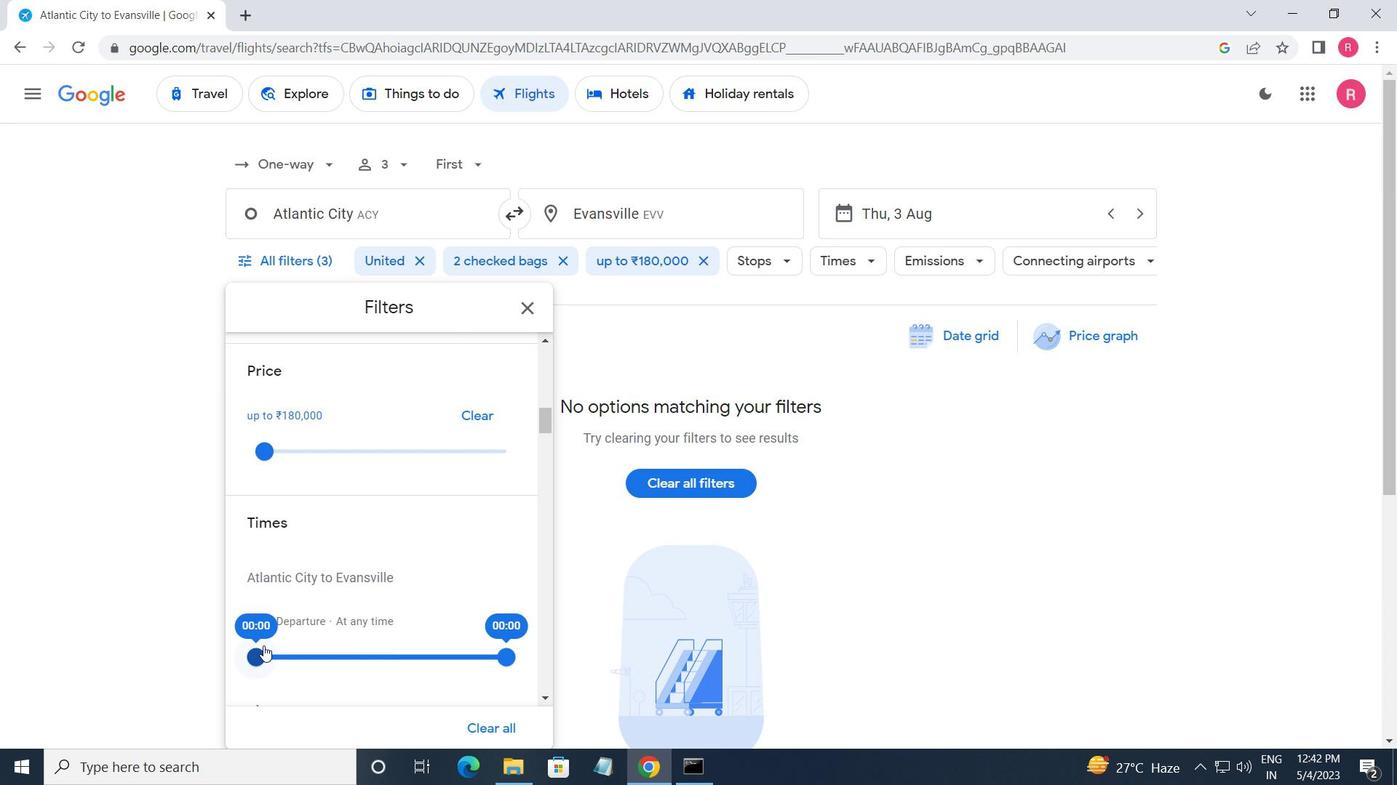 
Action: Mouse moved to (547, 298)
Screenshot: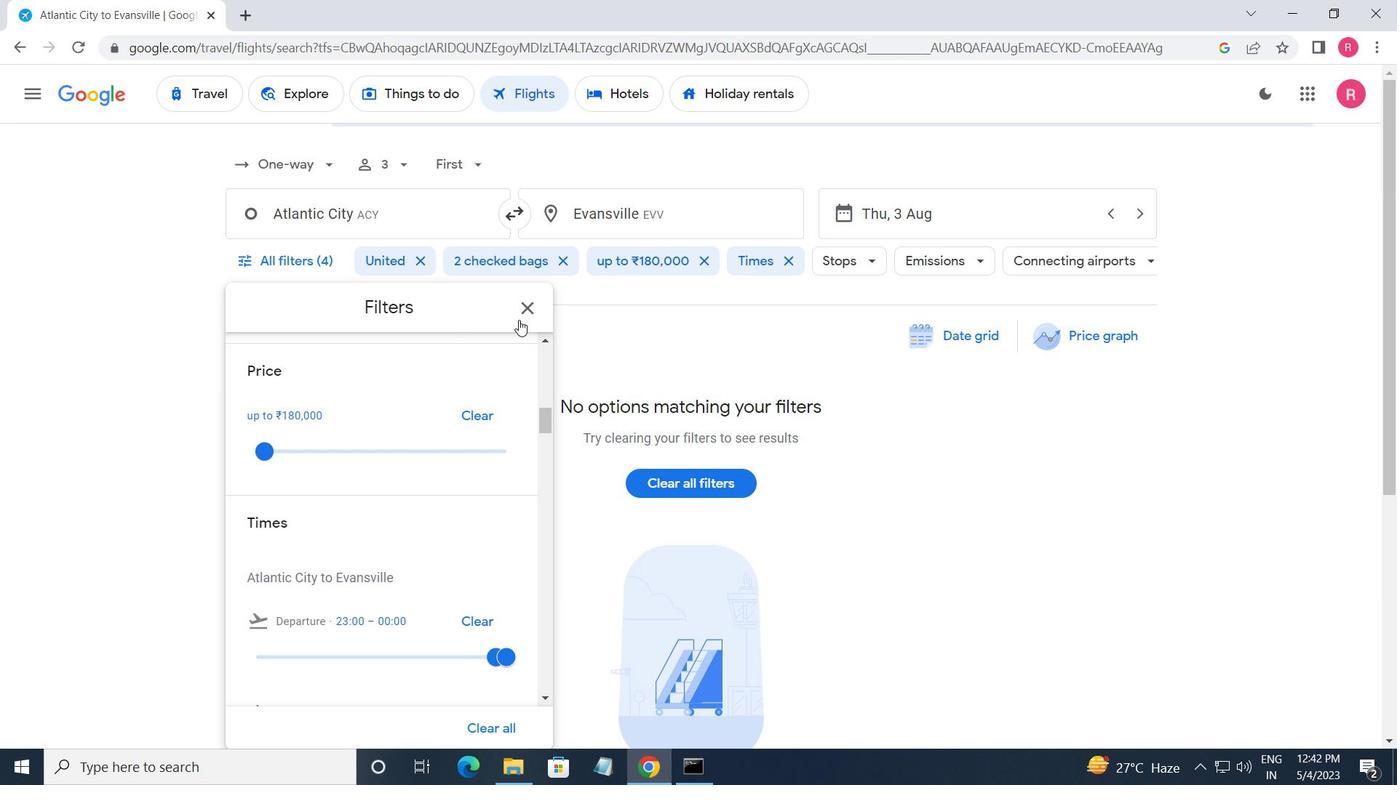 
Action: Mouse pressed left at (547, 298)
Screenshot: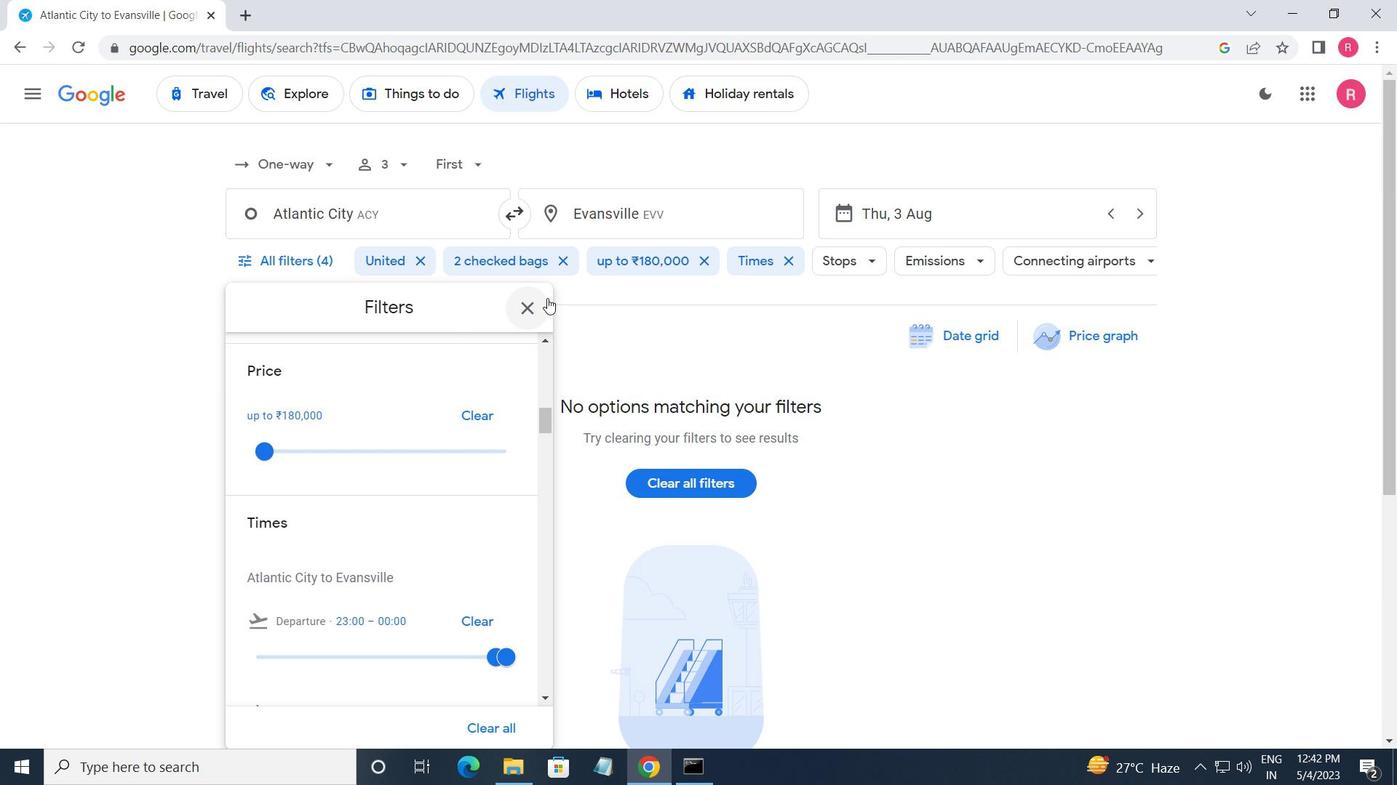 
Action: Mouse moved to (531, 320)
Screenshot: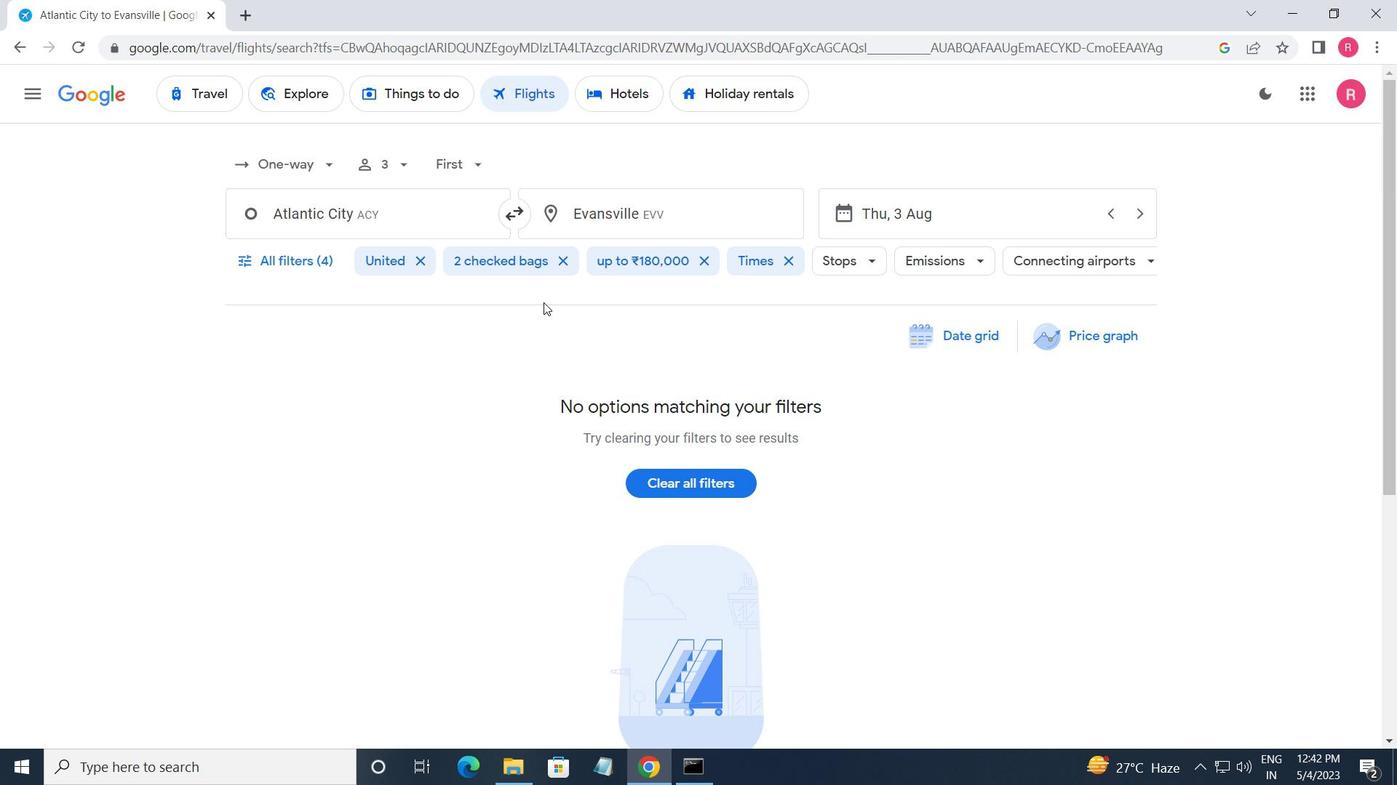 
